 Task: Research Airbnb options in Walvis Bay, Namibia from 12th December, 2023 to 16th December, 2023 for 8 adults.8 bedrooms having 8 beds and 8 bathrooms. Property type can be hotel. Amenities needed are: wifi, TV, free parkinig on premises, gym, breakfast. Look for 3 properties as per requirement.
Action: Mouse moved to (406, 87)
Screenshot: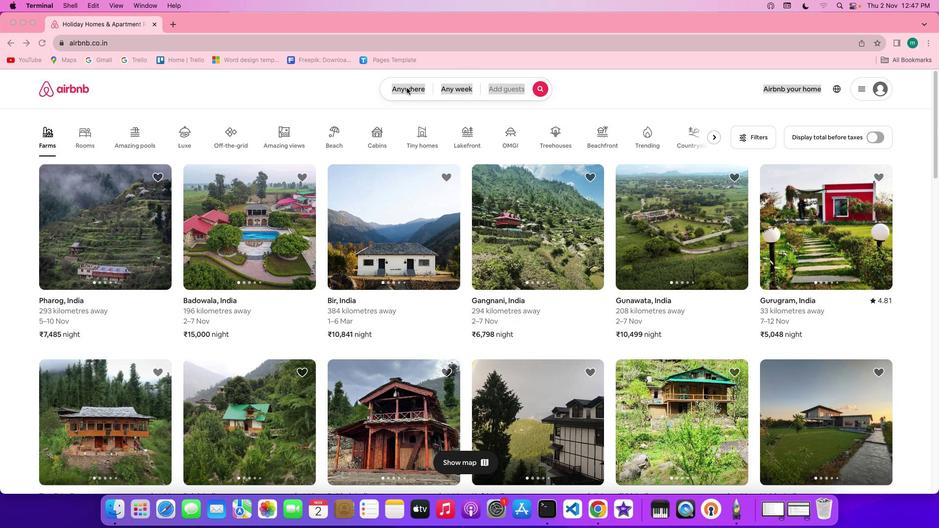 
Action: Mouse pressed left at (406, 87)
Screenshot: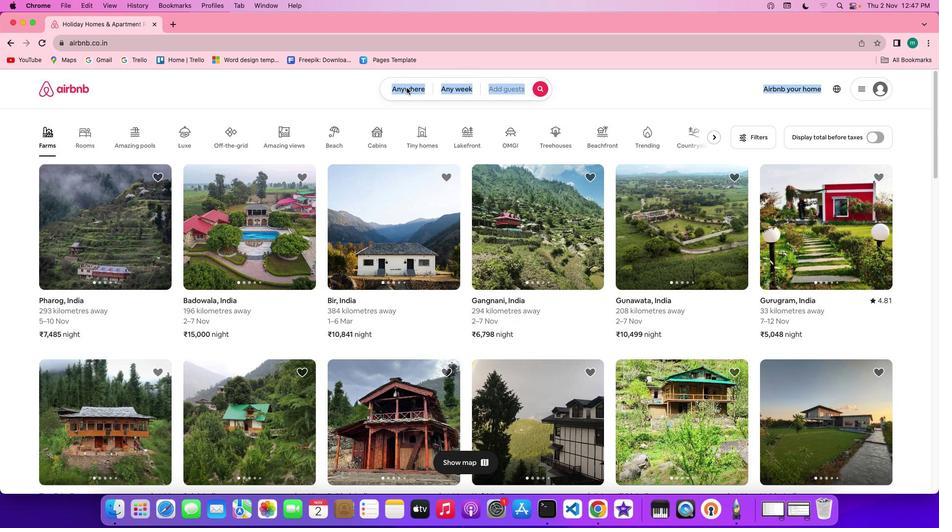 
Action: Mouse pressed left at (406, 87)
Screenshot: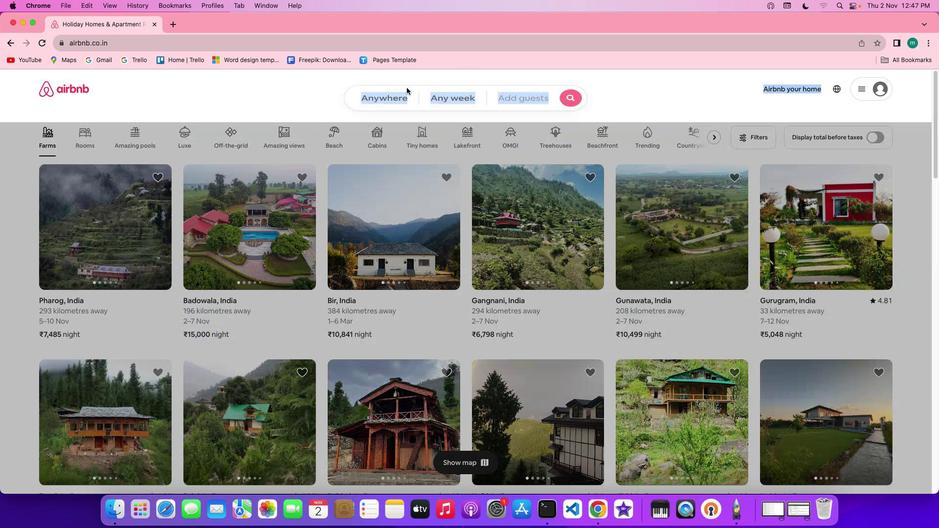 
Action: Mouse moved to (326, 118)
Screenshot: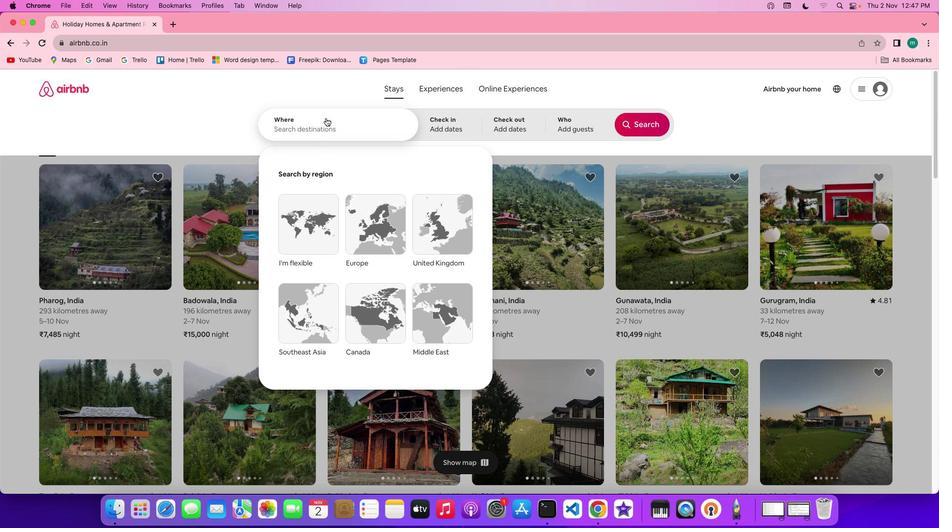 
Action: Mouse pressed left at (326, 118)
Screenshot: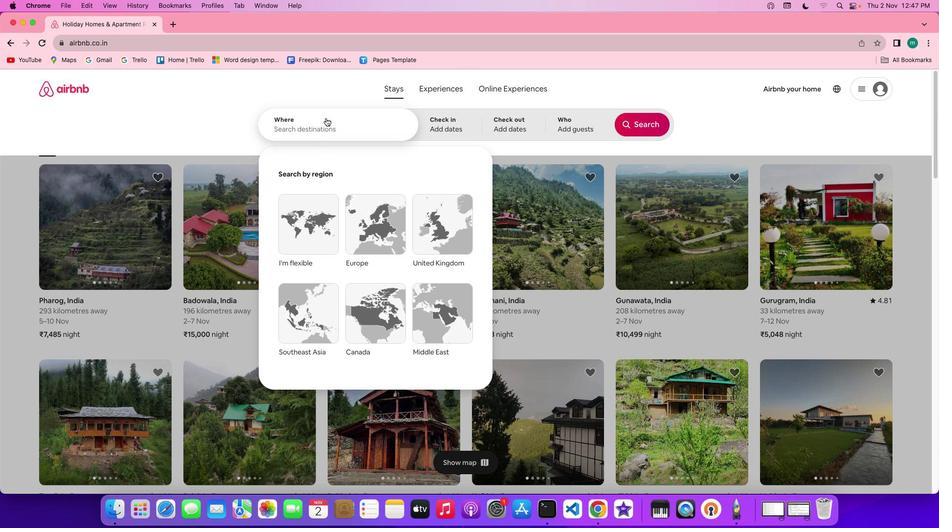 
Action: Key pressed Key.shift'W''a''l''v''i''s'Key.spaceKey.shift'B''a''y'','Key.spaceKey.shift'N''a''m''i''b''i''a'
Screenshot: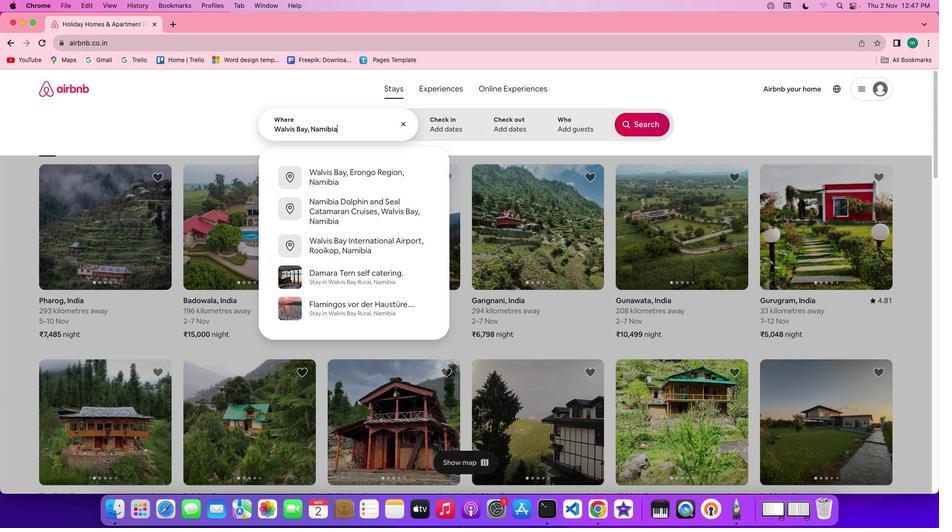 
Action: Mouse moved to (451, 122)
Screenshot: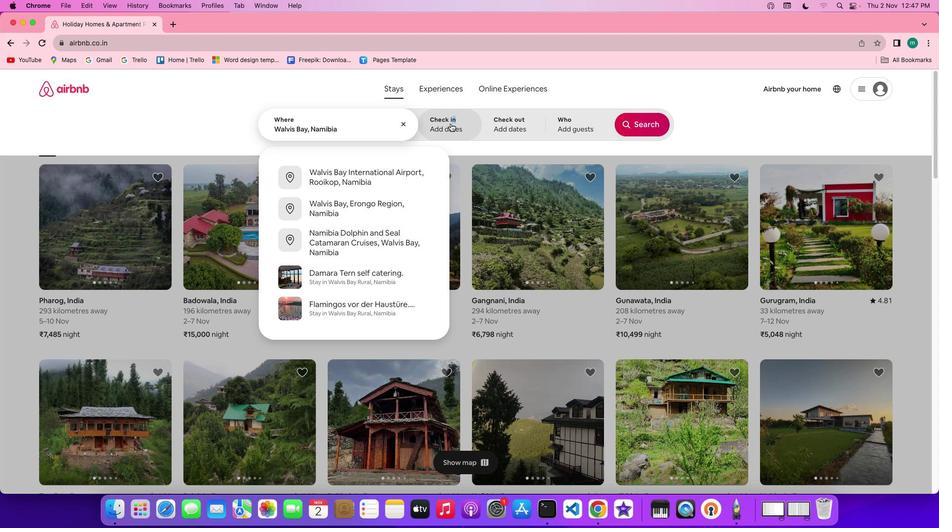 
Action: Mouse pressed left at (451, 122)
Screenshot: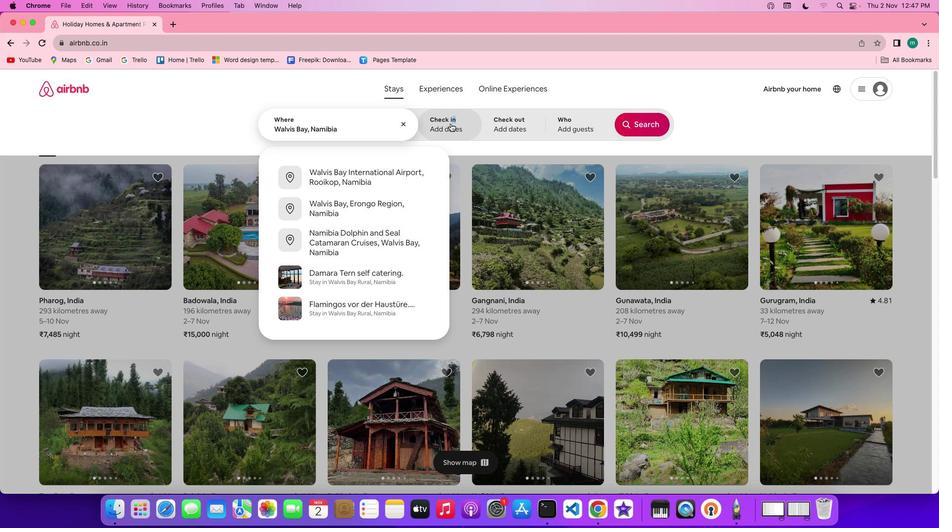 
Action: Mouse moved to (540, 293)
Screenshot: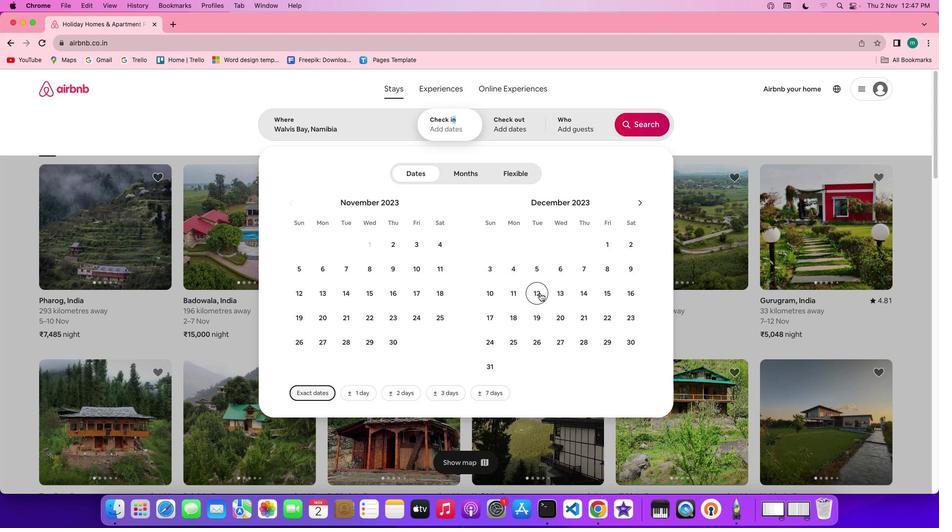 
Action: Mouse pressed left at (540, 293)
Screenshot: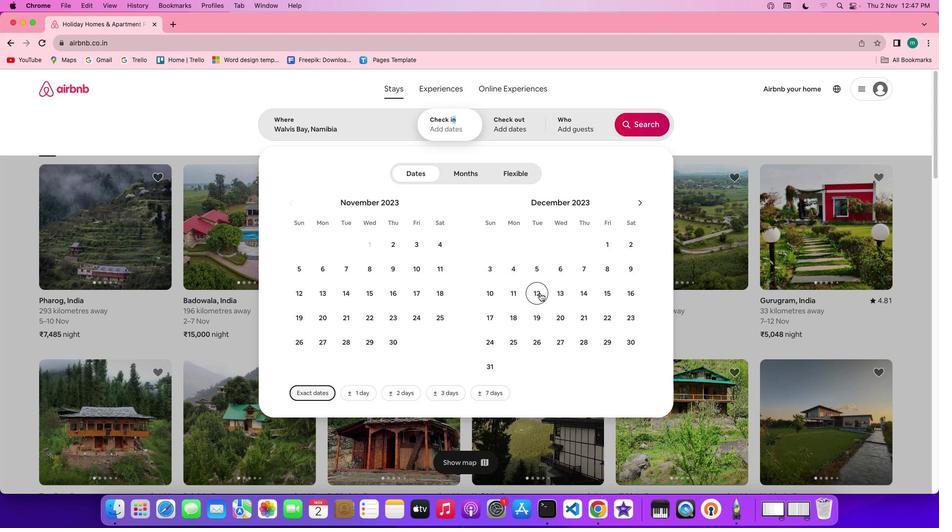 
Action: Mouse moved to (627, 296)
Screenshot: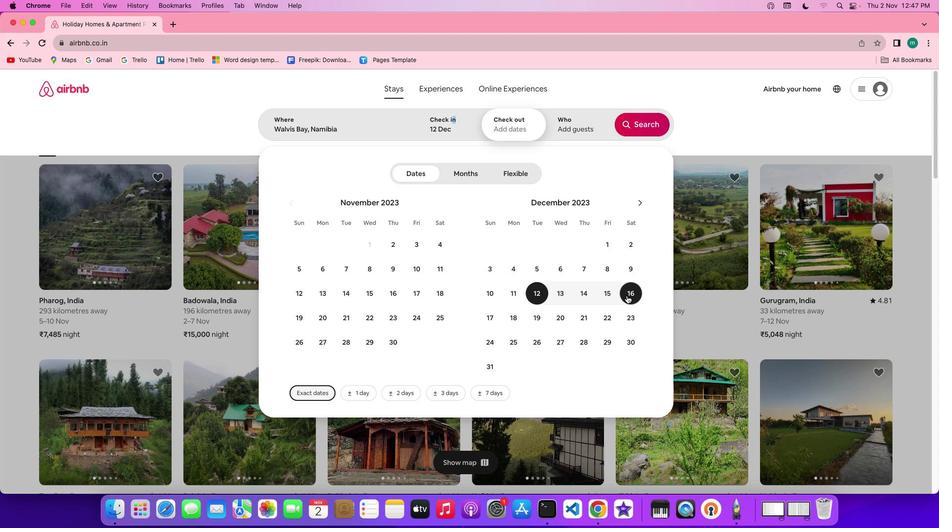 
Action: Mouse pressed left at (627, 296)
Screenshot: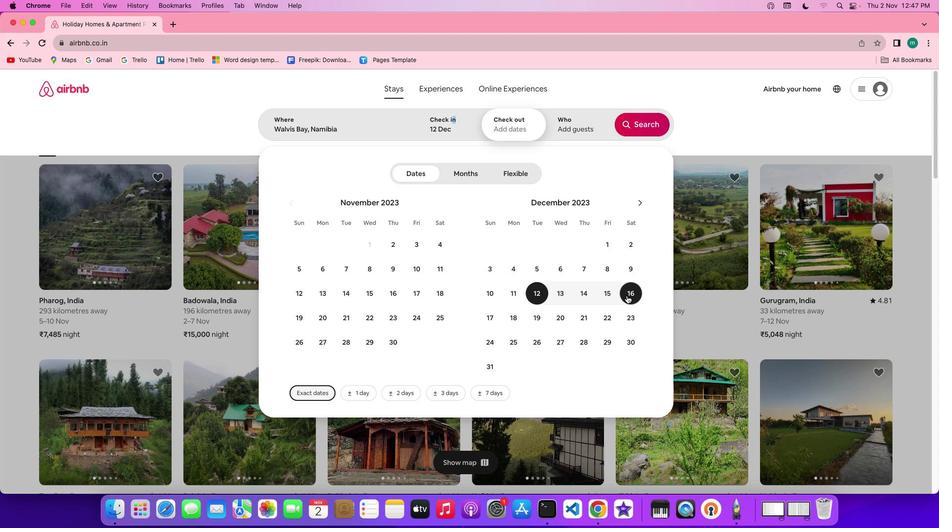 
Action: Mouse moved to (564, 125)
Screenshot: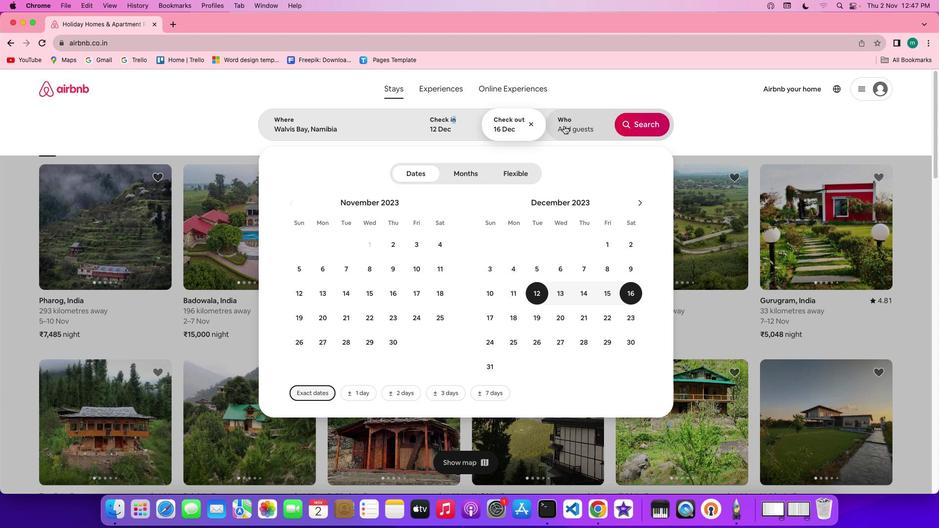 
Action: Mouse pressed left at (564, 125)
Screenshot: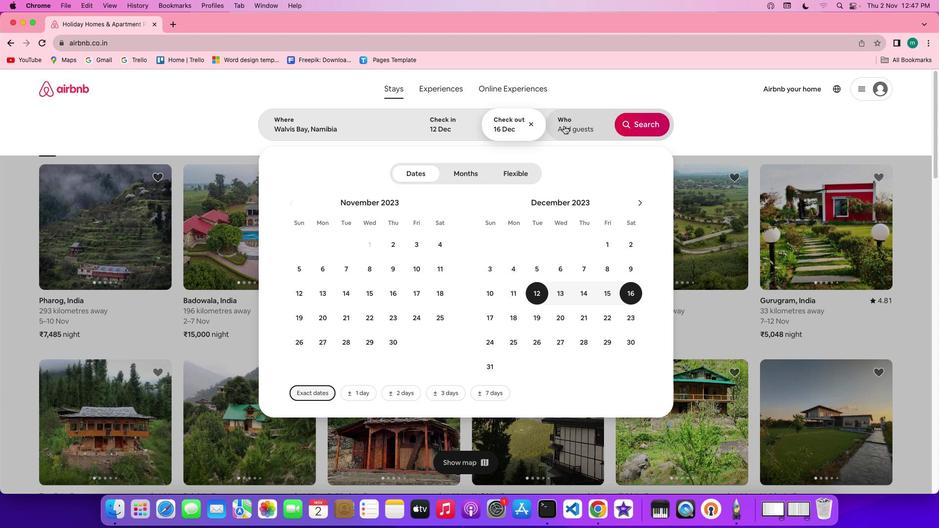 
Action: Mouse moved to (642, 178)
Screenshot: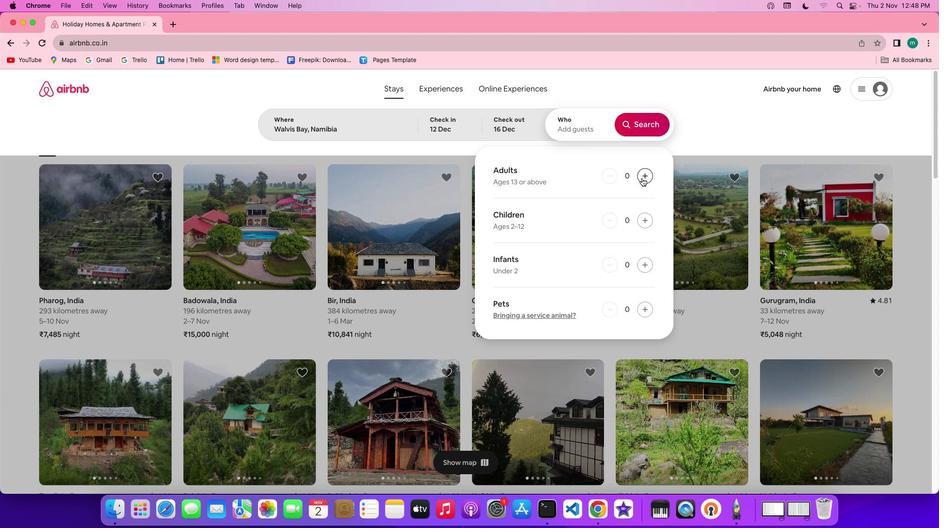 
Action: Mouse pressed left at (642, 178)
Screenshot: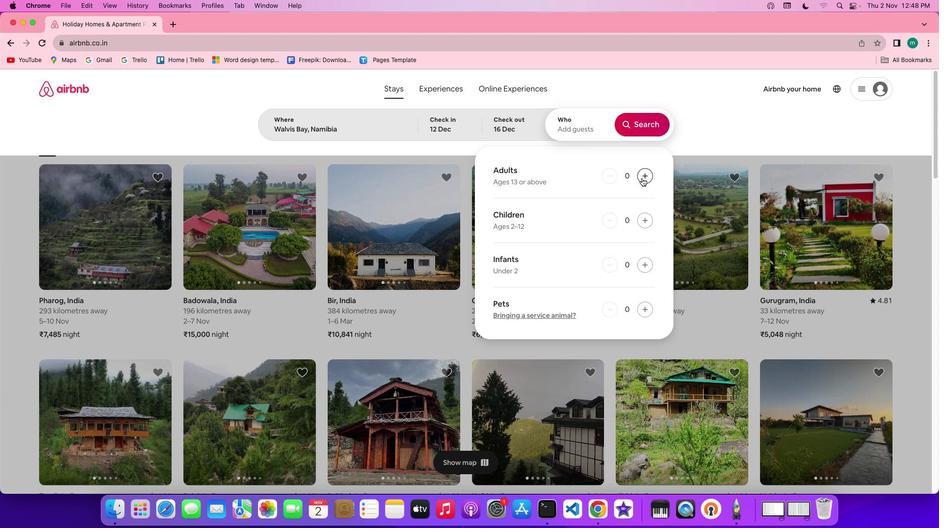 
Action: Mouse moved to (642, 178)
Screenshot: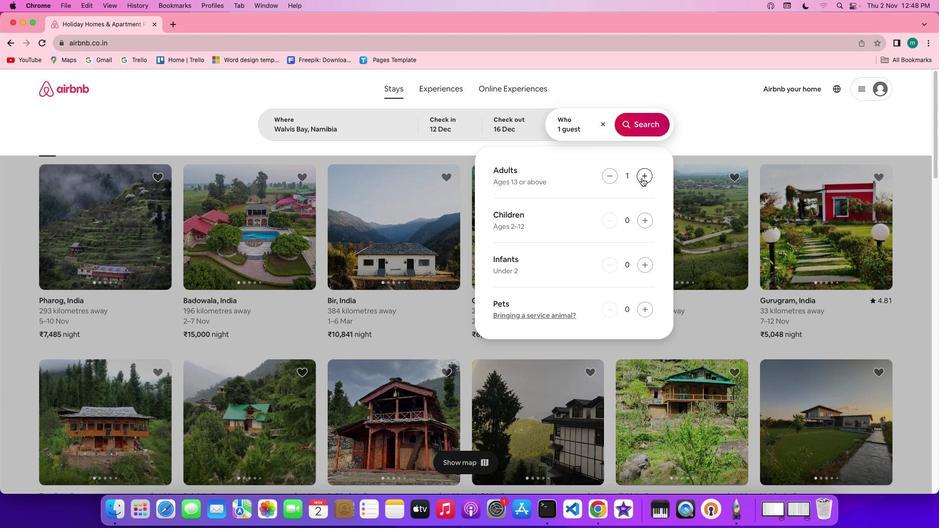 
Action: Mouse pressed left at (642, 178)
Screenshot: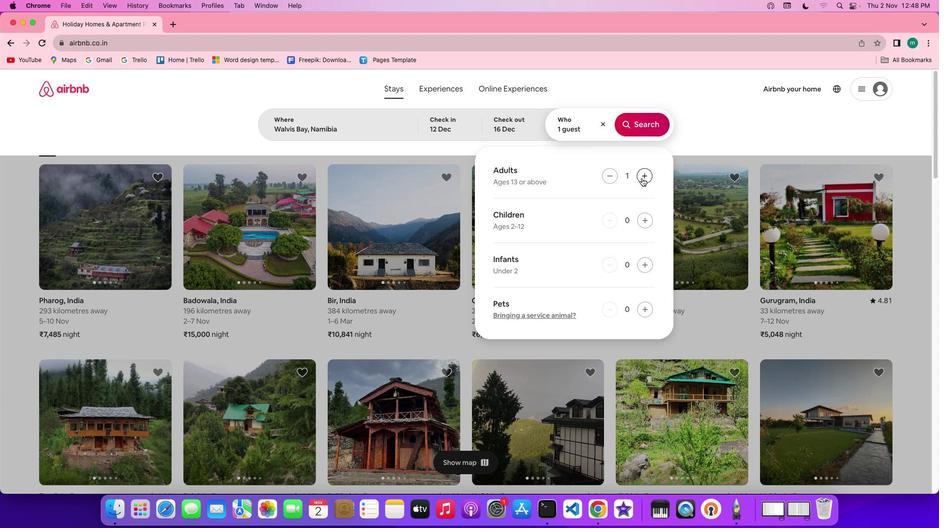 
Action: Mouse pressed left at (642, 178)
Screenshot: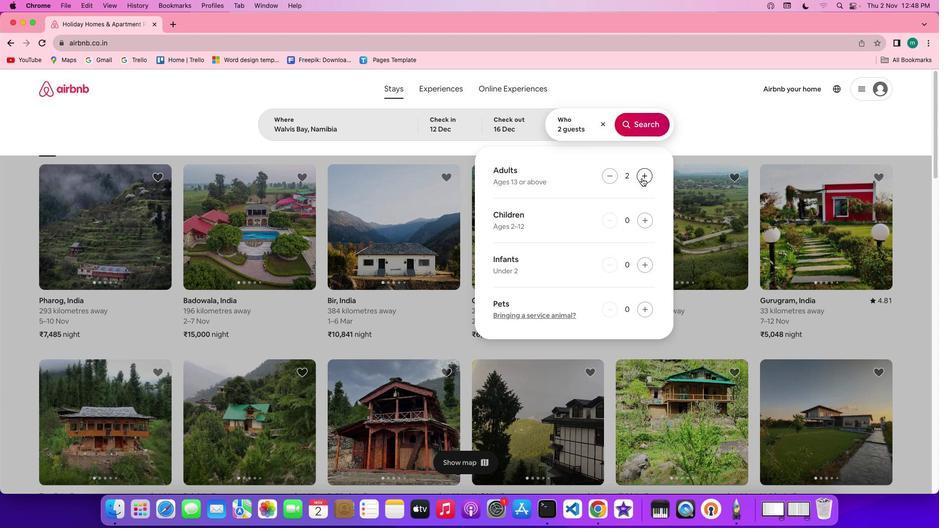 
Action: Mouse pressed left at (642, 178)
Screenshot: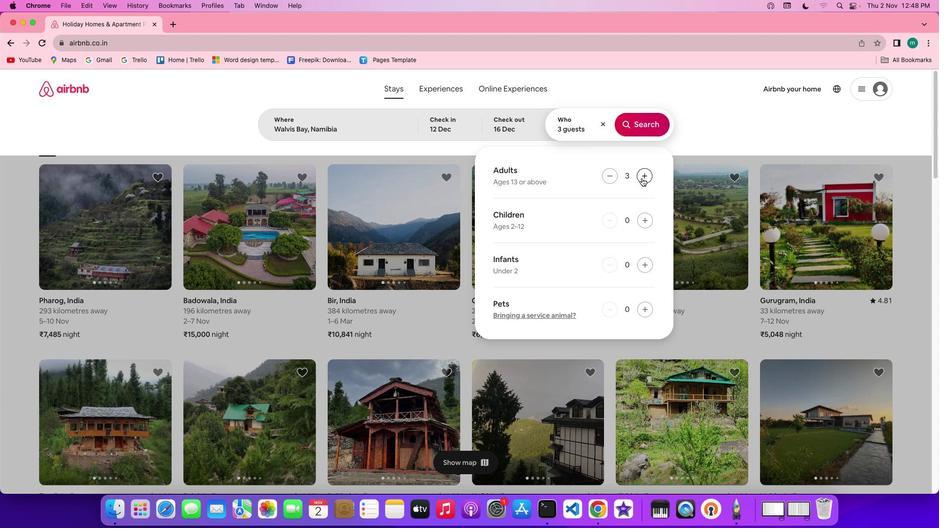 
Action: Mouse pressed left at (642, 178)
Screenshot: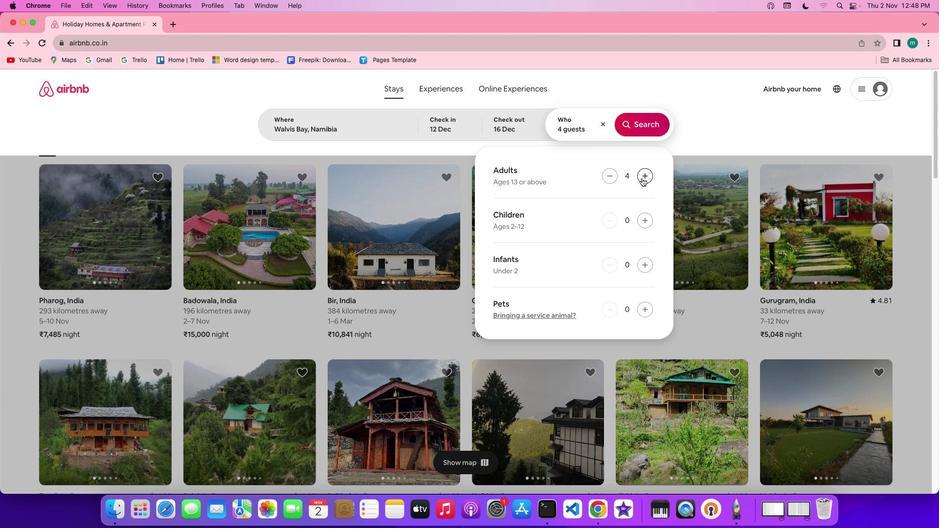 
Action: Mouse moved to (643, 178)
Screenshot: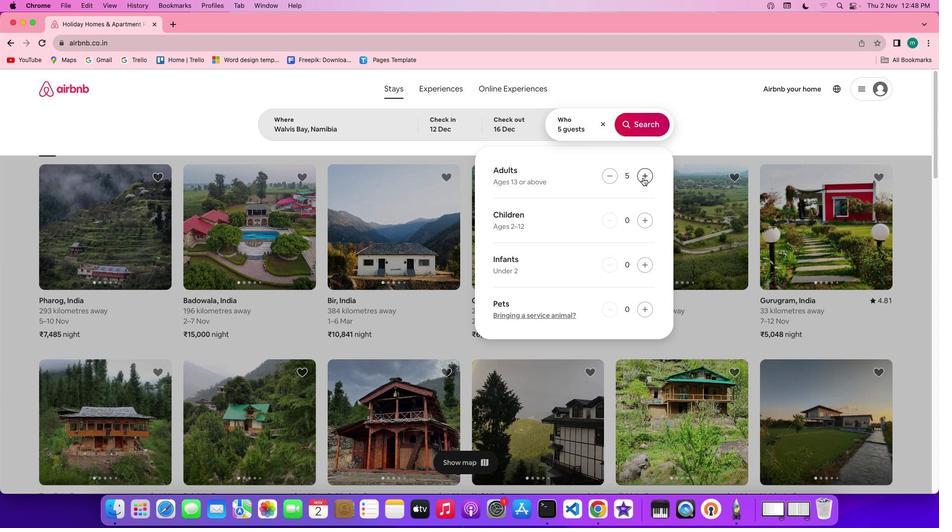 
Action: Mouse pressed left at (643, 178)
Screenshot: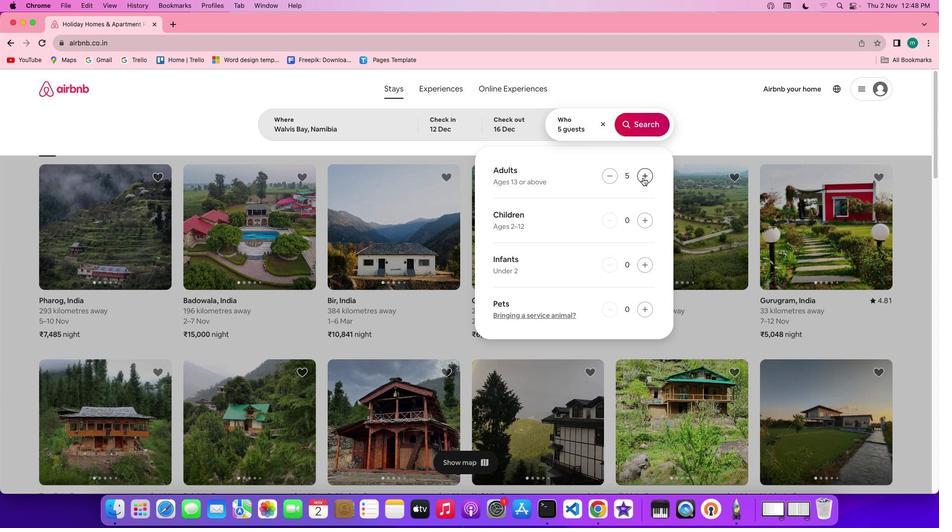 
Action: Mouse moved to (643, 178)
Screenshot: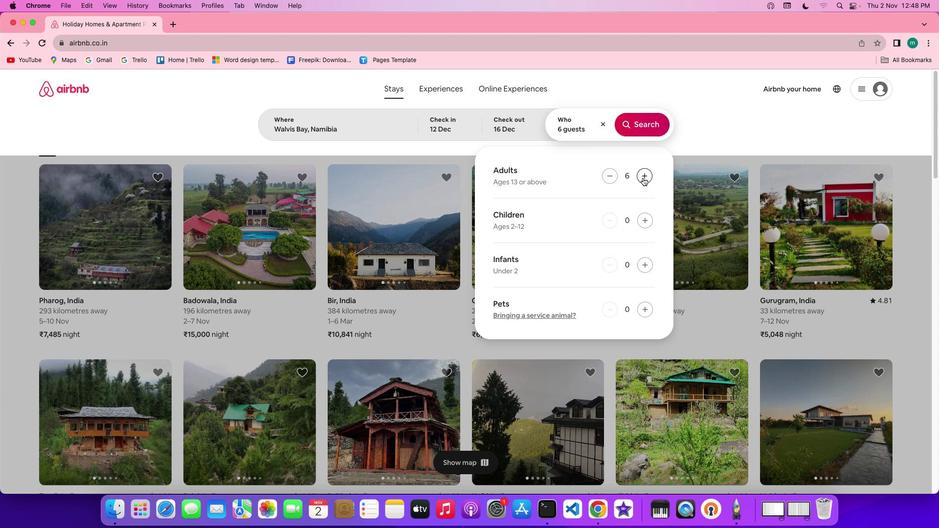 
Action: Mouse pressed left at (643, 178)
Screenshot: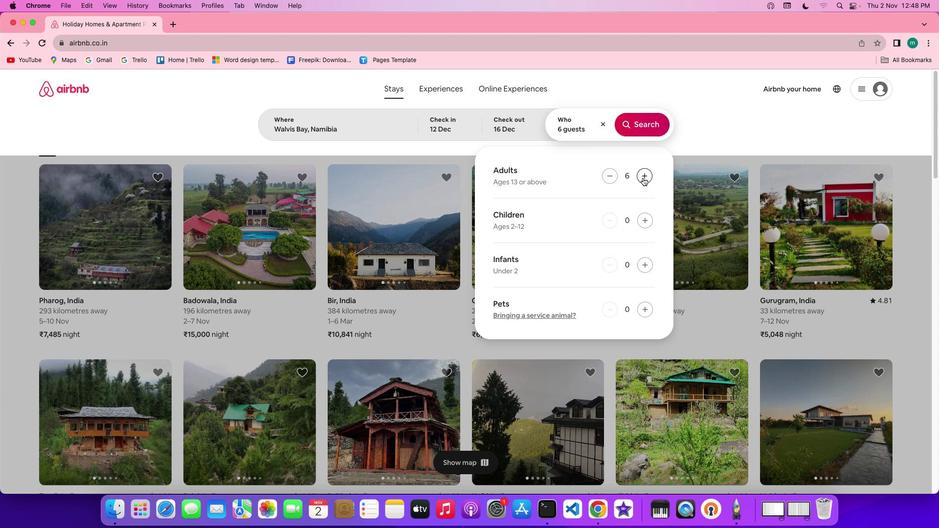 
Action: Mouse moved to (643, 177)
Screenshot: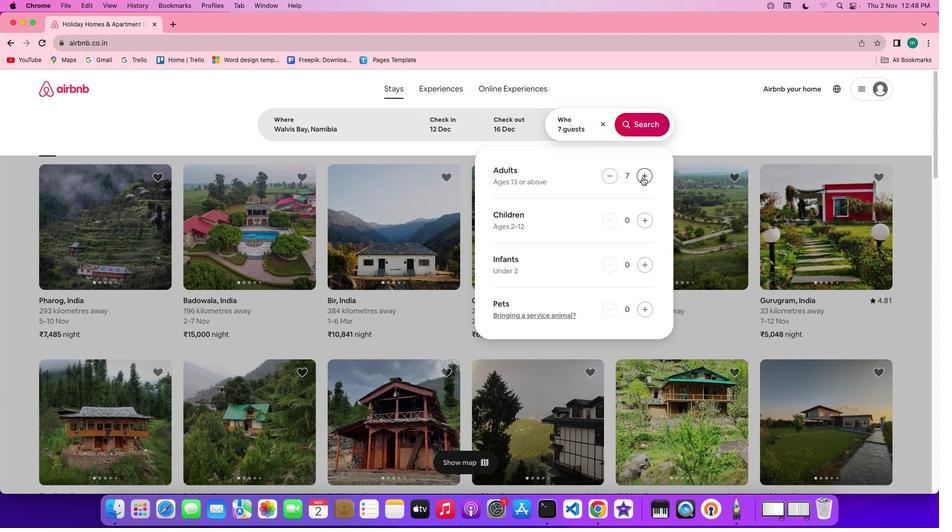
Action: Mouse pressed left at (643, 177)
Screenshot: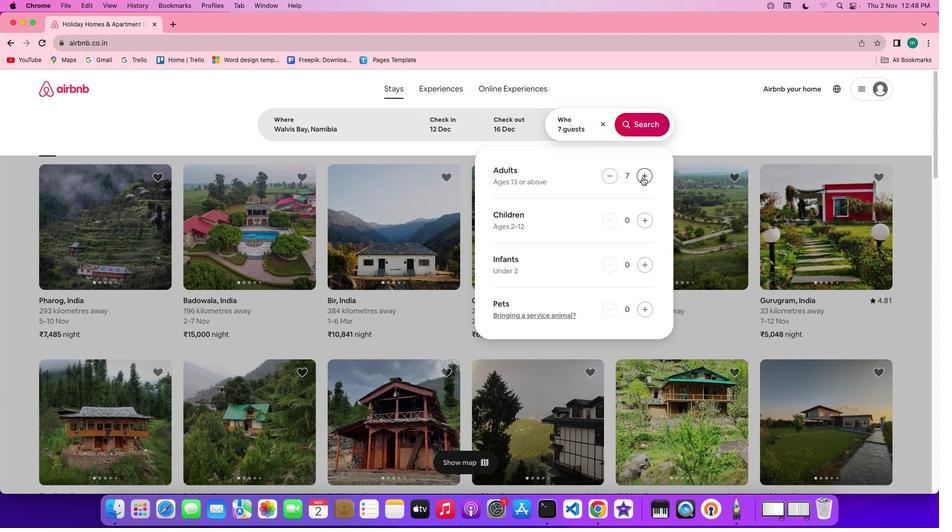 
Action: Mouse moved to (653, 128)
Screenshot: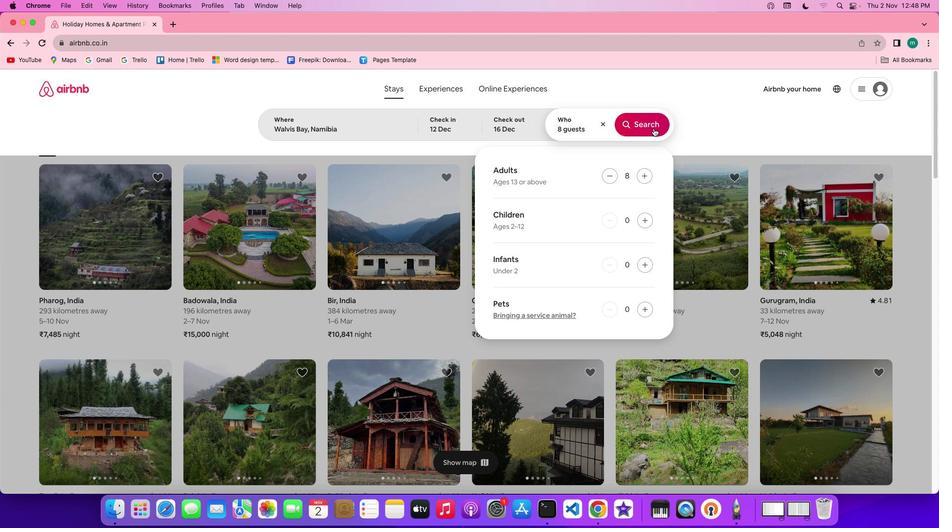 
Action: Mouse pressed left at (653, 128)
Screenshot: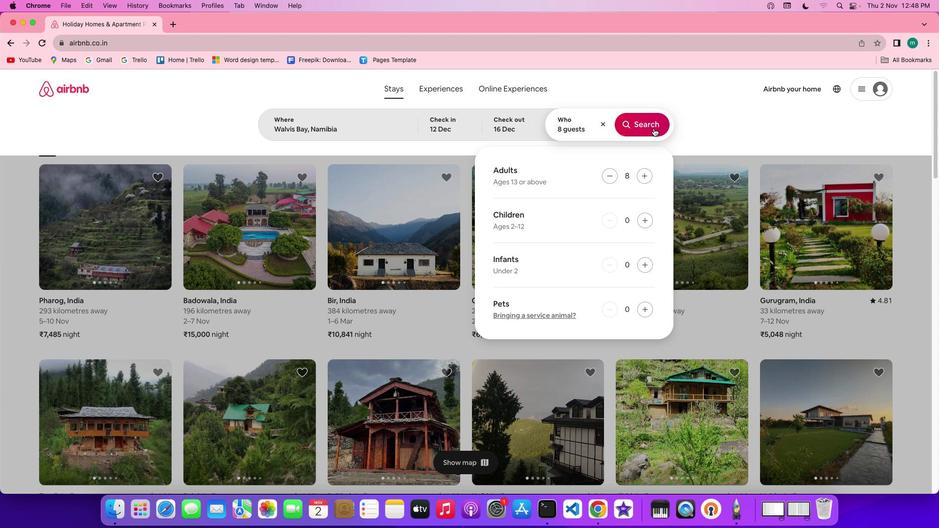 
Action: Mouse moved to (786, 128)
Screenshot: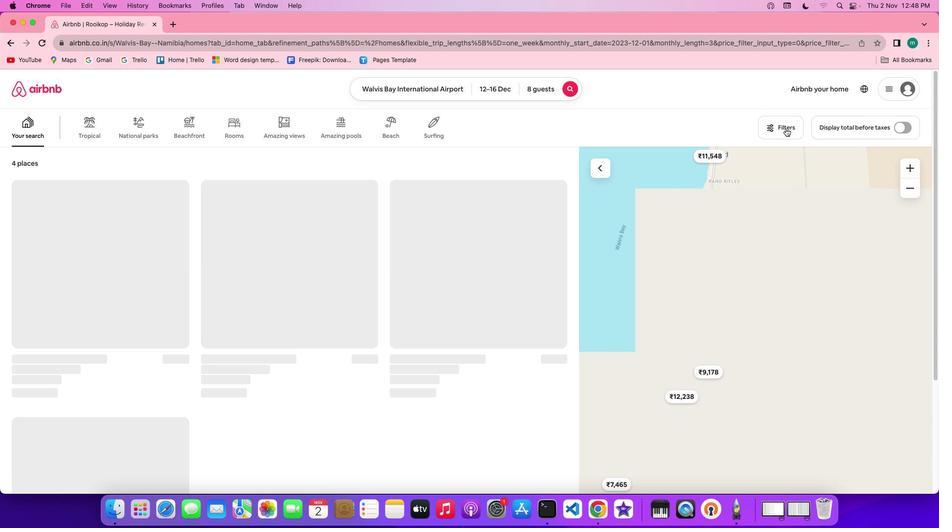 
Action: Mouse pressed left at (786, 128)
Screenshot: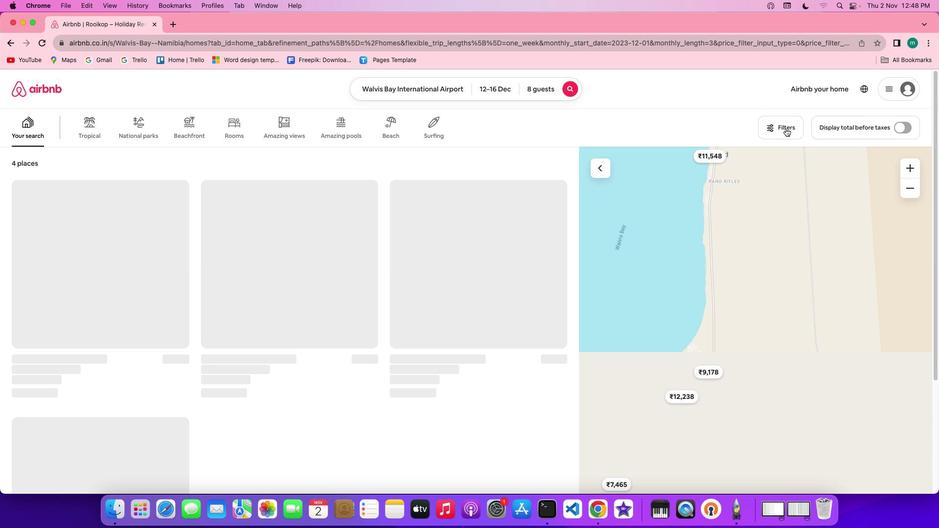 
Action: Mouse pressed left at (786, 128)
Screenshot: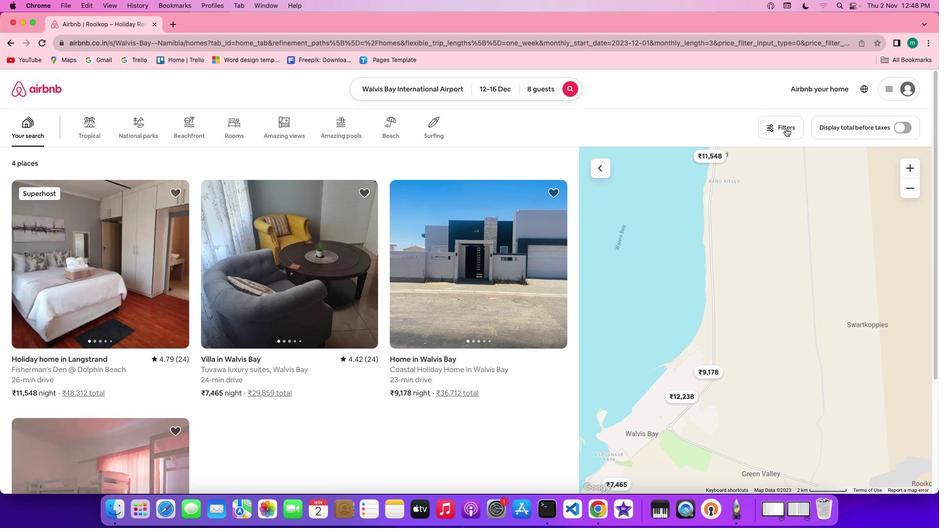 
Action: Mouse moved to (524, 320)
Screenshot: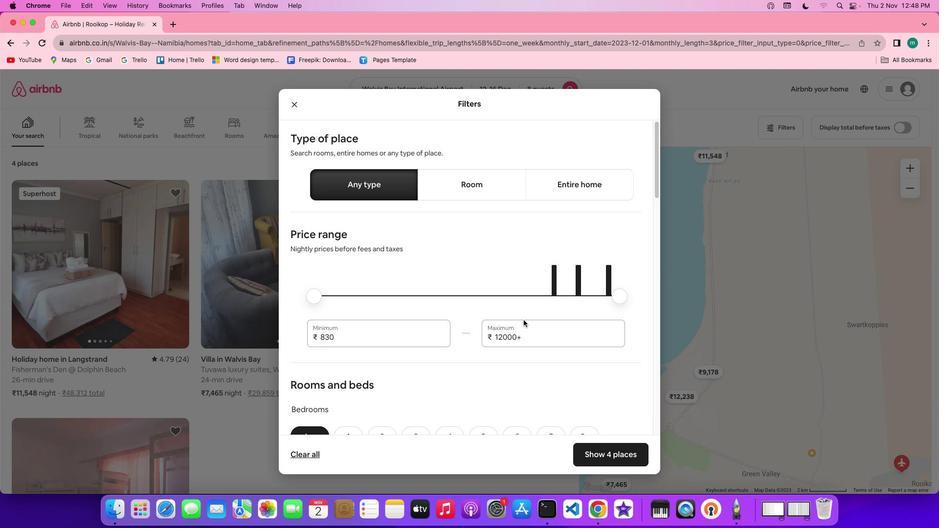 
Action: Mouse scrolled (524, 320) with delta (0, 0)
Screenshot: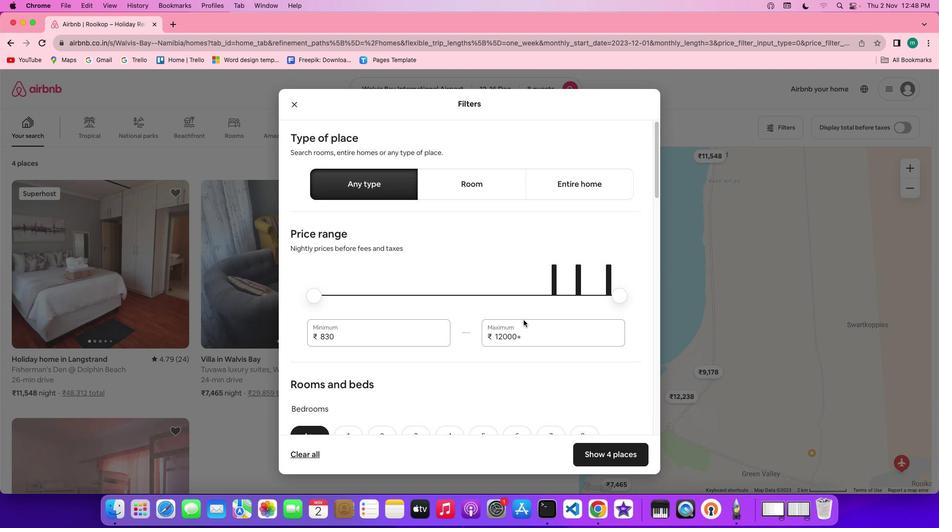 
Action: Mouse scrolled (524, 320) with delta (0, 0)
Screenshot: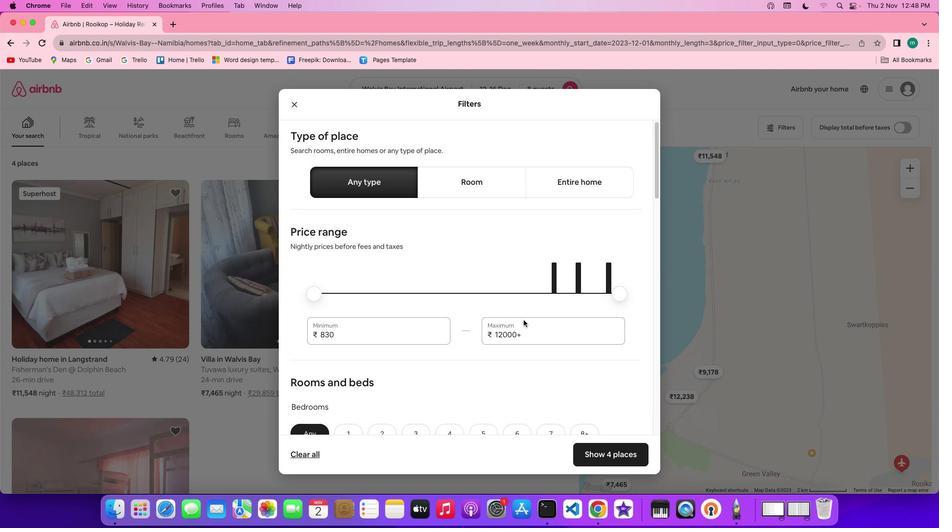 
Action: Mouse scrolled (524, 320) with delta (0, 0)
Screenshot: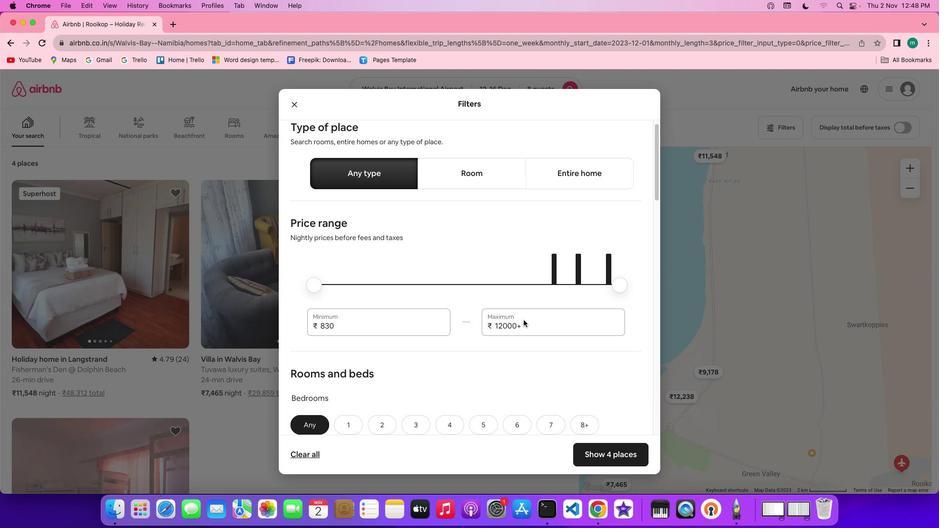
Action: Mouse scrolled (524, 320) with delta (0, 0)
Screenshot: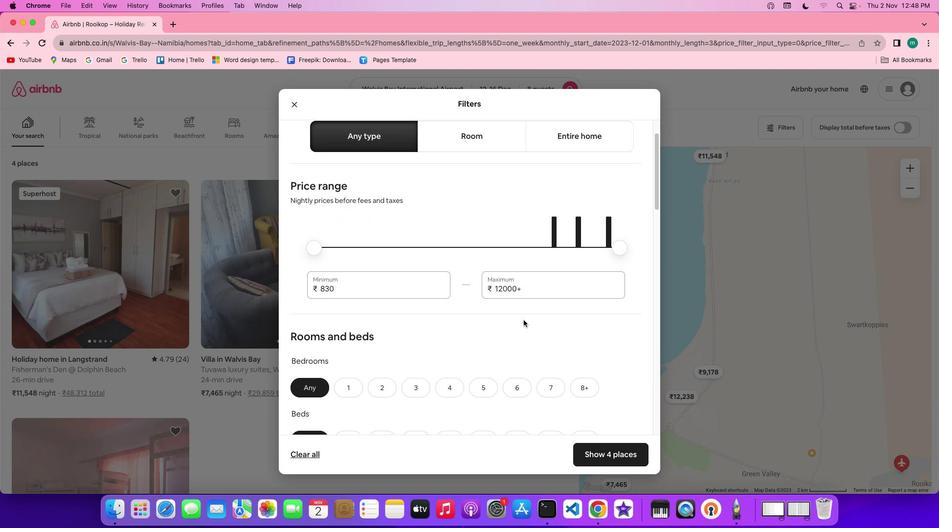 
Action: Mouse scrolled (524, 320) with delta (0, 0)
Screenshot: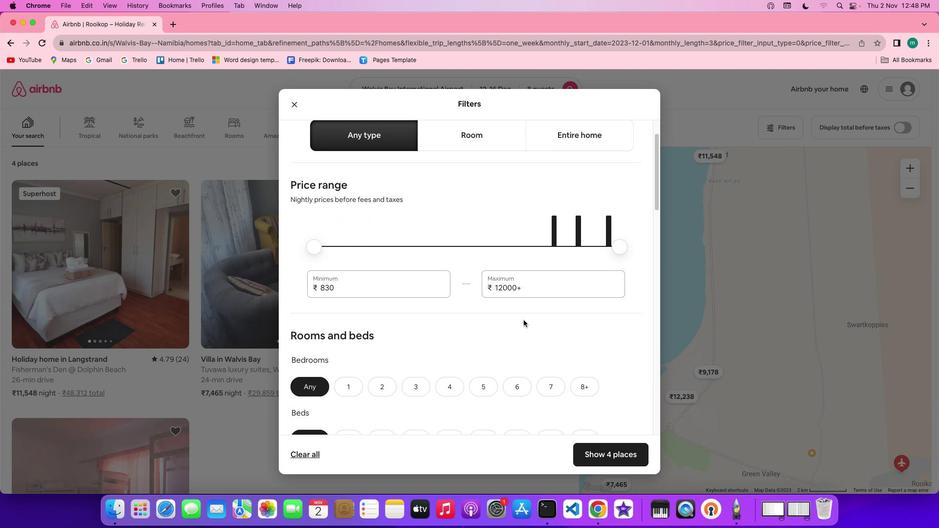 
Action: Mouse scrolled (524, 320) with delta (0, 0)
Screenshot: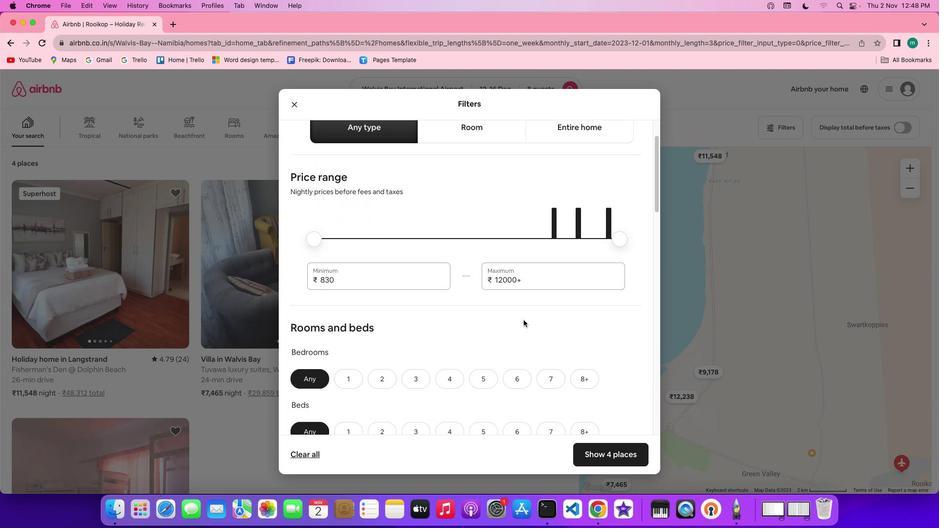 
Action: Mouse scrolled (524, 320) with delta (0, 0)
Screenshot: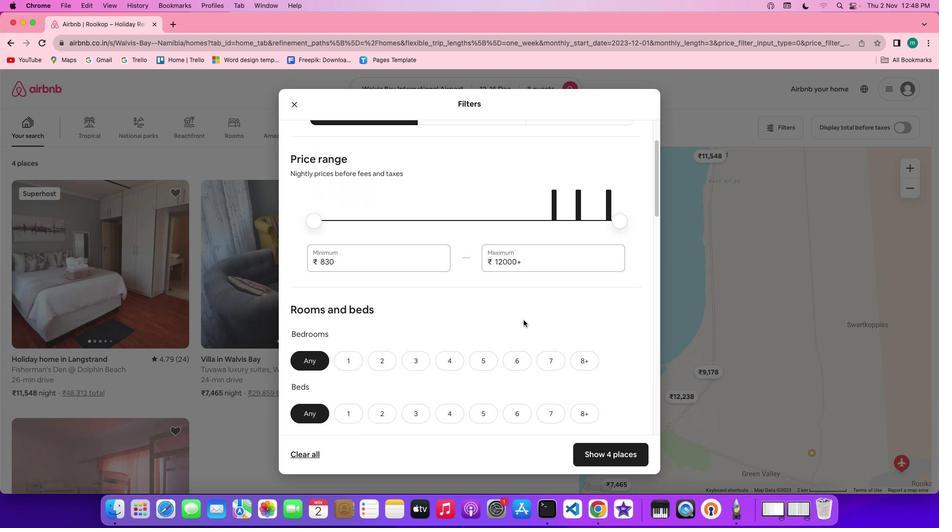
Action: Mouse scrolled (524, 320) with delta (0, 0)
Screenshot: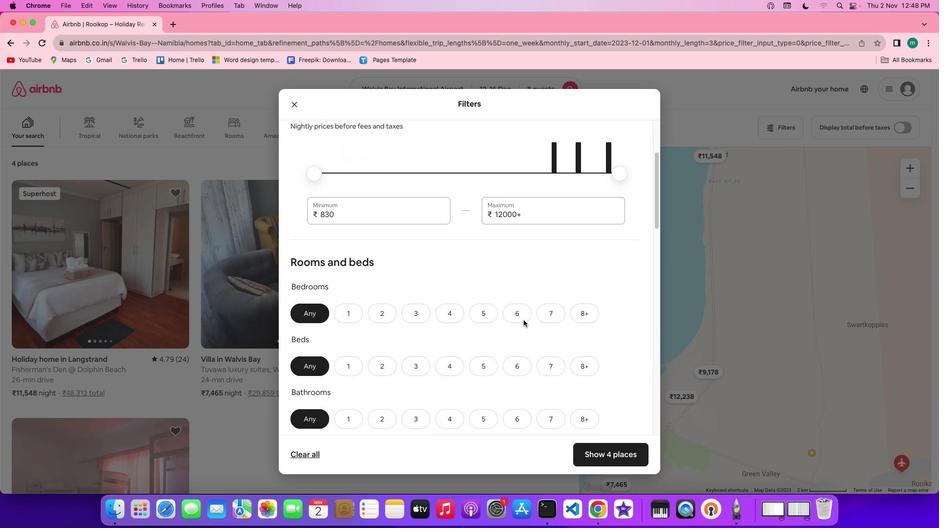 
Action: Mouse scrolled (524, 320) with delta (0, 0)
Screenshot: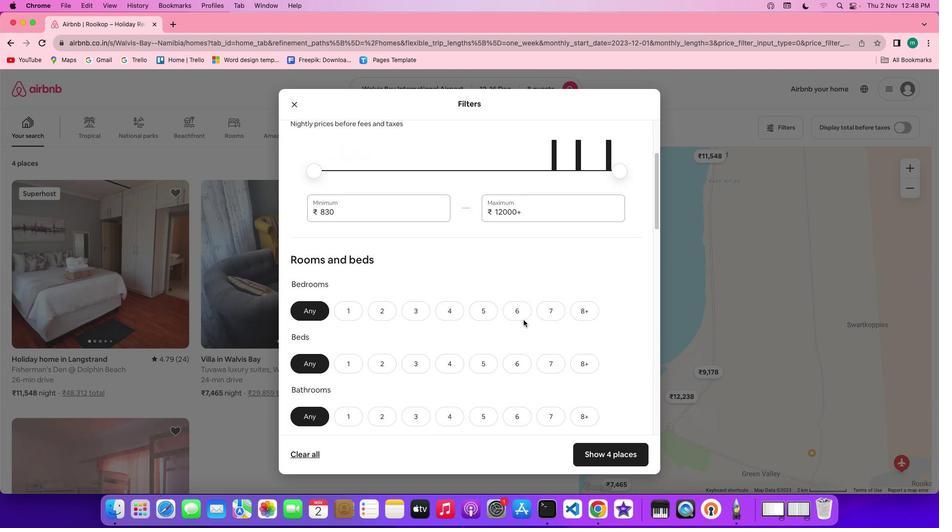 
Action: Mouse scrolled (524, 320) with delta (0, 0)
Screenshot: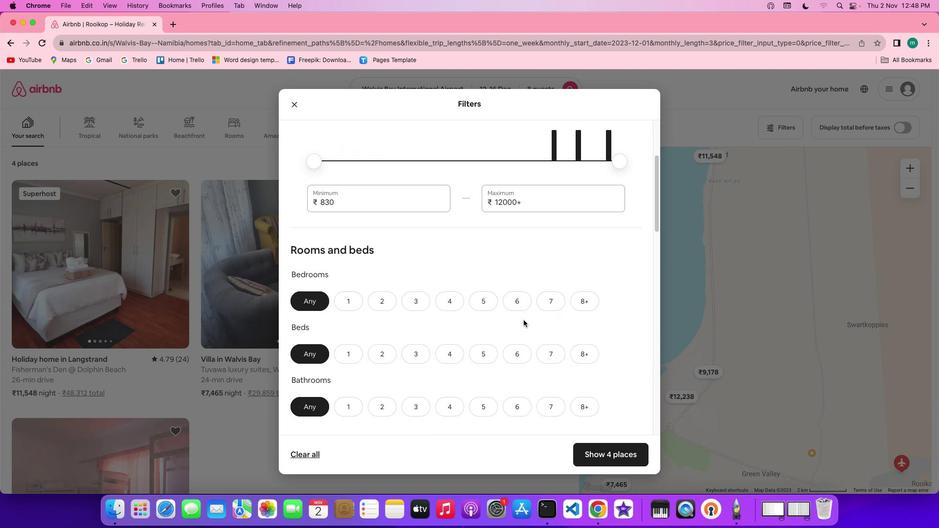 
Action: Mouse scrolled (524, 320) with delta (0, 0)
Screenshot: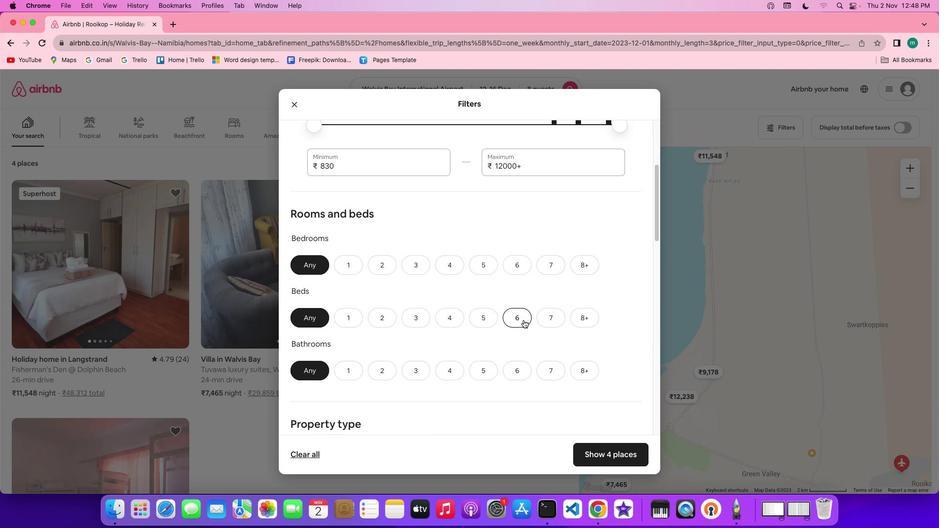 
Action: Mouse scrolled (524, 320) with delta (0, 0)
Screenshot: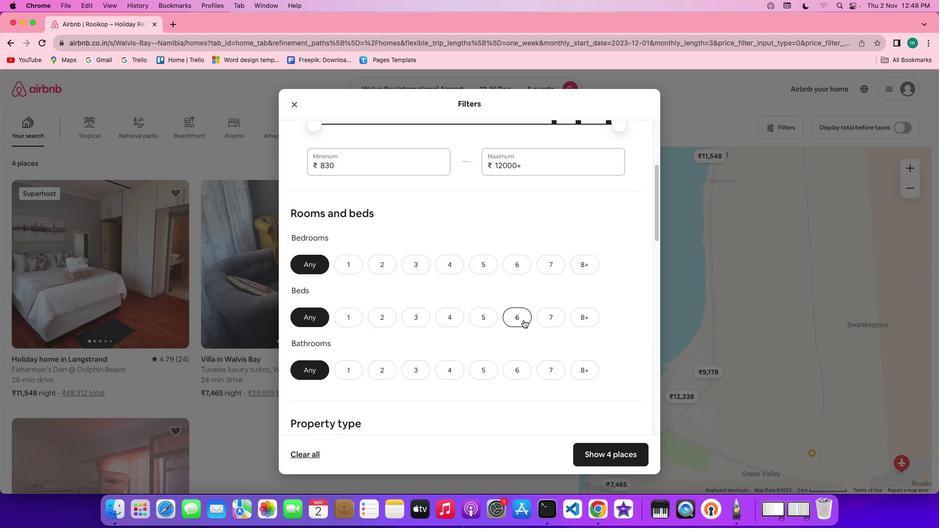 
Action: Mouse scrolled (524, 320) with delta (0, 0)
Screenshot: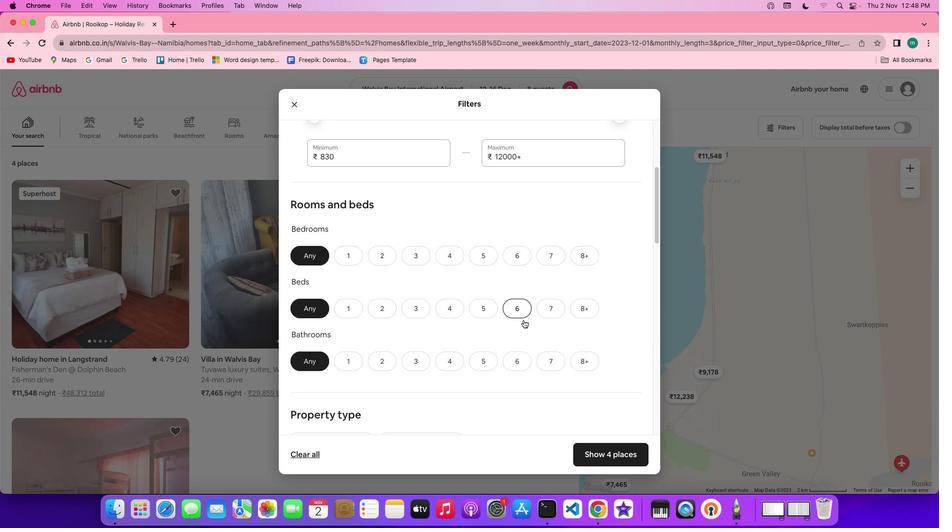
Action: Mouse moved to (585, 204)
Screenshot: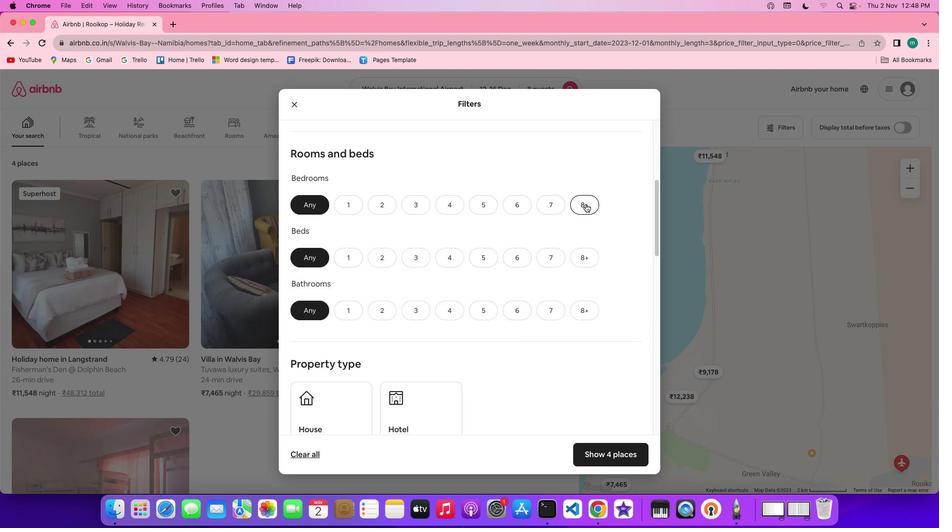 
Action: Mouse pressed left at (585, 204)
Screenshot: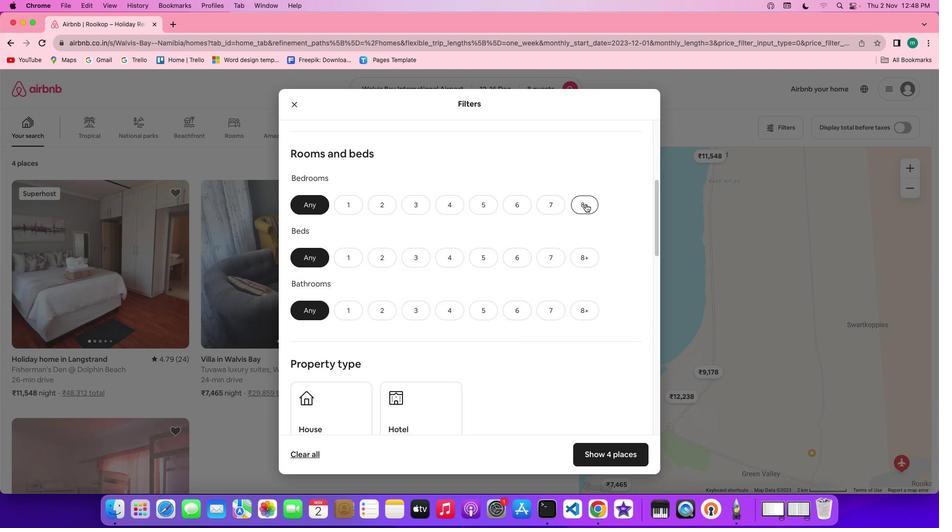
Action: Mouse moved to (586, 254)
Screenshot: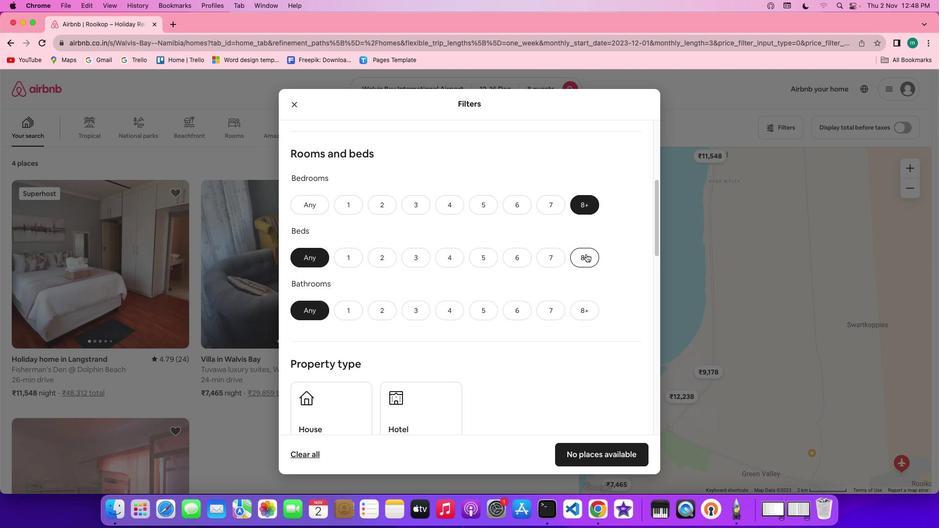 
Action: Mouse pressed left at (586, 254)
Screenshot: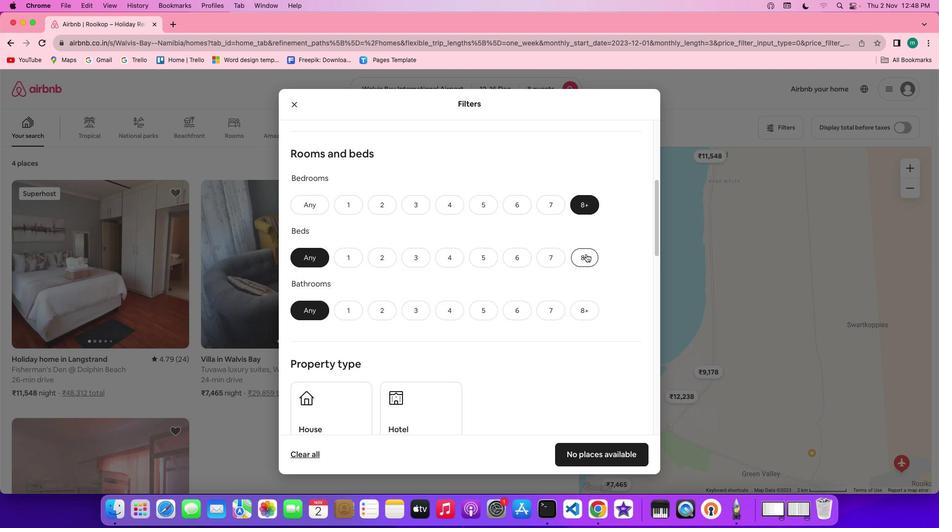 
Action: Mouse moved to (583, 316)
Screenshot: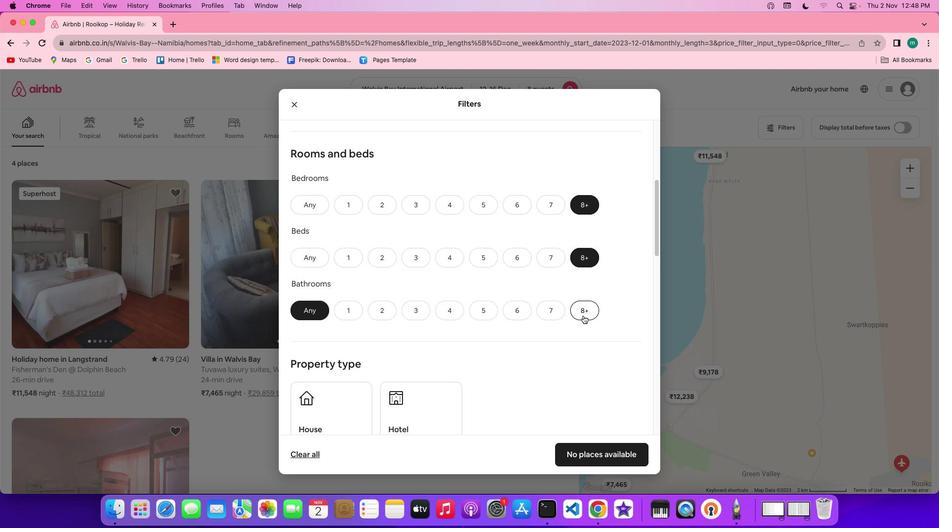 
Action: Mouse pressed left at (583, 316)
Screenshot: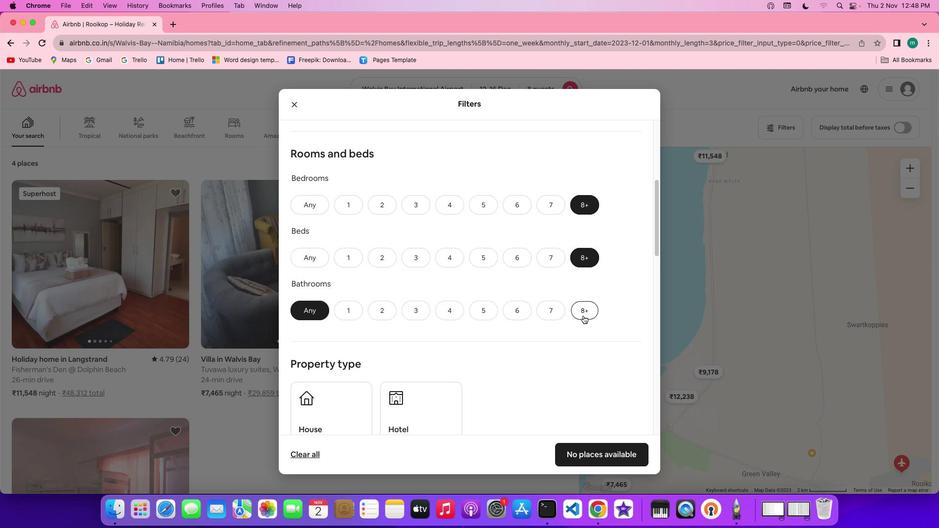 
Action: Mouse moved to (564, 323)
Screenshot: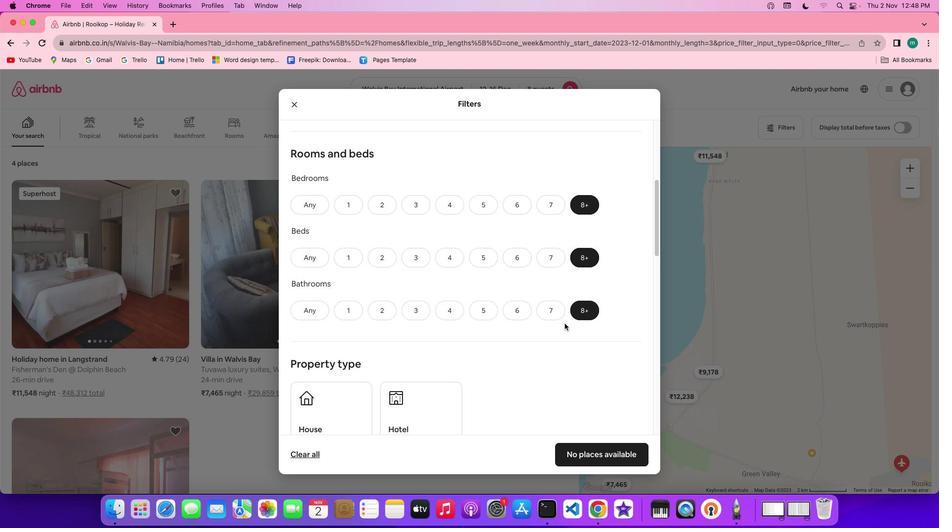 
Action: Mouse scrolled (564, 323) with delta (0, 0)
Screenshot: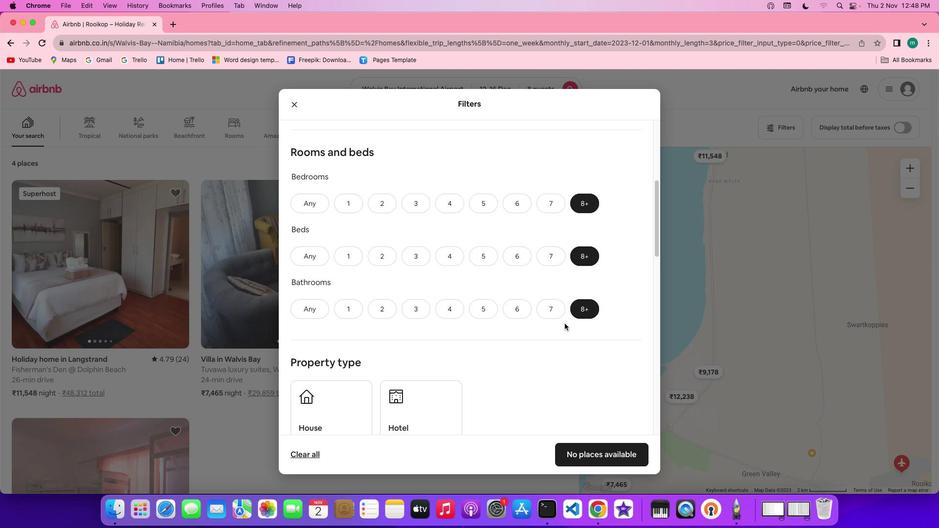 
Action: Mouse scrolled (564, 323) with delta (0, 0)
Screenshot: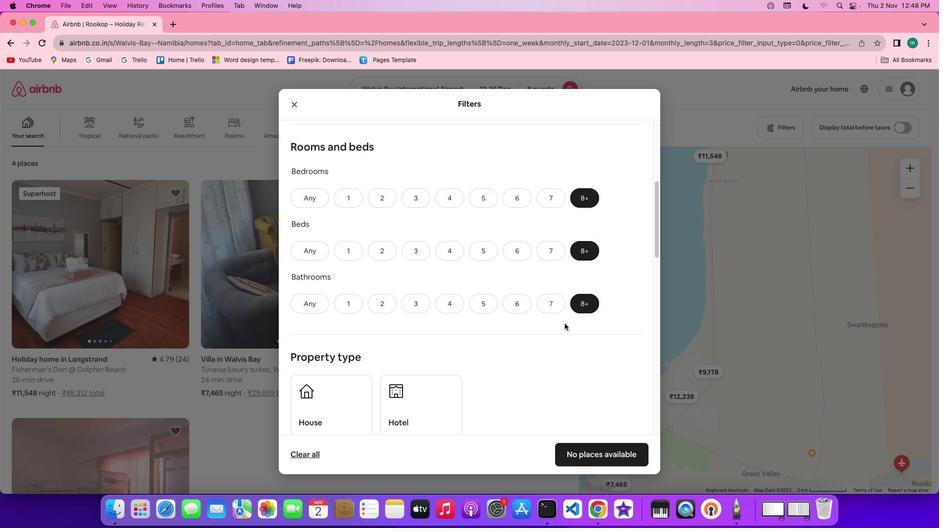 
Action: Mouse scrolled (564, 323) with delta (0, 0)
Screenshot: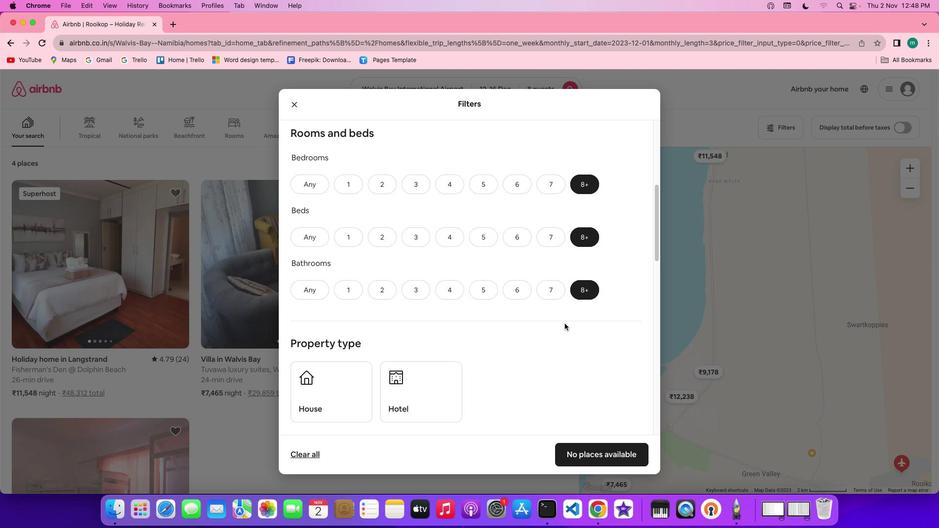 
Action: Mouse scrolled (564, 323) with delta (0, 0)
Screenshot: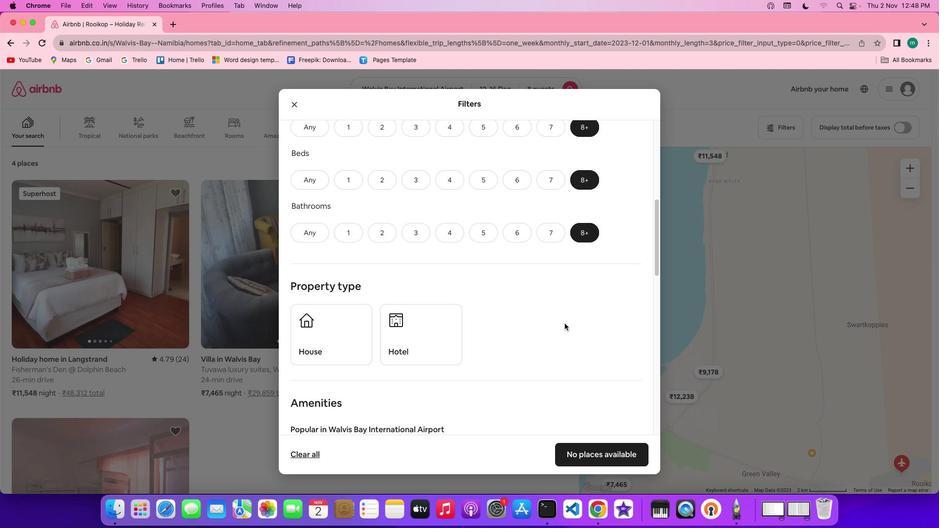 
Action: Mouse scrolled (564, 323) with delta (0, 0)
Screenshot: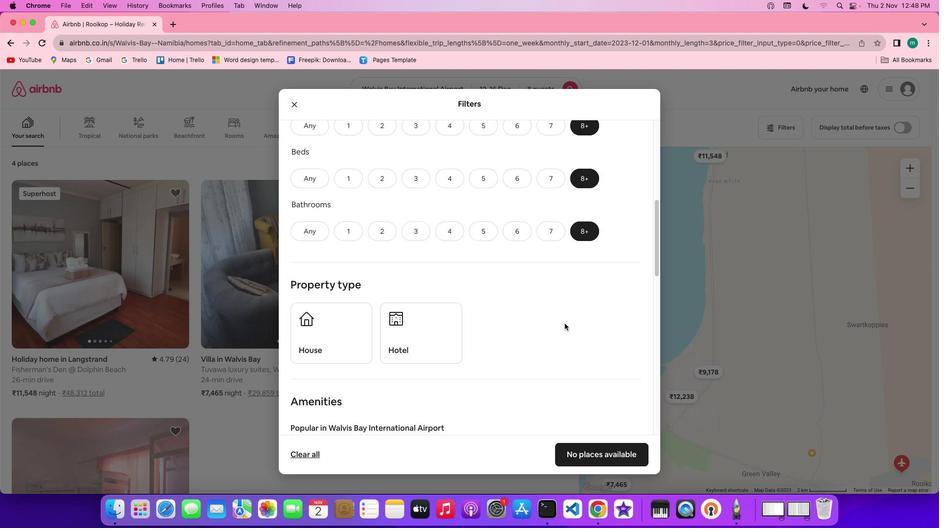 
Action: Mouse scrolled (564, 323) with delta (0, 0)
Screenshot: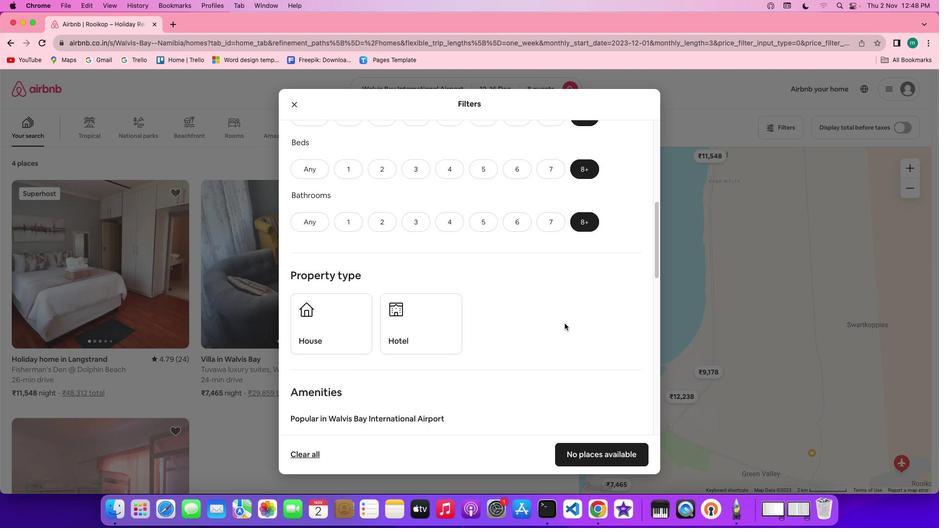 
Action: Mouse scrolled (564, 323) with delta (0, 0)
Screenshot: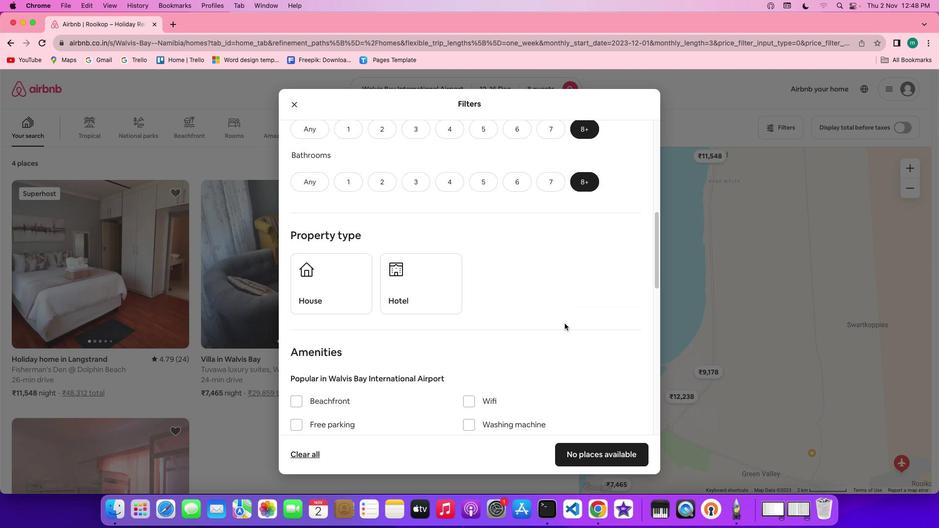 
Action: Mouse scrolled (564, 323) with delta (0, 0)
Screenshot: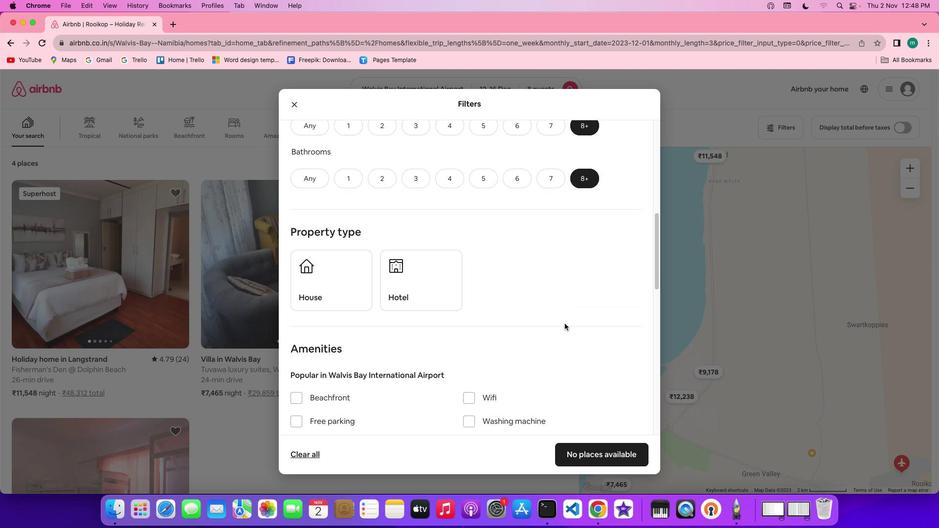 
Action: Mouse scrolled (564, 323) with delta (0, 0)
Screenshot: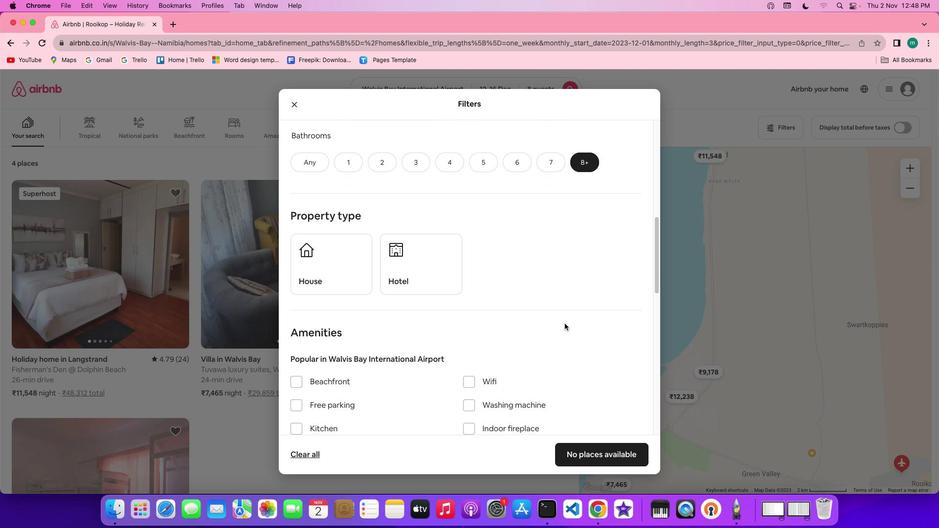 
Action: Mouse scrolled (564, 323) with delta (0, 0)
Screenshot: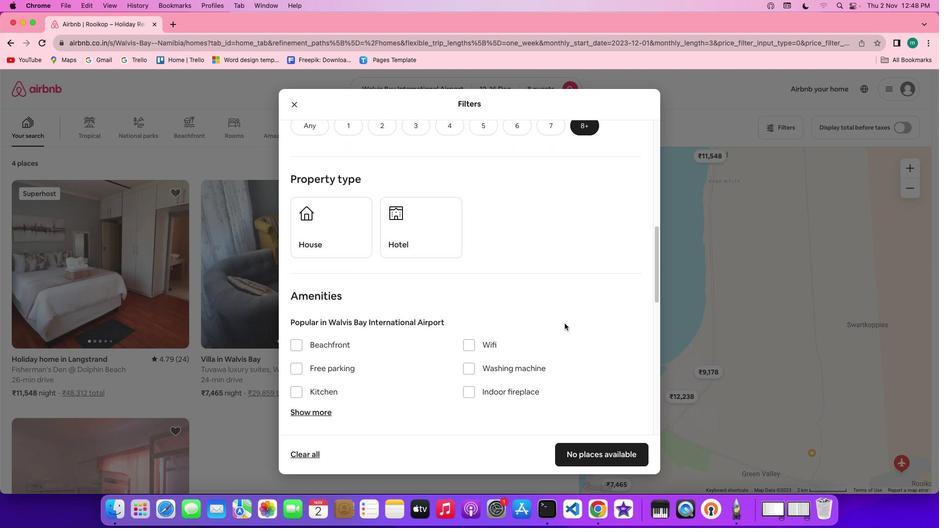 
Action: Mouse scrolled (564, 323) with delta (0, 0)
Screenshot: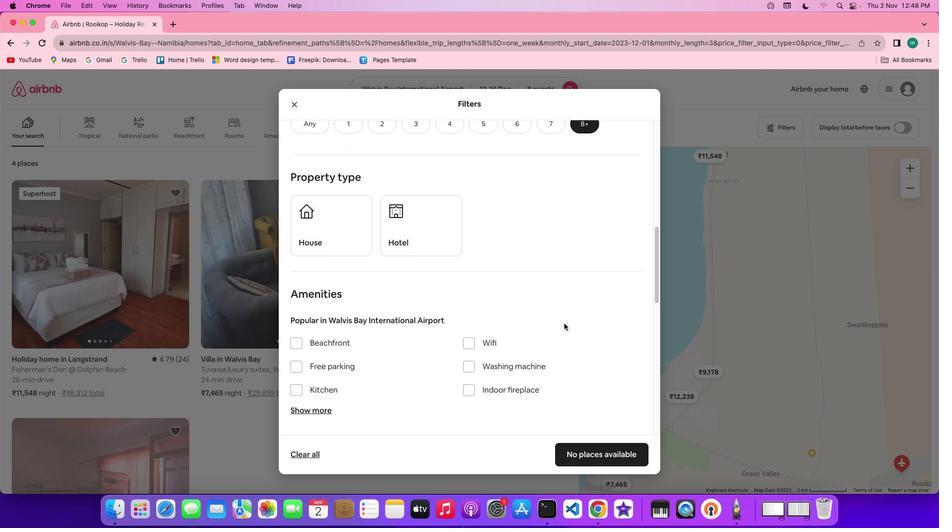 
Action: Mouse moved to (564, 323)
Screenshot: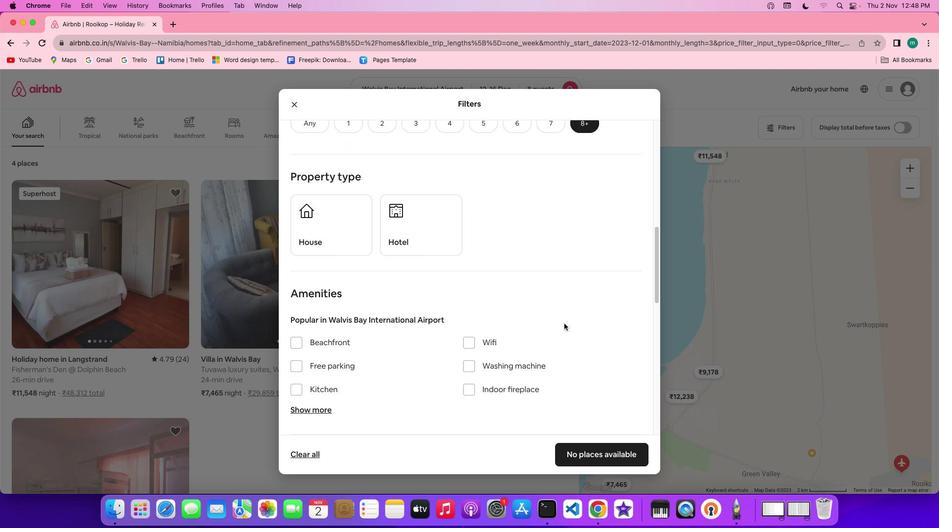 
Action: Mouse scrolled (564, 323) with delta (0, 0)
Screenshot: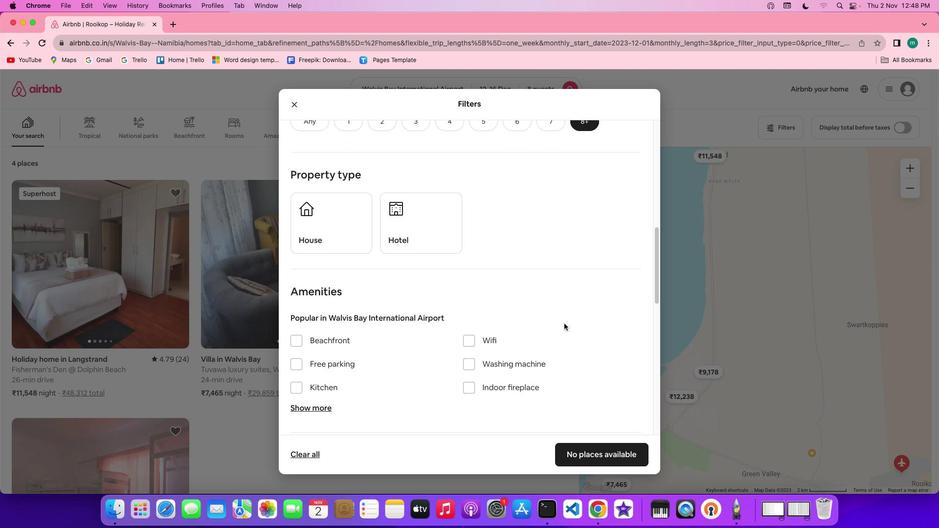 
Action: Mouse scrolled (564, 323) with delta (0, 0)
Screenshot: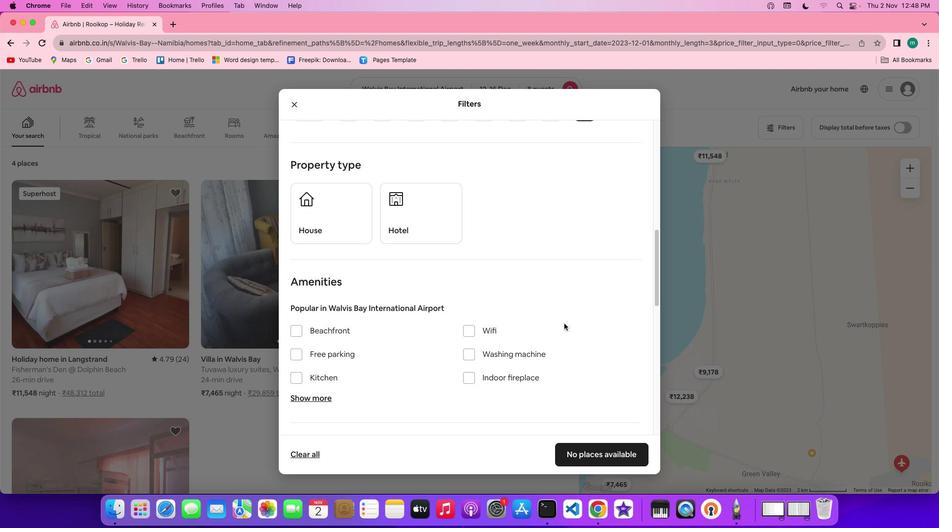 
Action: Mouse scrolled (564, 323) with delta (0, 0)
Screenshot: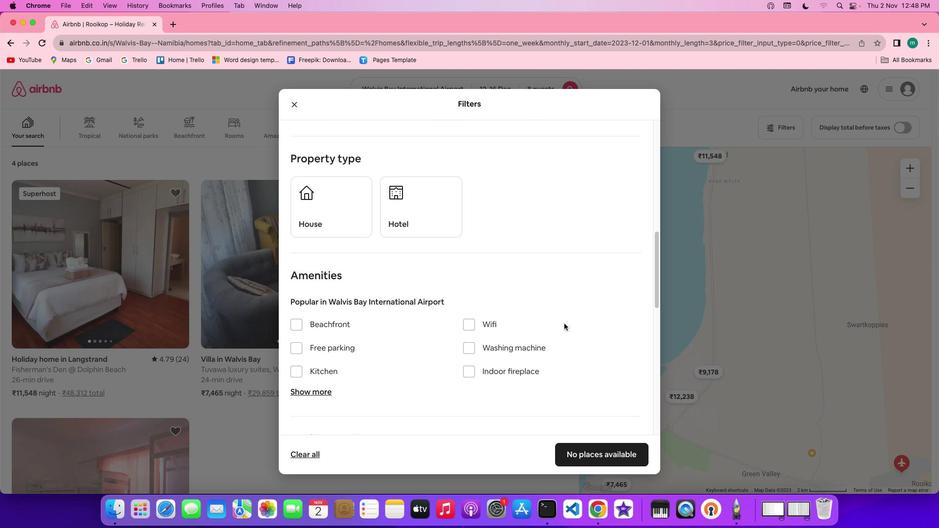 
Action: Mouse scrolled (564, 323) with delta (0, -1)
Screenshot: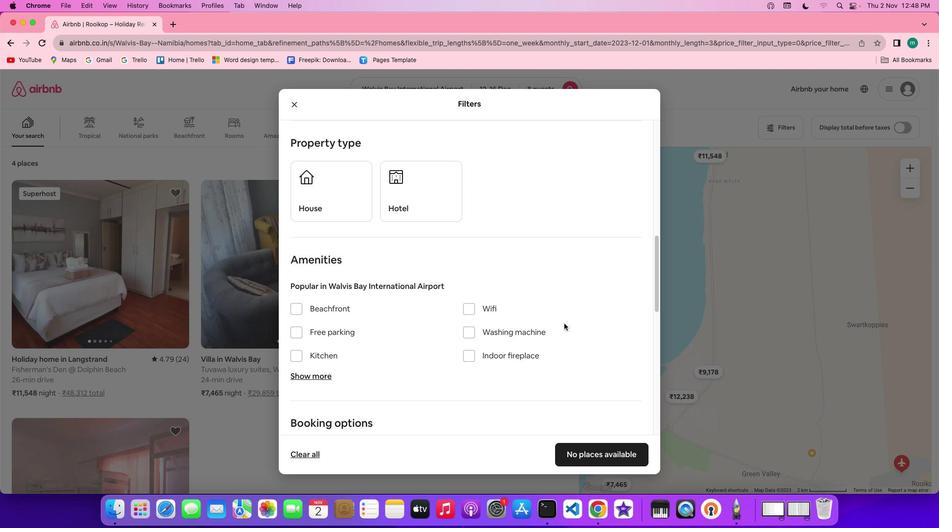 
Action: Mouse scrolled (564, 323) with delta (0, 0)
Screenshot: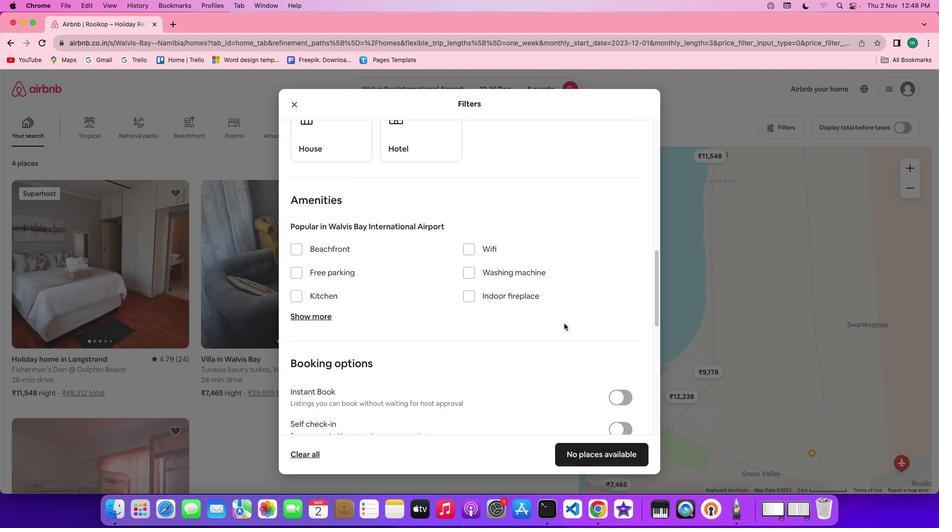 
Action: Mouse scrolled (564, 323) with delta (0, 0)
Screenshot: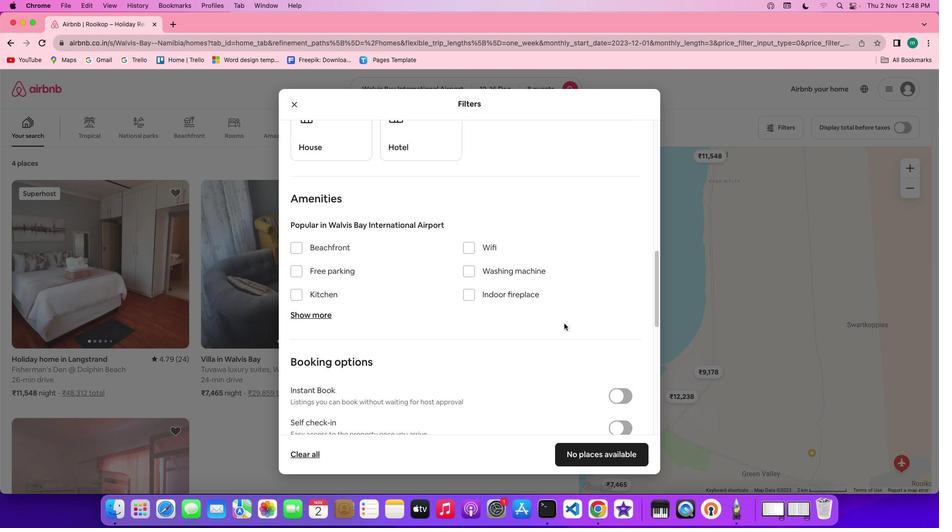 
Action: Mouse scrolled (564, 323) with delta (0, 0)
Screenshot: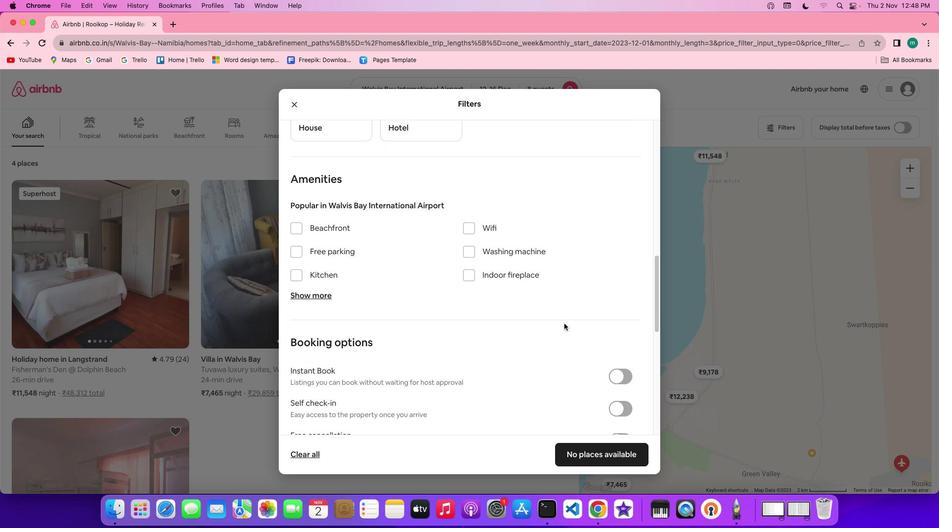 
Action: Mouse moved to (494, 298)
Screenshot: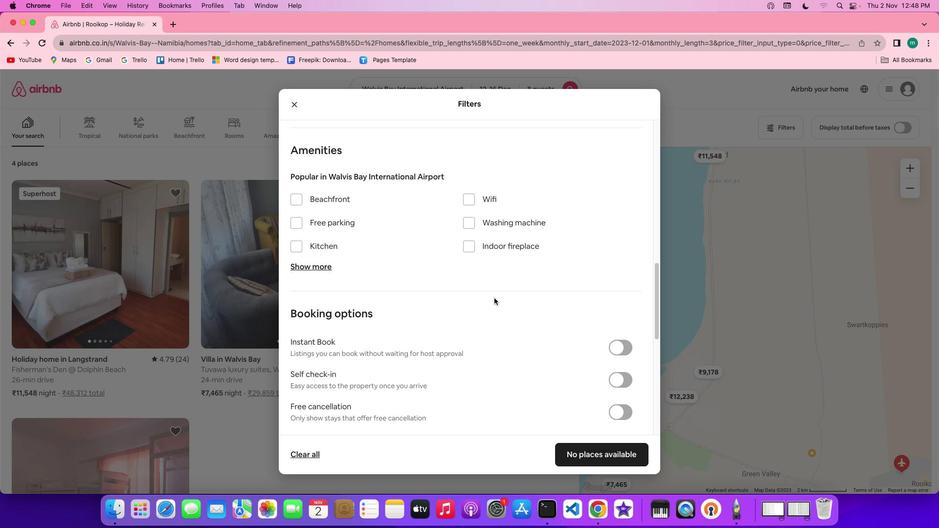 
Action: Mouse scrolled (494, 298) with delta (0, 0)
Screenshot: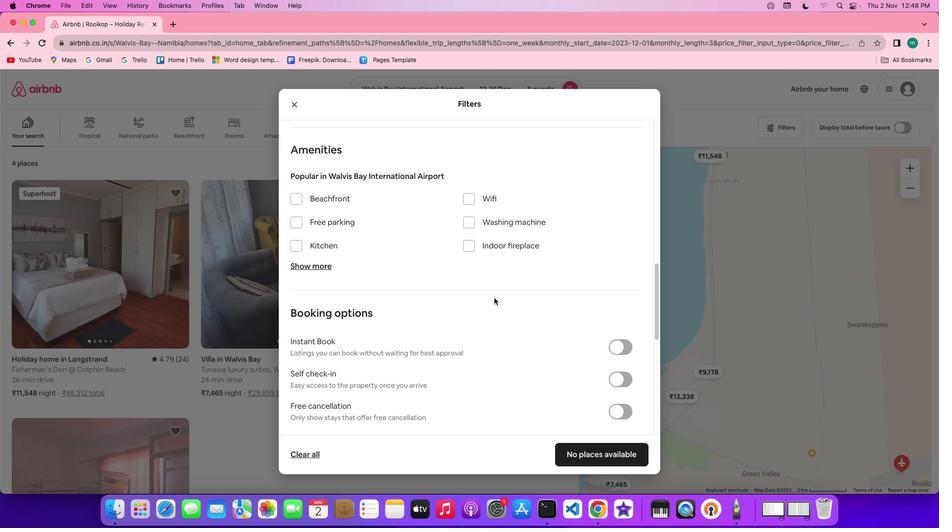 
Action: Mouse scrolled (494, 298) with delta (0, 0)
Screenshot: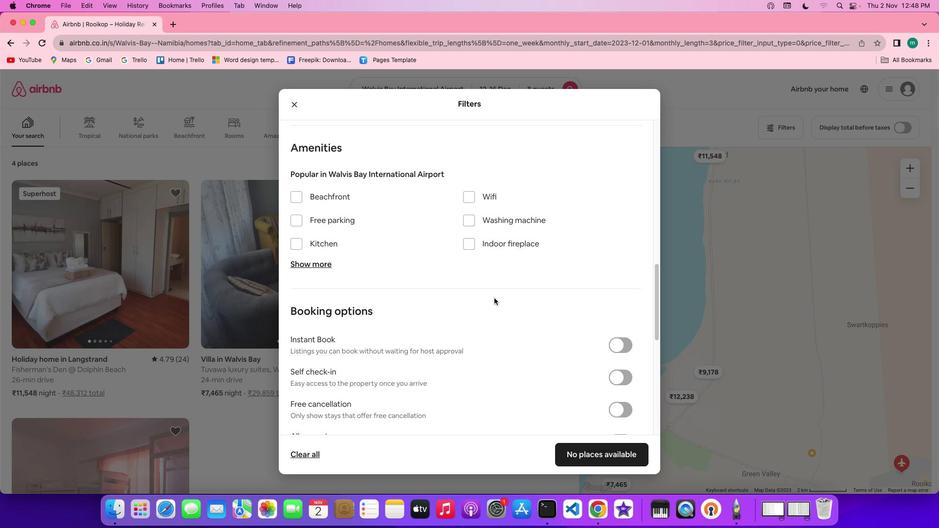 
Action: Mouse scrolled (494, 298) with delta (0, 0)
Screenshot: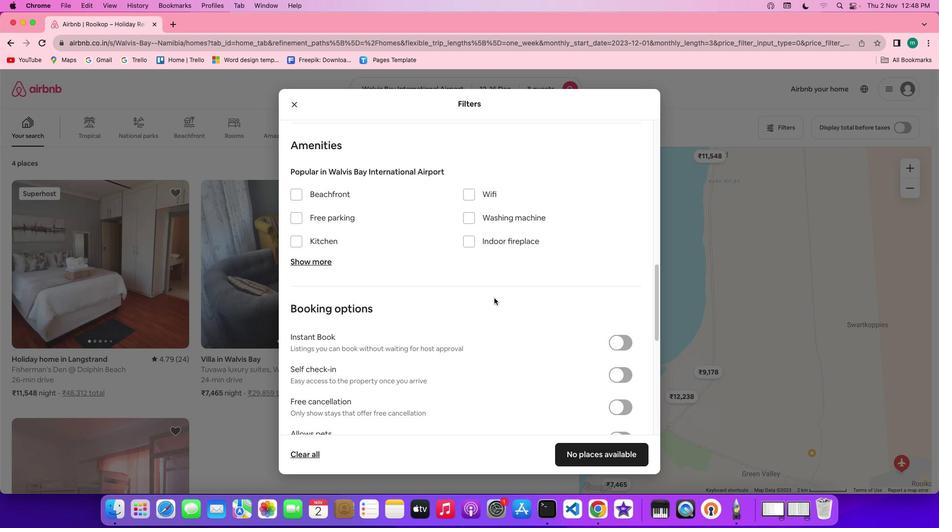 
Action: Mouse scrolled (494, 298) with delta (0, 0)
Screenshot: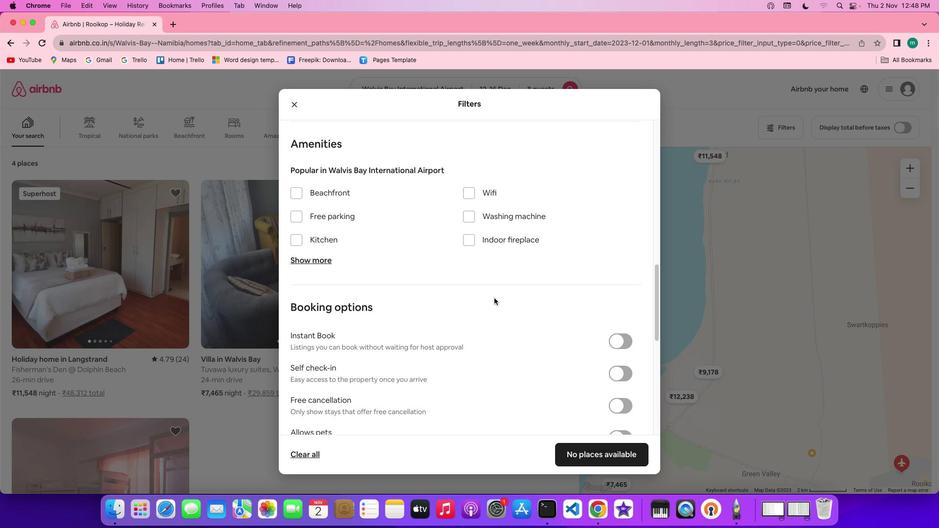 
Action: Mouse scrolled (494, 298) with delta (0, 0)
Screenshot: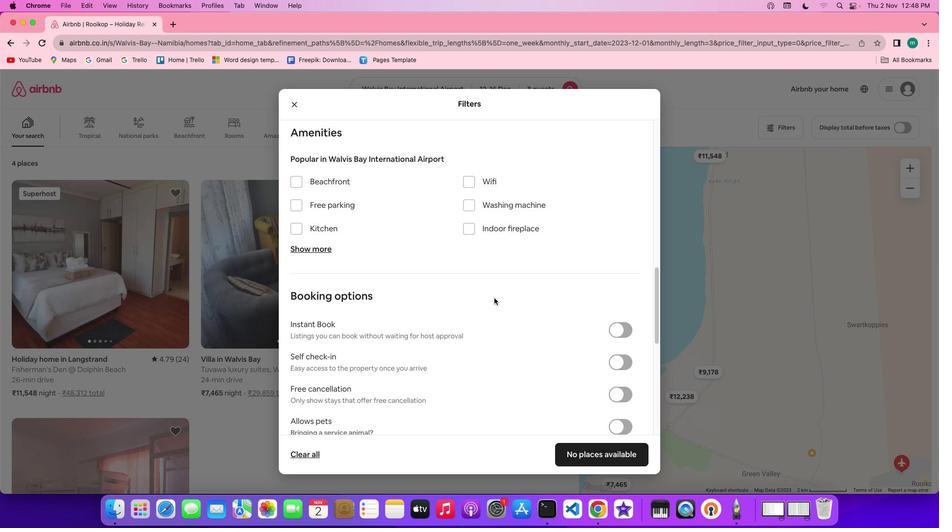 
Action: Mouse moved to (466, 155)
Screenshot: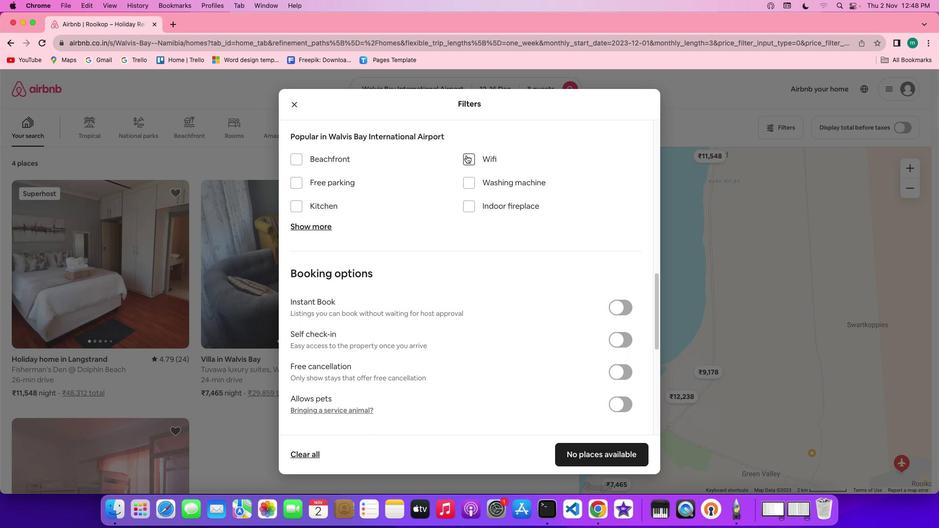 
Action: Mouse pressed left at (466, 155)
Screenshot: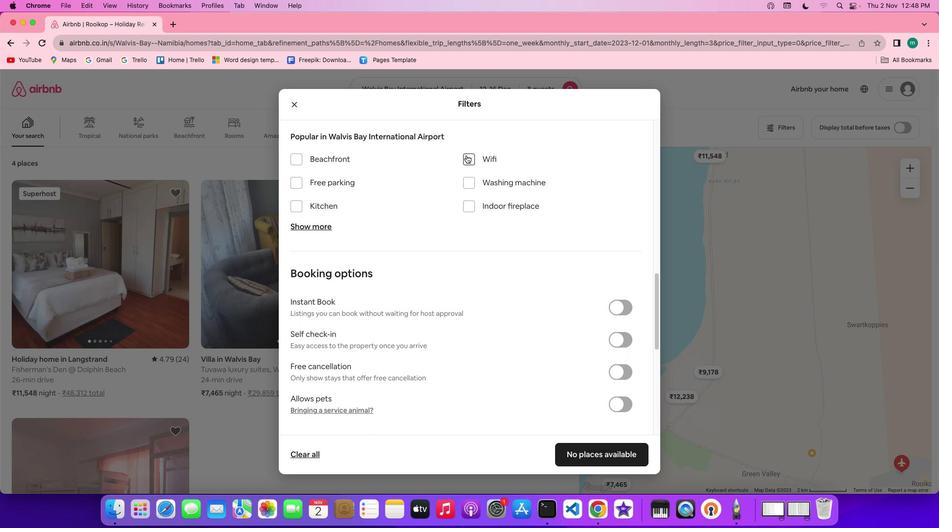 
Action: Mouse moved to (311, 227)
Screenshot: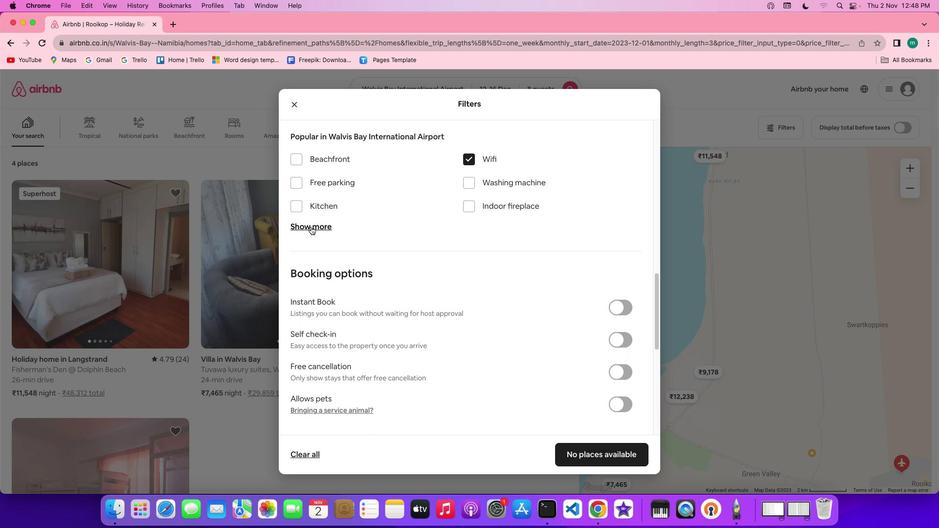
Action: Mouse pressed left at (311, 227)
Screenshot: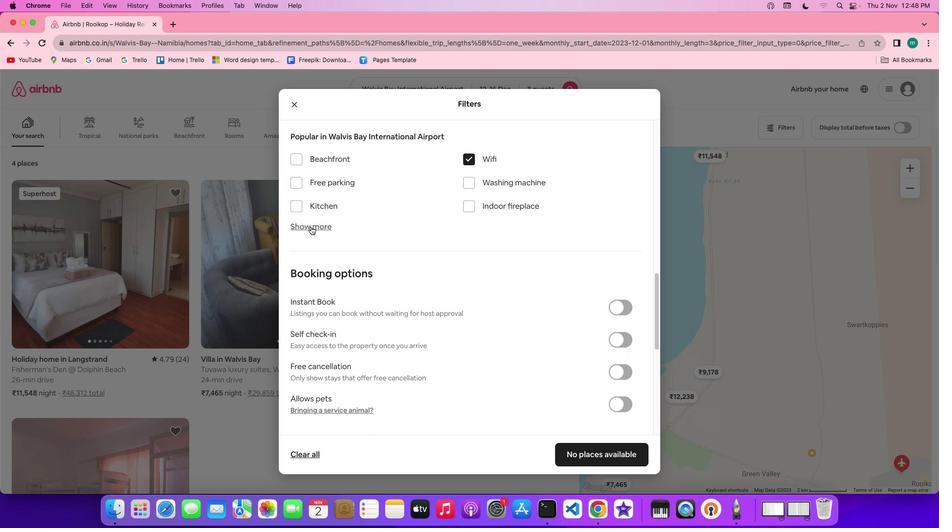 
Action: Mouse moved to (453, 313)
Screenshot: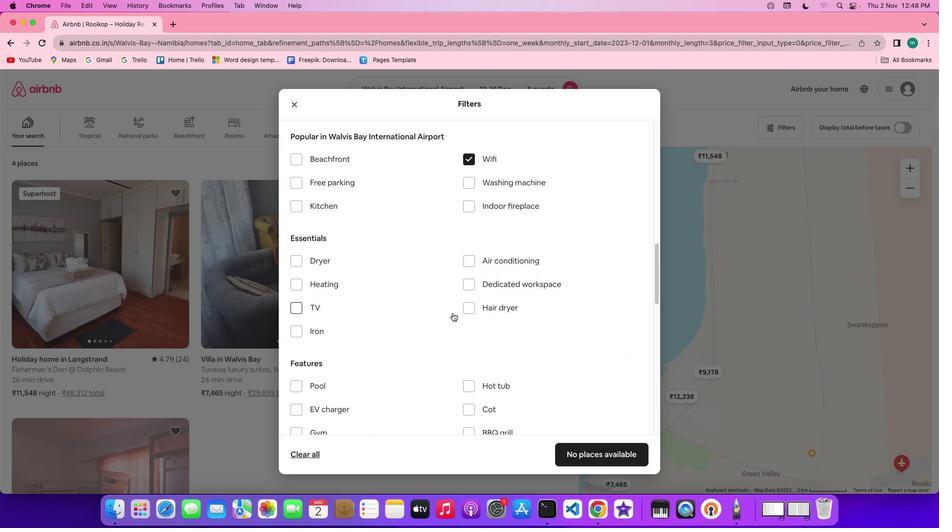 
Action: Mouse scrolled (453, 313) with delta (0, 0)
Screenshot: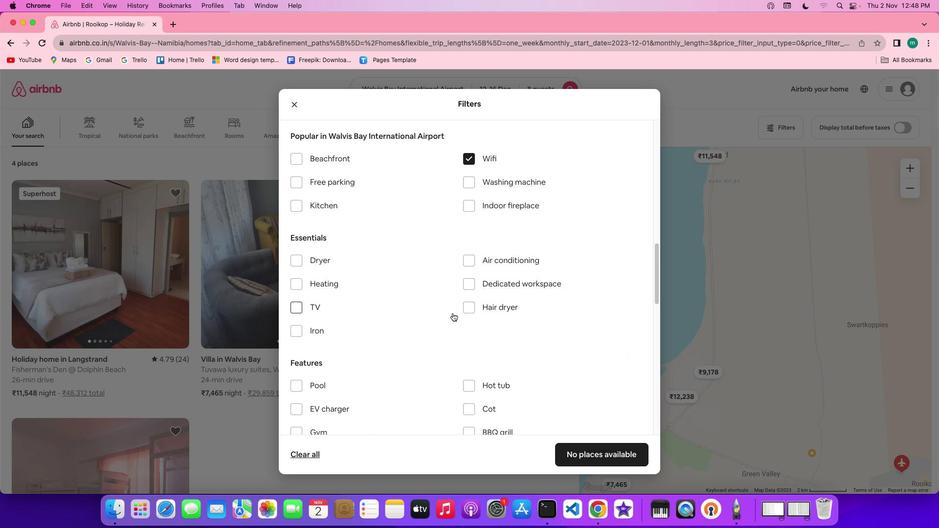 
Action: Mouse scrolled (453, 313) with delta (0, 0)
Screenshot: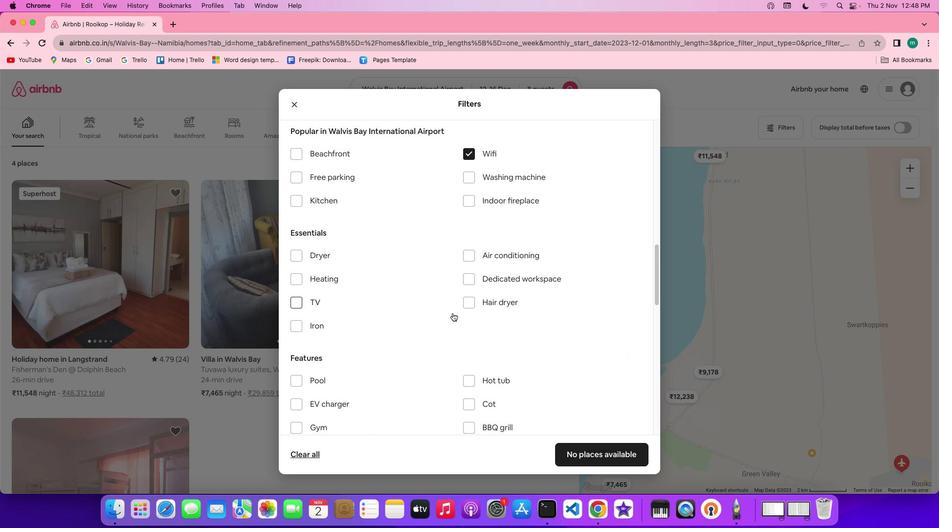 
Action: Mouse scrolled (453, 313) with delta (0, 0)
Screenshot: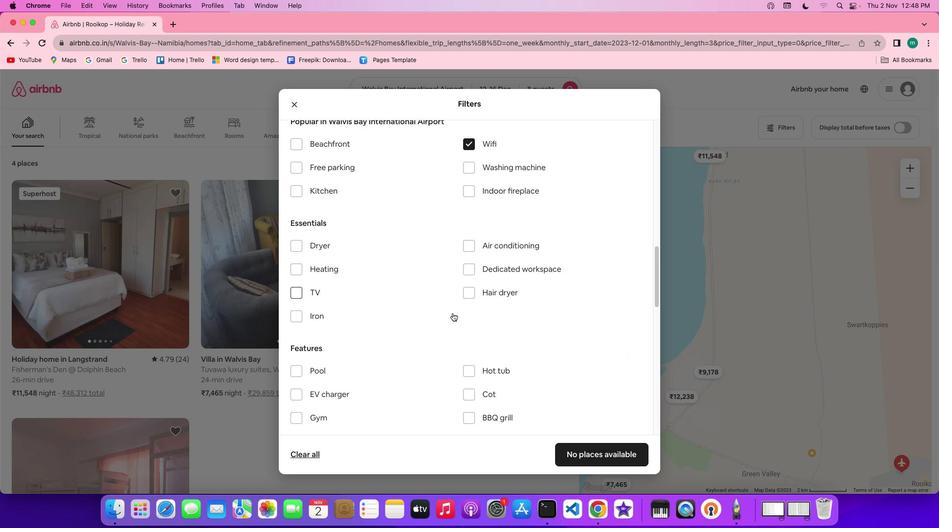 
Action: Mouse moved to (318, 286)
Screenshot: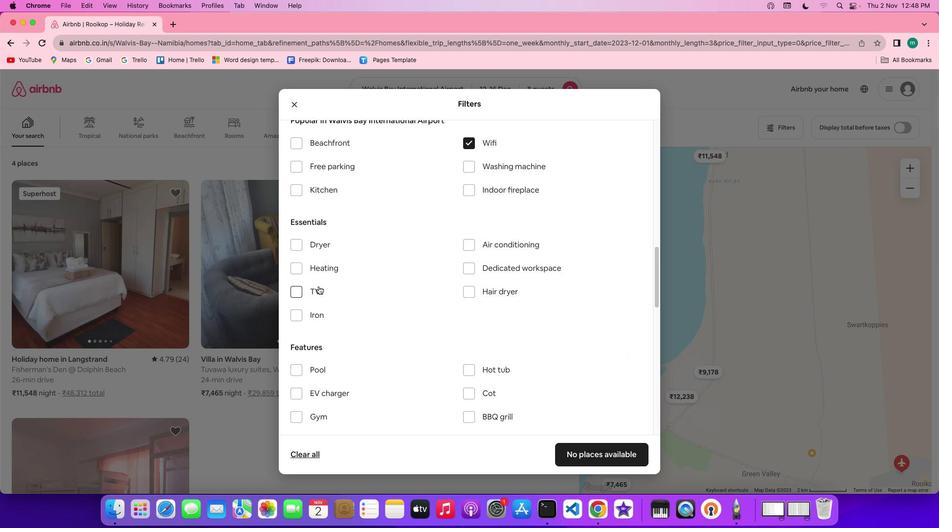 
Action: Mouse pressed left at (318, 286)
Screenshot: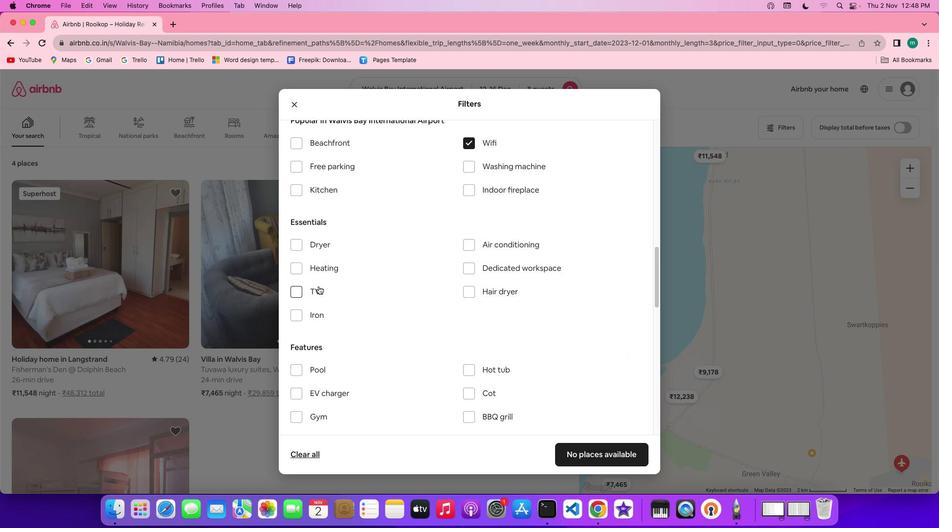 
Action: Mouse moved to (344, 165)
Screenshot: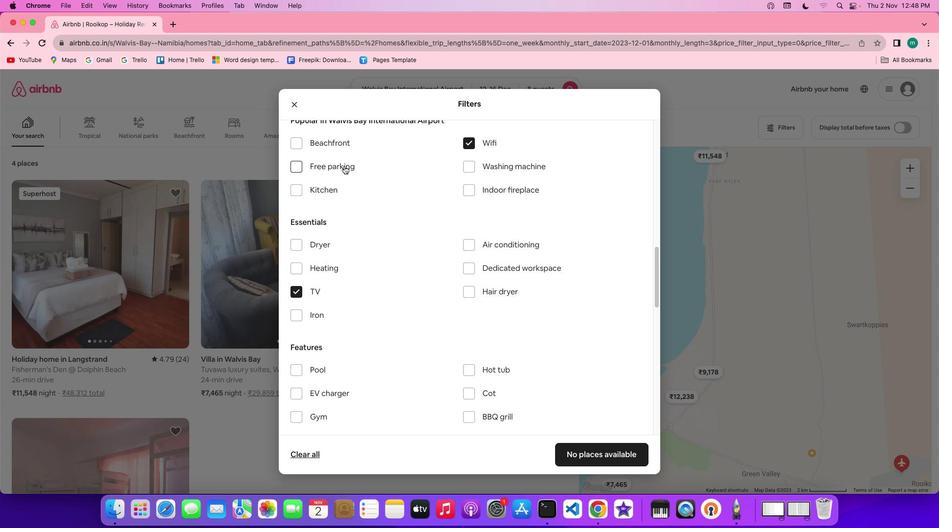 
Action: Mouse pressed left at (344, 165)
Screenshot: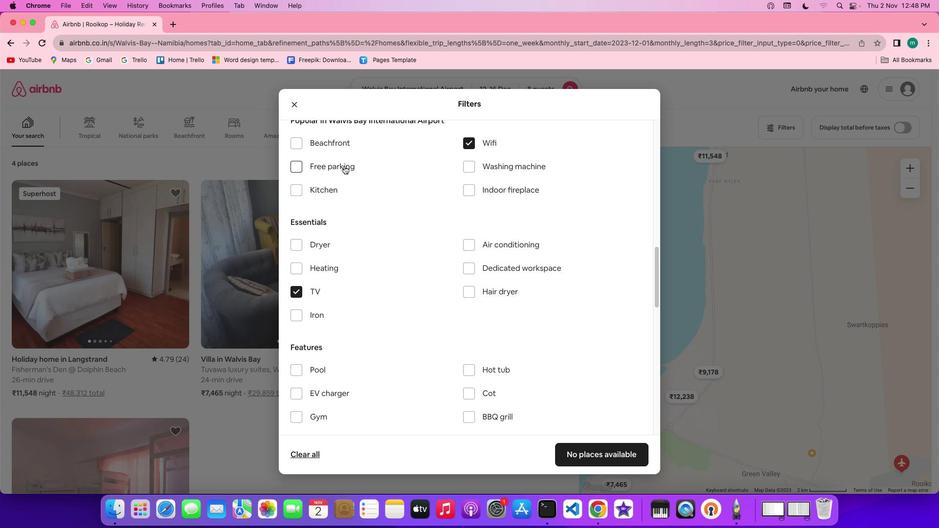 
Action: Mouse moved to (451, 287)
Screenshot: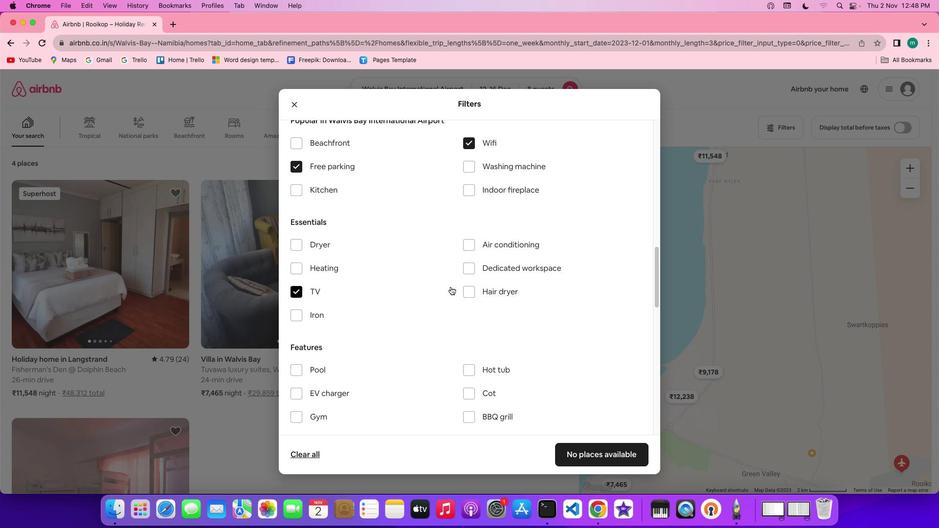 
Action: Mouse scrolled (451, 287) with delta (0, 0)
Screenshot: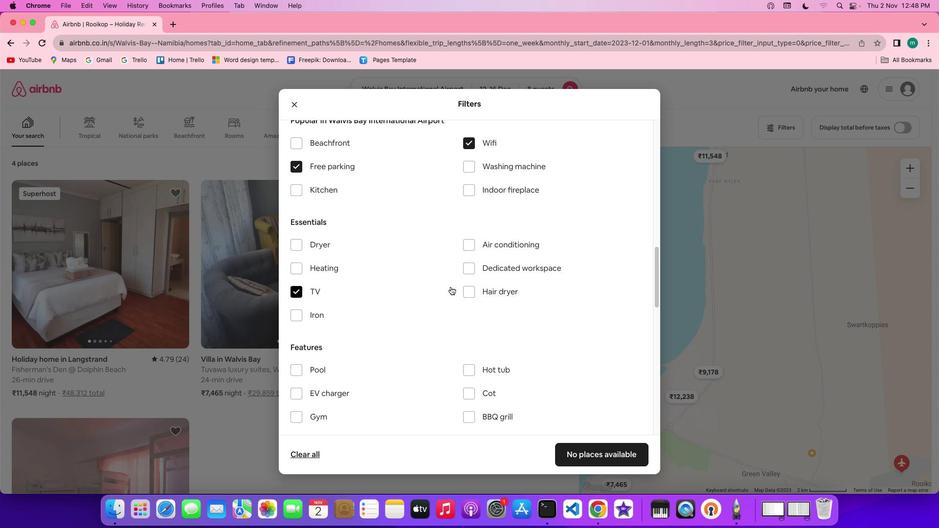 
Action: Mouse scrolled (451, 287) with delta (0, 0)
Screenshot: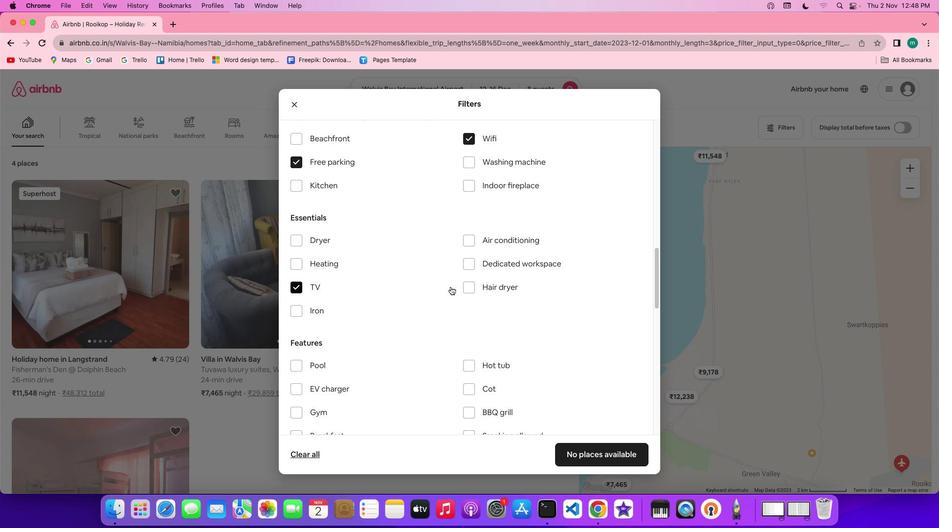 
Action: Mouse scrolled (451, 287) with delta (0, 0)
Screenshot: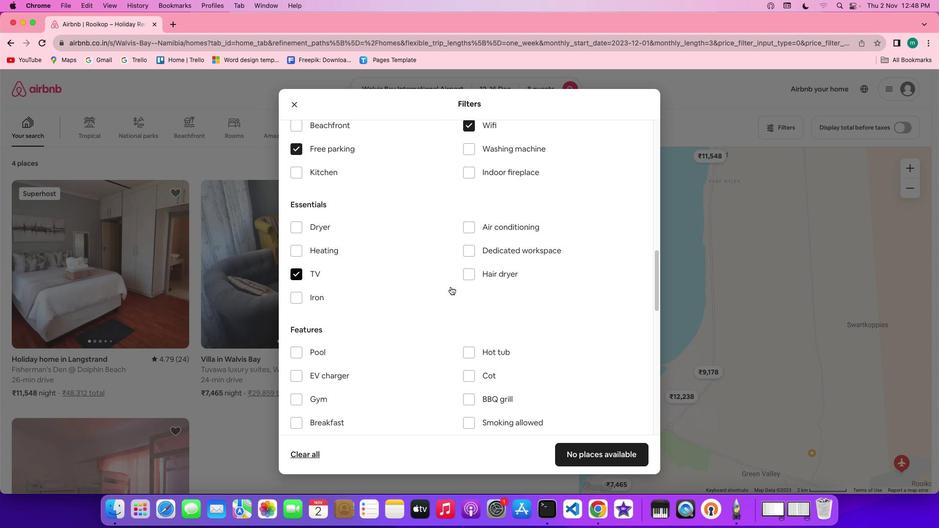 
Action: Mouse scrolled (451, 287) with delta (0, 0)
Screenshot: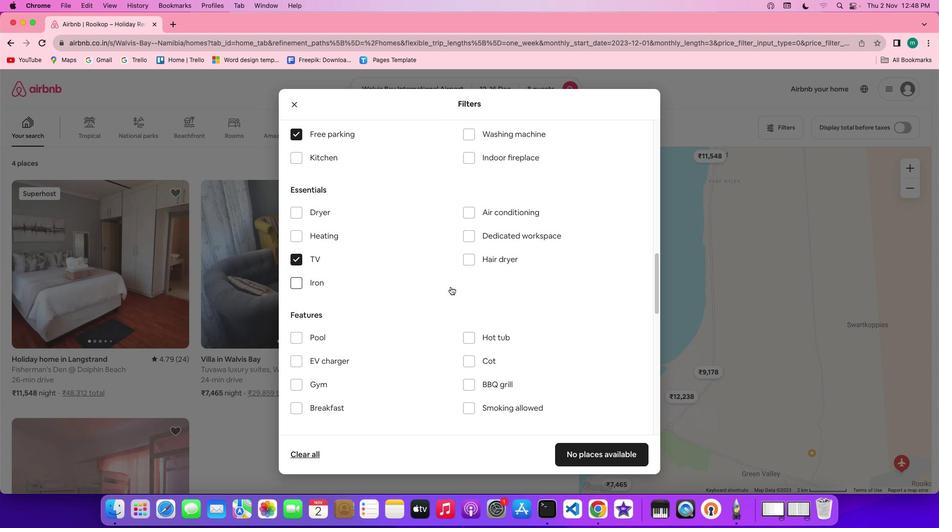 
Action: Mouse scrolled (451, 287) with delta (0, 0)
Screenshot: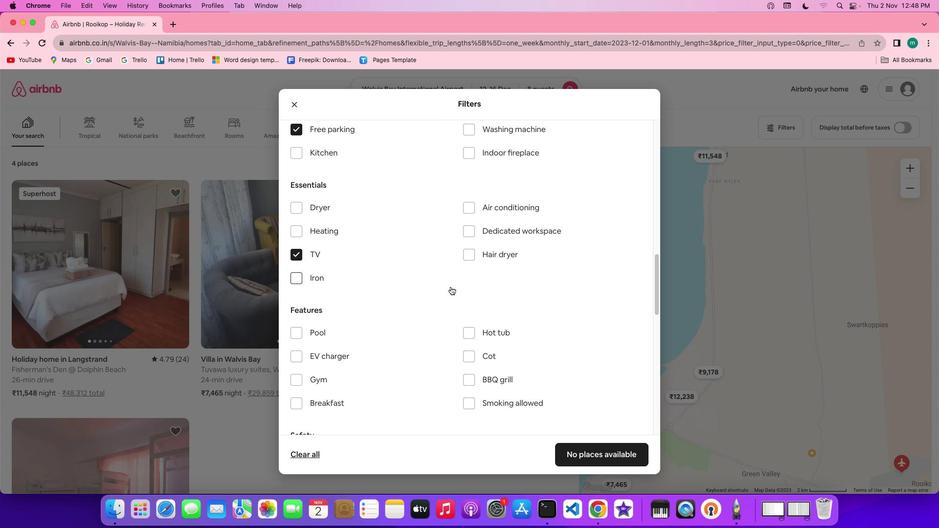 
Action: Mouse scrolled (451, 287) with delta (0, 0)
Screenshot: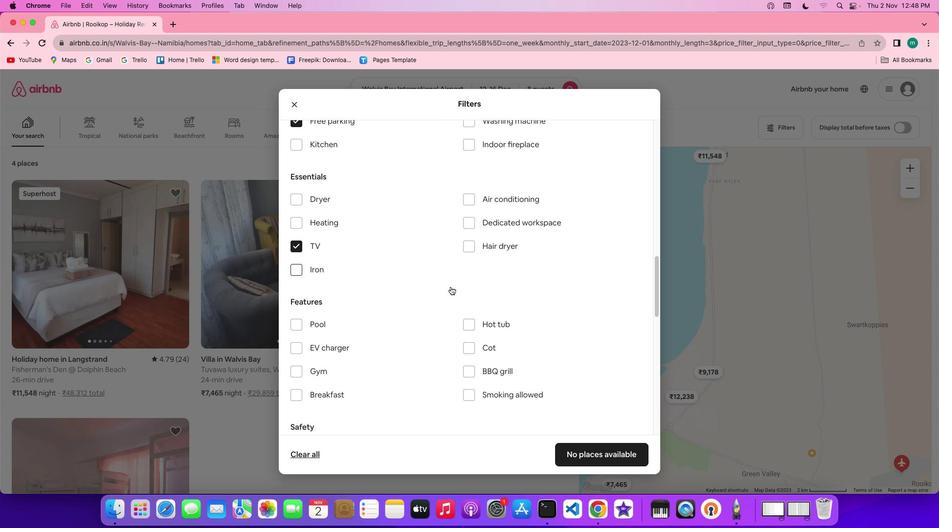 
Action: Mouse scrolled (451, 287) with delta (0, 0)
Screenshot: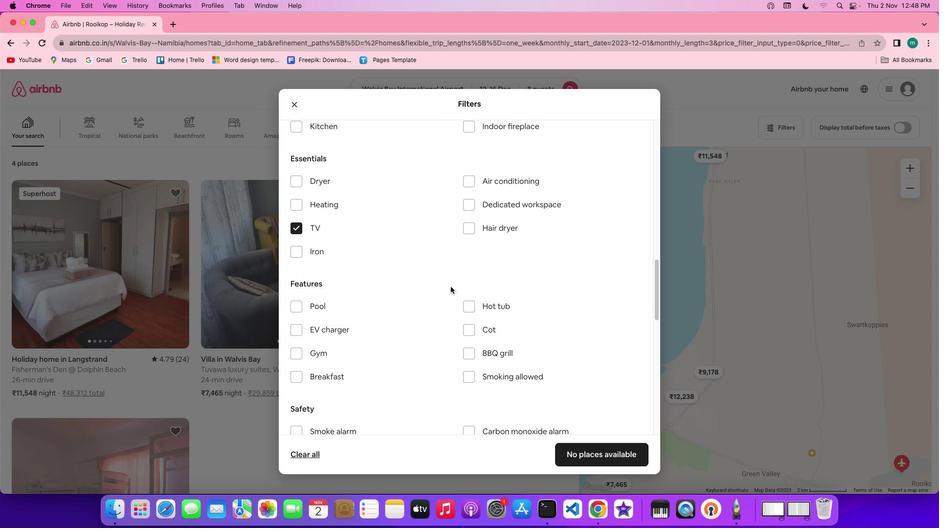 
Action: Mouse scrolled (451, 287) with delta (0, 0)
Screenshot: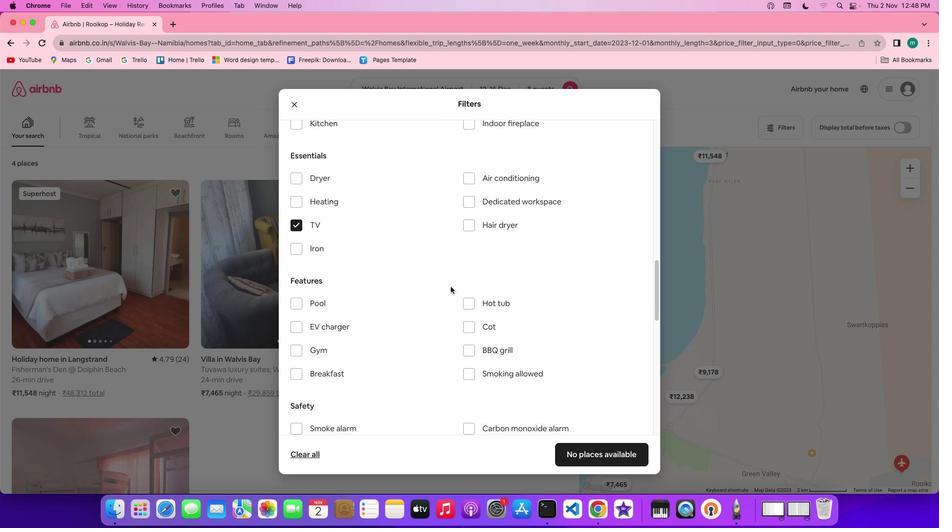 
Action: Mouse scrolled (451, 287) with delta (0, 0)
Screenshot: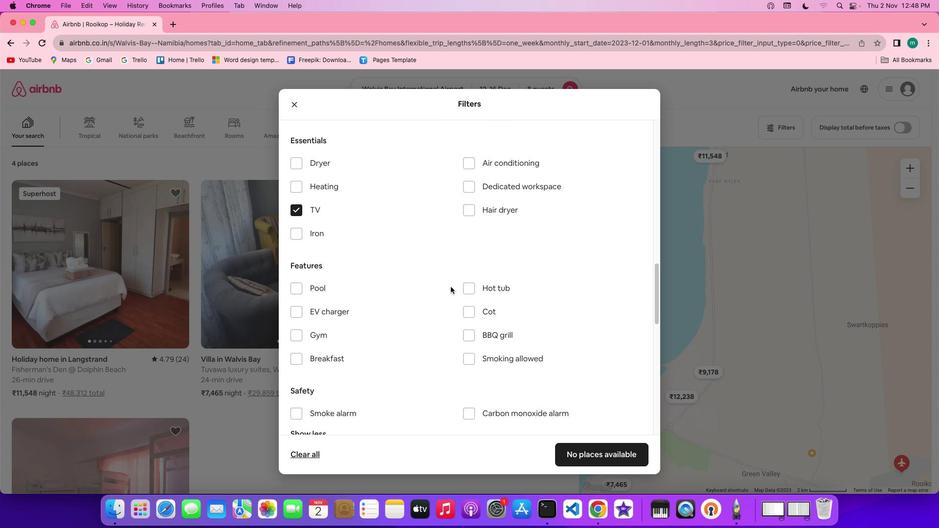
Action: Mouse scrolled (451, 287) with delta (0, 0)
Screenshot: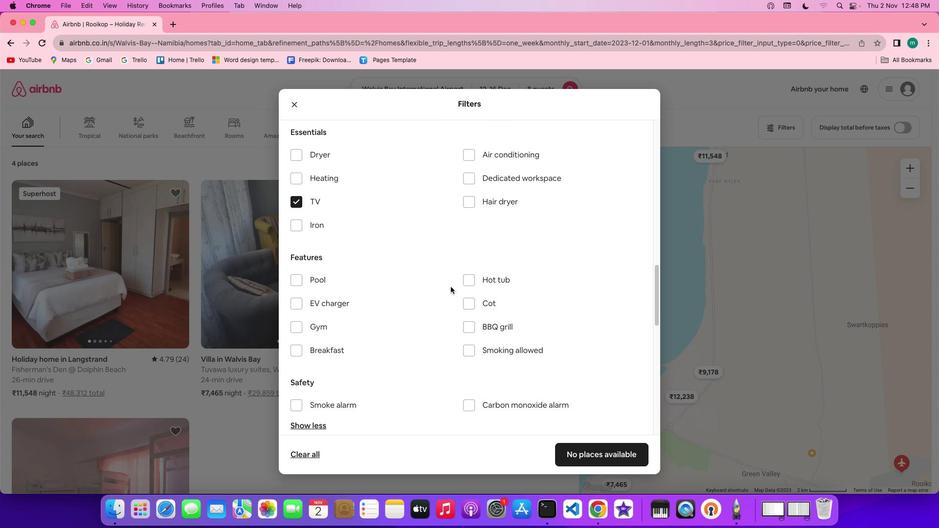 
Action: Mouse scrolled (451, 287) with delta (0, 0)
Screenshot: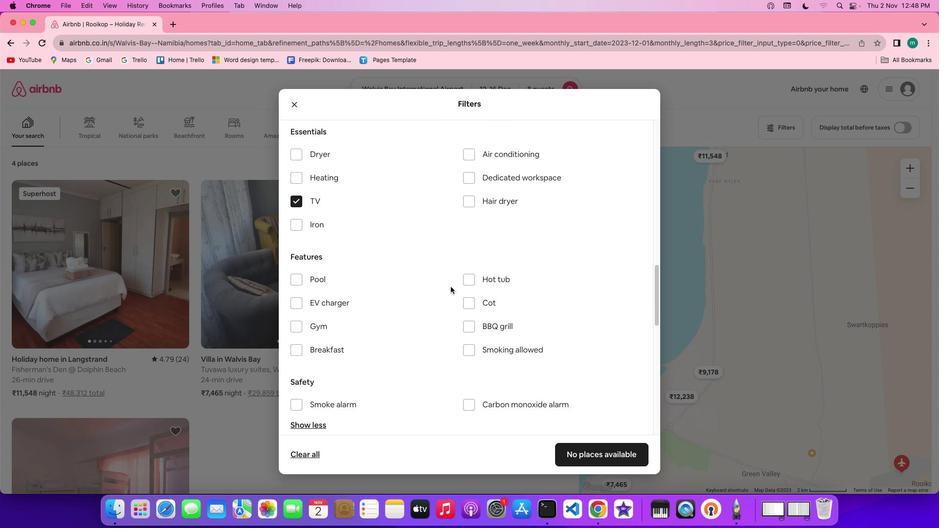 
Action: Mouse scrolled (451, 287) with delta (0, 0)
Screenshot: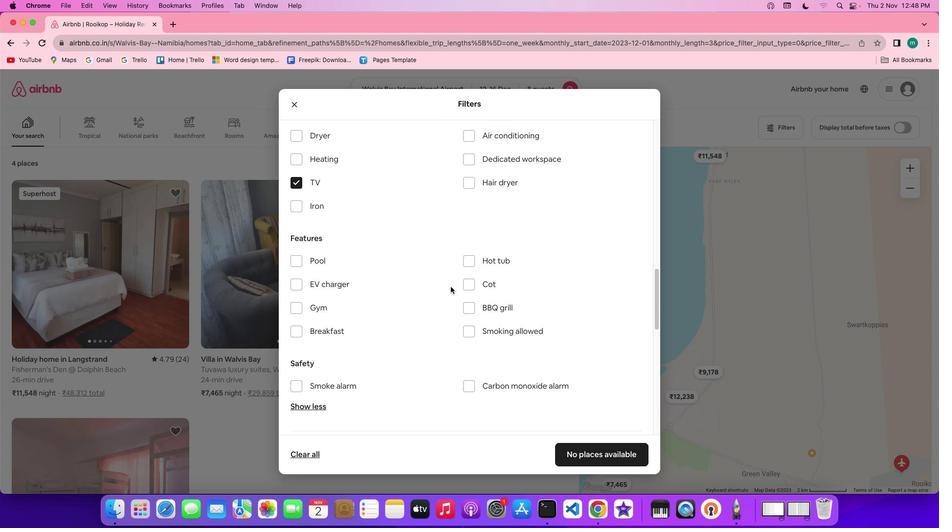 
Action: Mouse scrolled (451, 287) with delta (0, 0)
Screenshot: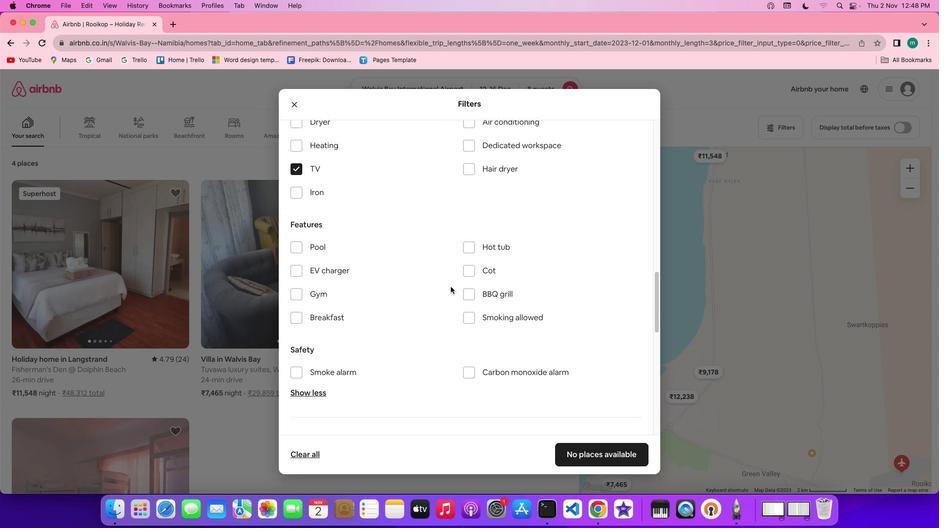 
Action: Mouse scrolled (451, 287) with delta (0, 0)
Screenshot: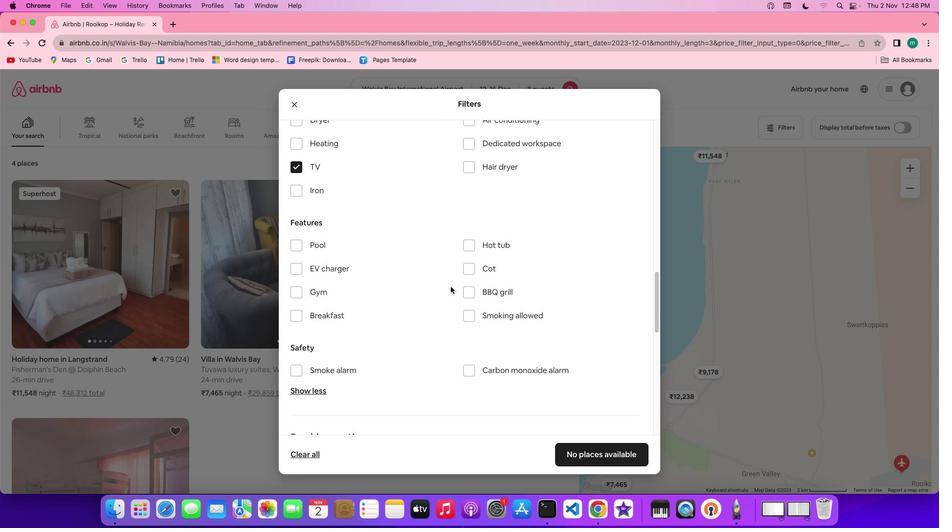 
Action: Mouse scrolled (451, 287) with delta (0, 0)
Screenshot: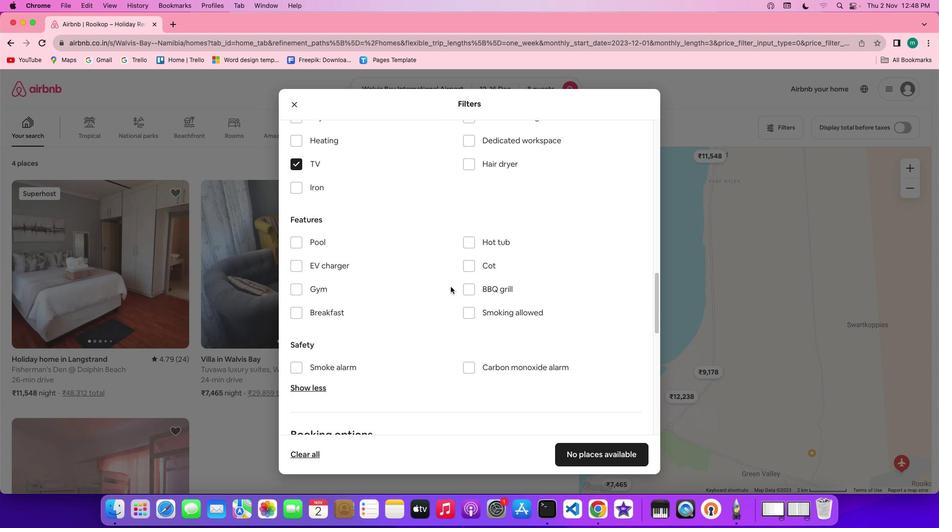 
Action: Mouse moved to (317, 277)
Screenshot: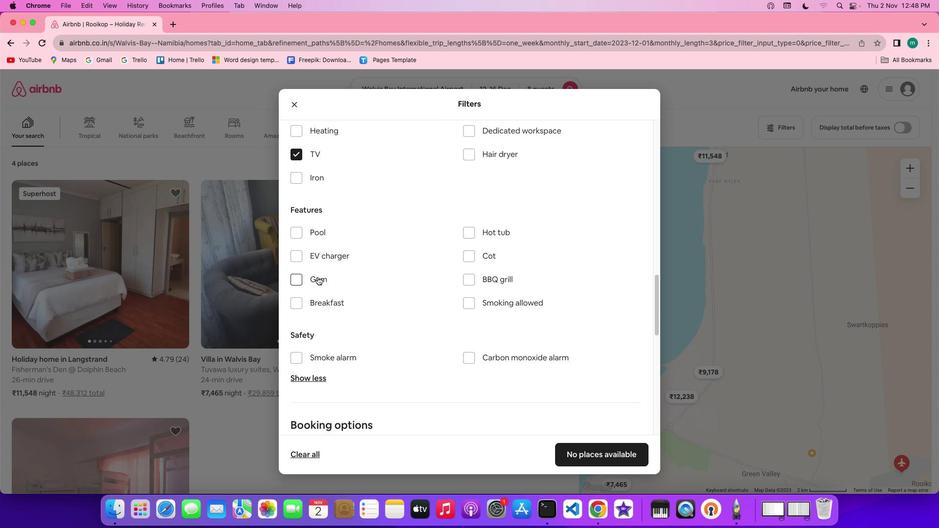 
Action: Mouse pressed left at (317, 277)
Screenshot: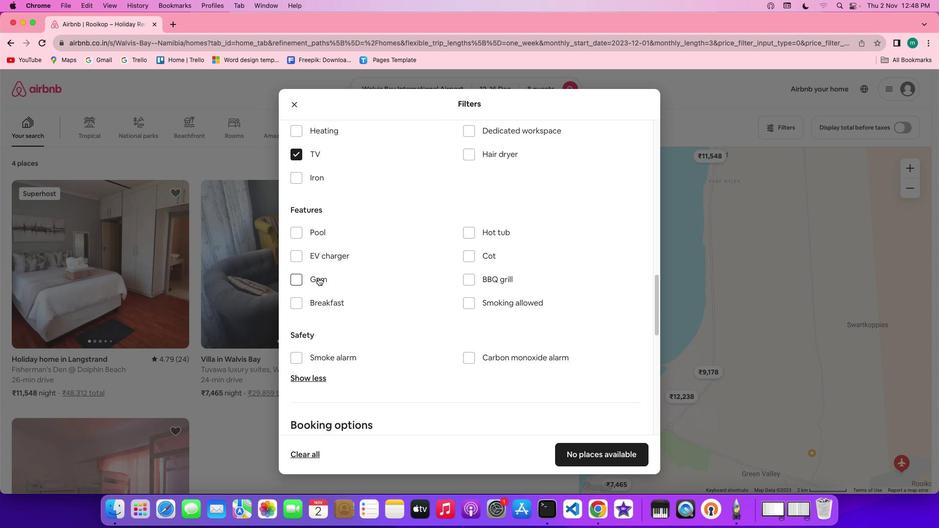 
Action: Mouse moved to (327, 299)
Screenshot: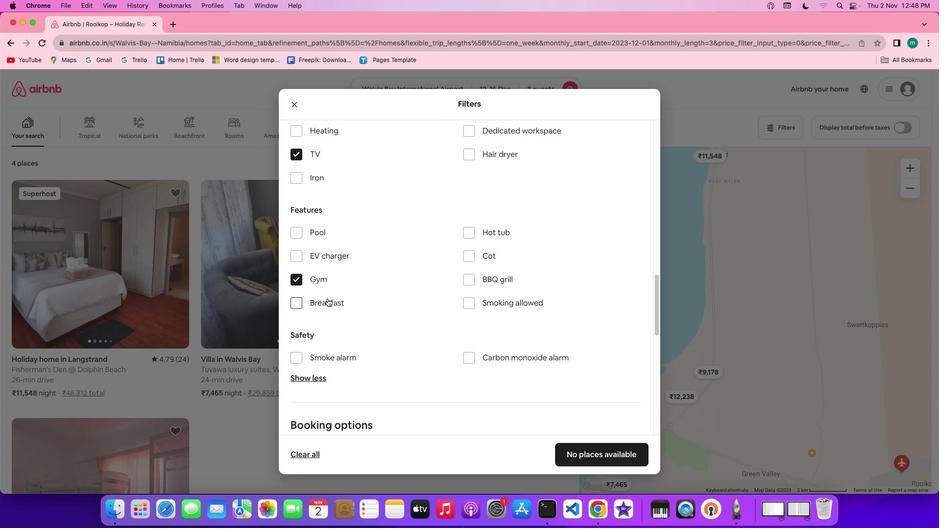 
Action: Mouse pressed left at (327, 299)
Screenshot: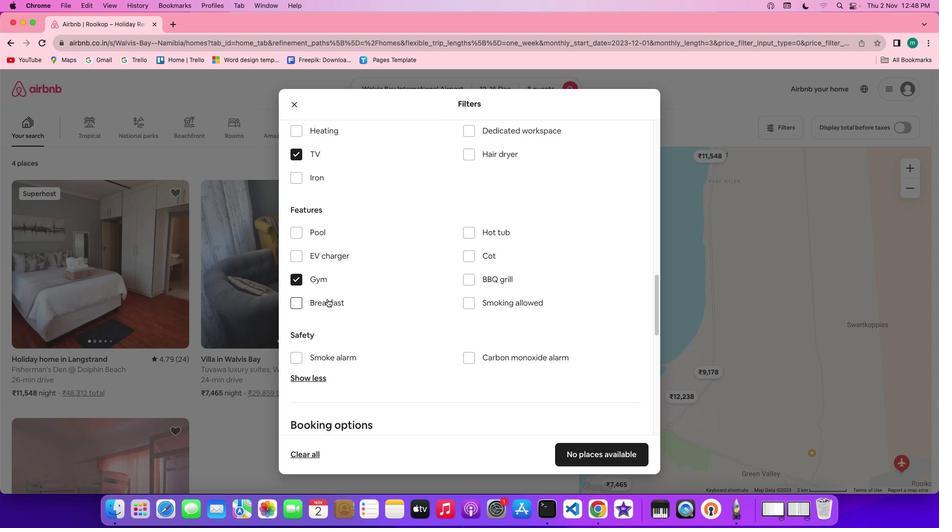 
Action: Mouse moved to (427, 312)
Screenshot: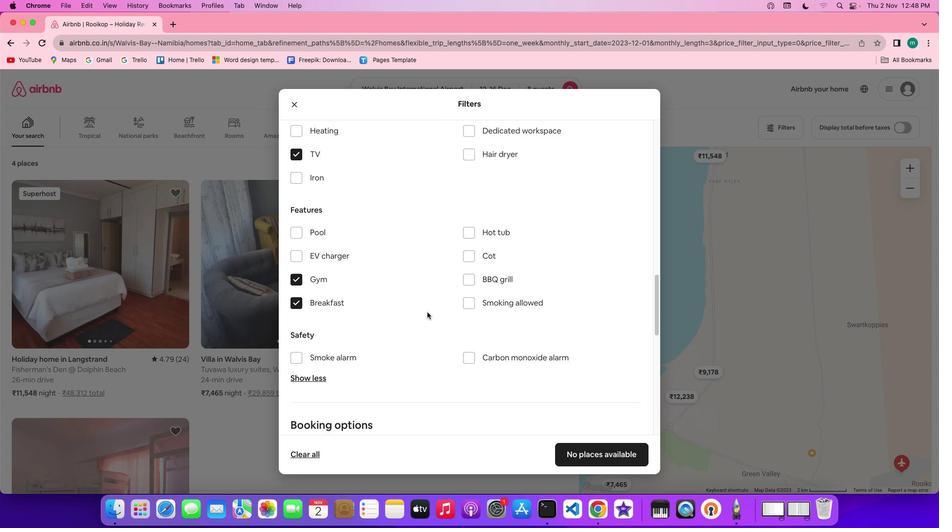
Action: Mouse scrolled (427, 312) with delta (0, 0)
Screenshot: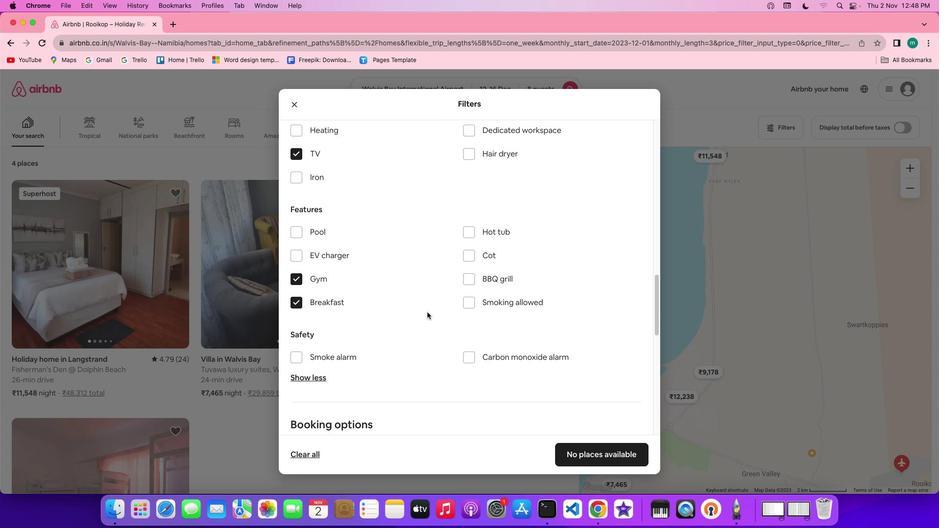 
Action: Mouse scrolled (427, 312) with delta (0, 0)
Screenshot: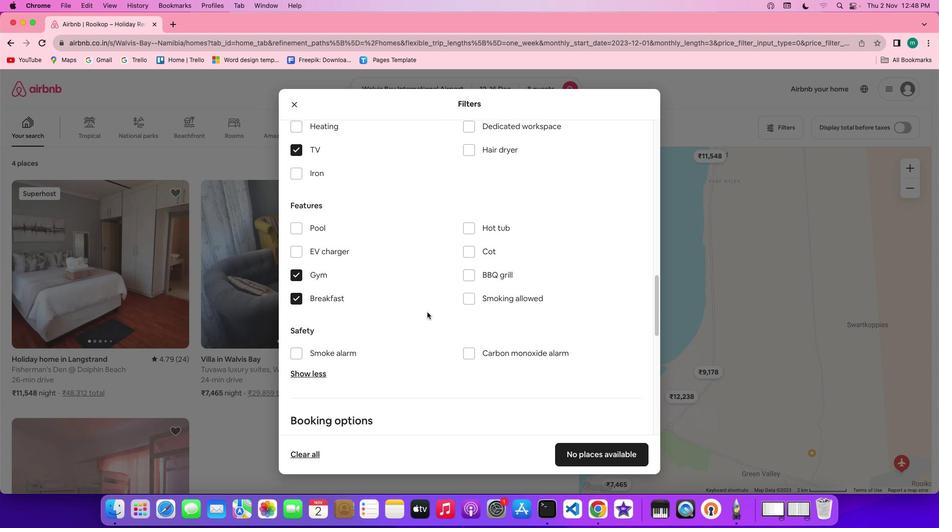 
Action: Mouse moved to (443, 326)
Screenshot: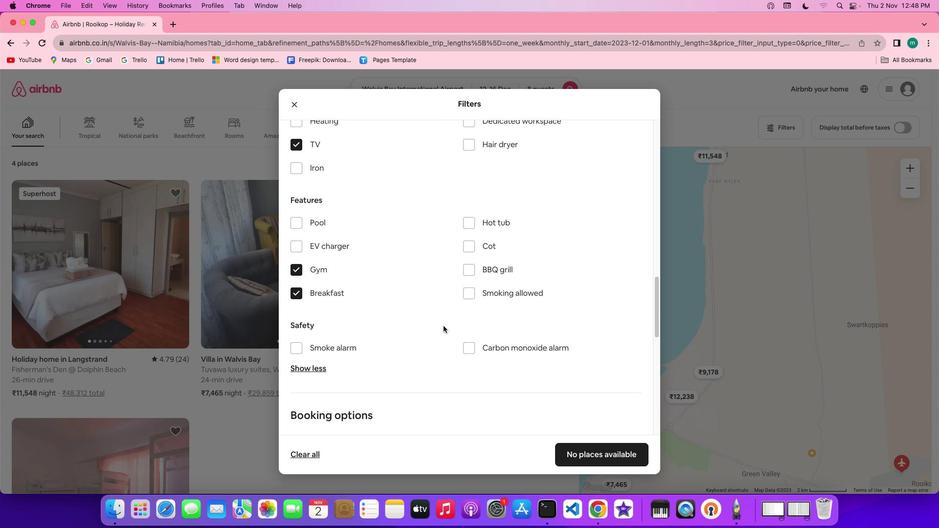 
Action: Mouse scrolled (443, 326) with delta (0, 0)
Screenshot: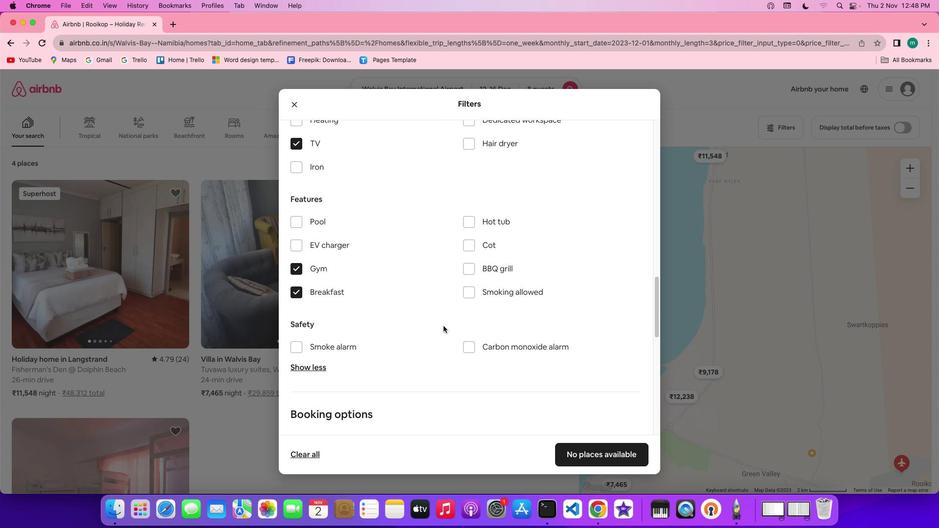 
Action: Mouse scrolled (443, 326) with delta (0, 0)
Screenshot: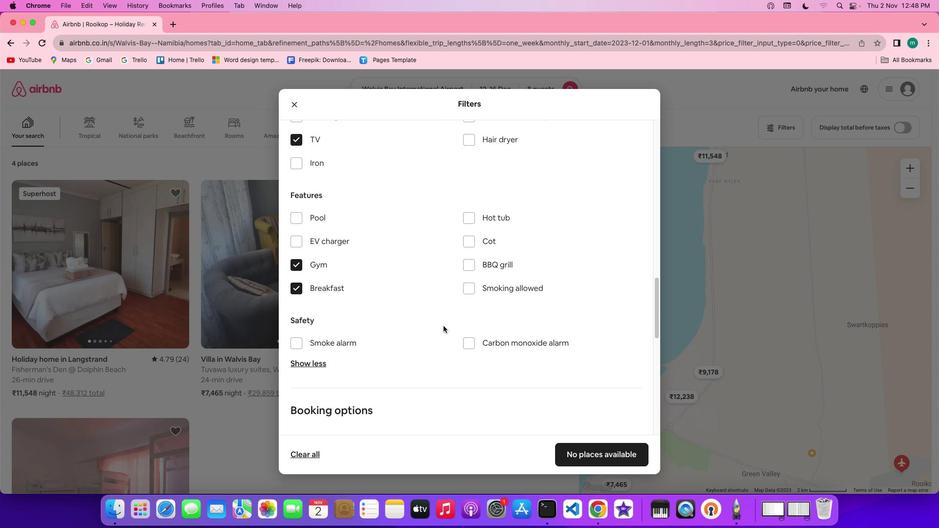 
Action: Mouse scrolled (443, 326) with delta (0, 0)
Screenshot: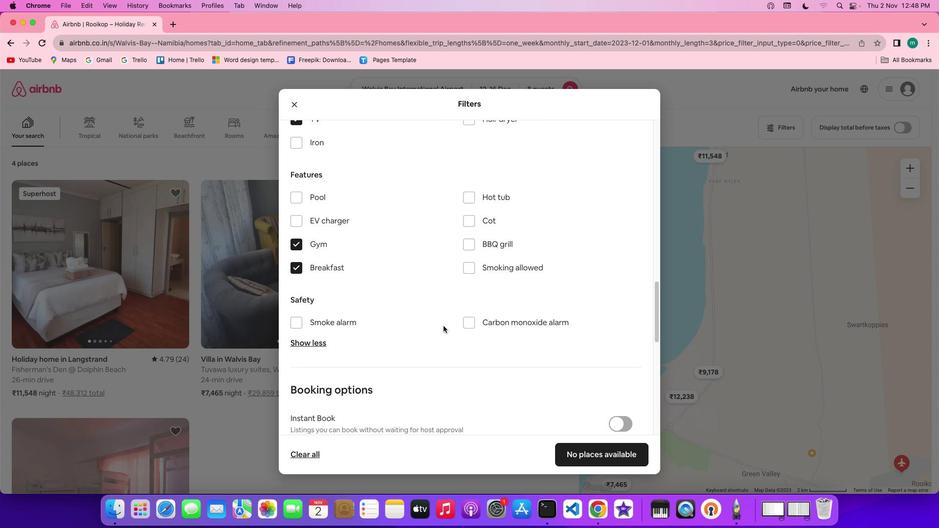 
Action: Mouse moved to (442, 326)
Screenshot: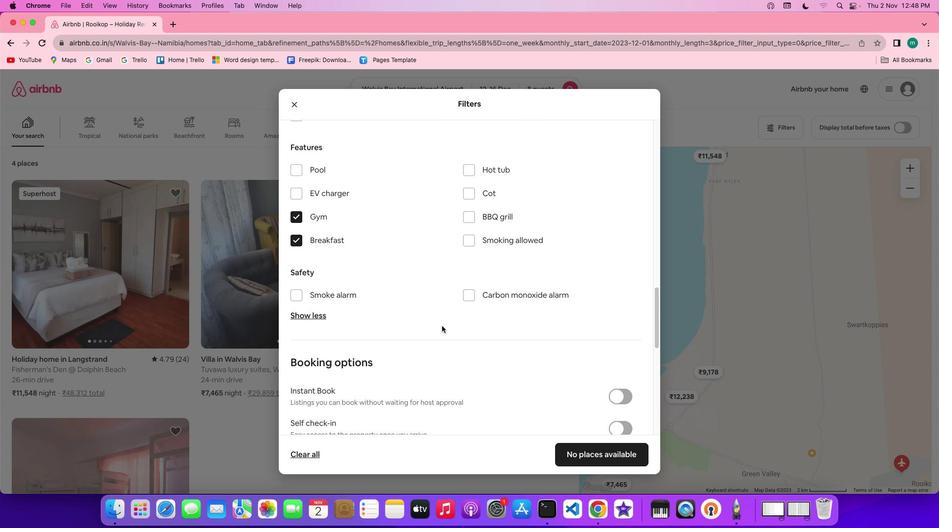 
Action: Mouse scrolled (442, 326) with delta (0, 0)
Screenshot: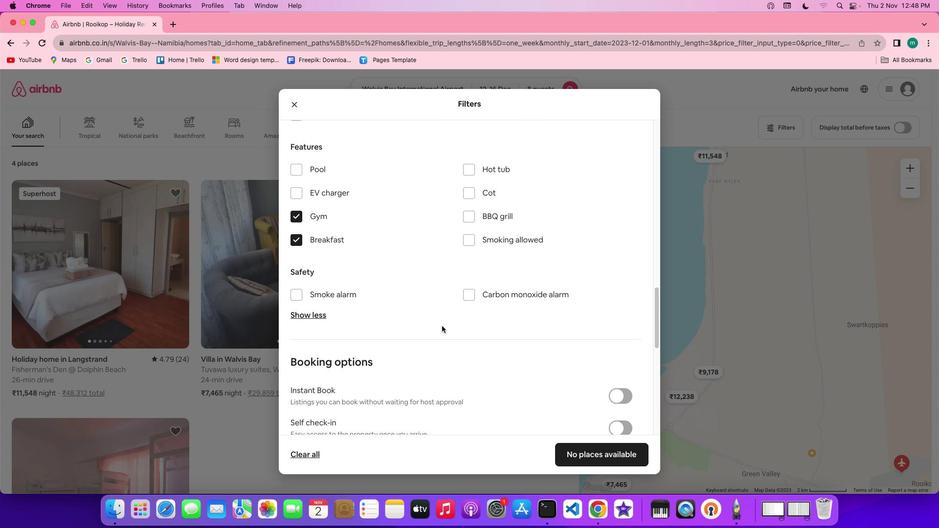 
Action: Mouse scrolled (442, 326) with delta (0, 0)
Screenshot: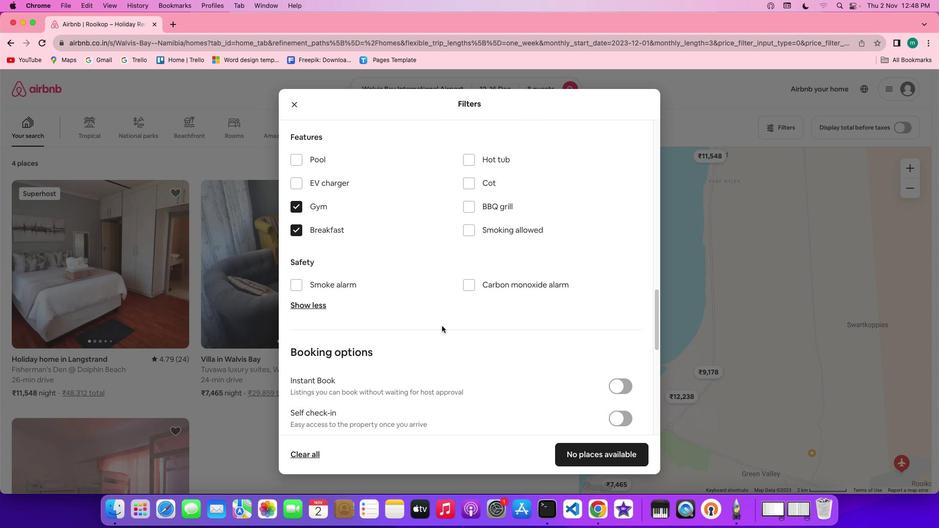 
Action: Mouse scrolled (442, 326) with delta (0, 0)
Screenshot: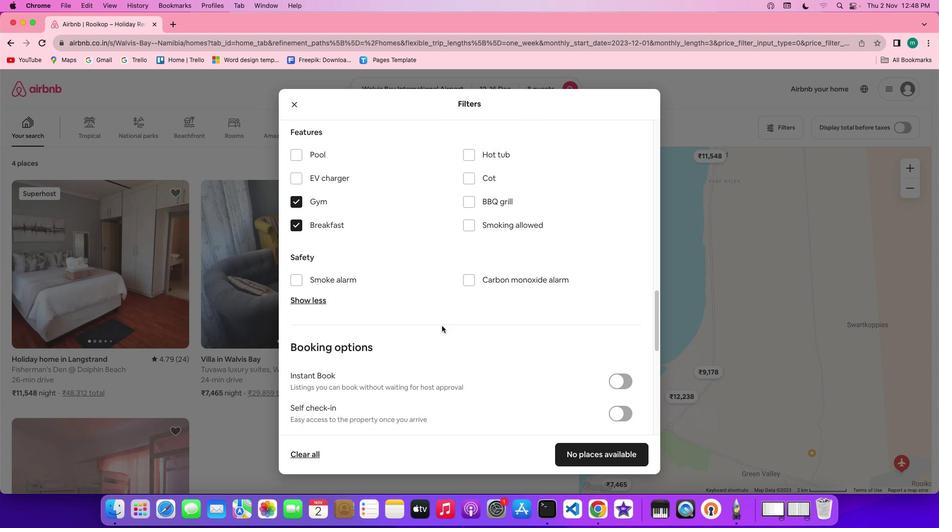 
Action: Mouse scrolled (442, 326) with delta (0, 0)
Screenshot: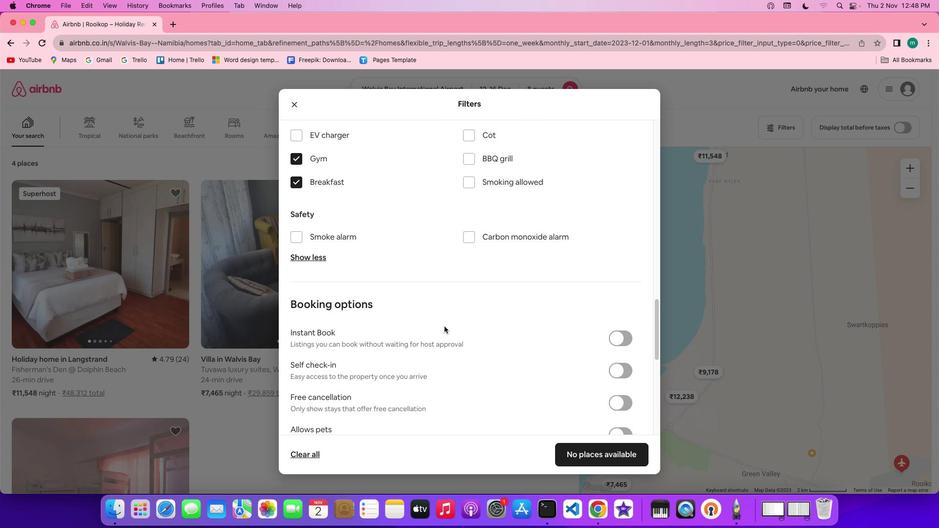
Action: Mouse moved to (494, 351)
Screenshot: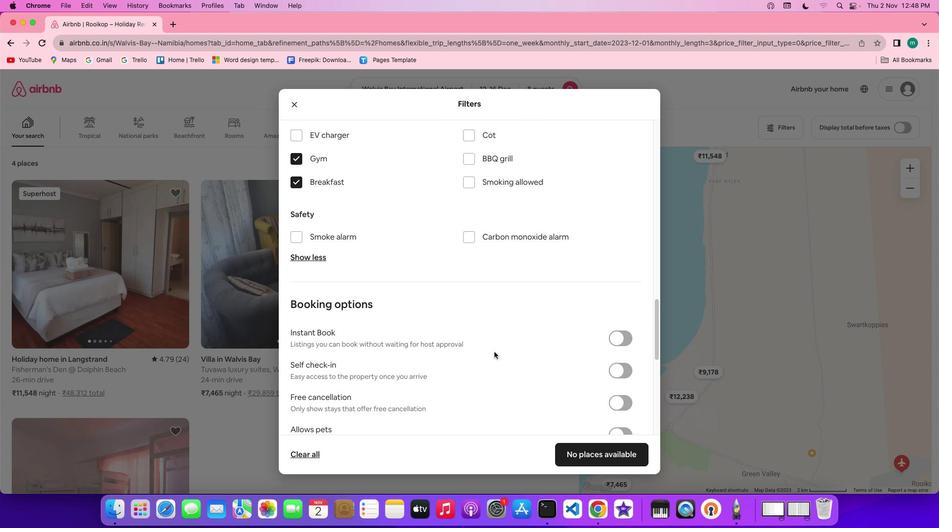 
Action: Mouse scrolled (494, 351) with delta (0, 0)
Screenshot: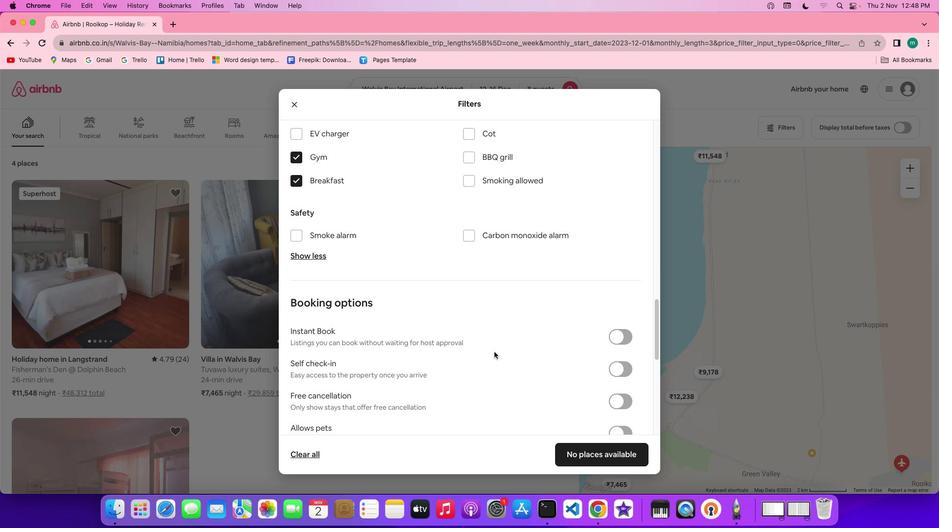 
Action: Mouse scrolled (494, 351) with delta (0, 0)
Screenshot: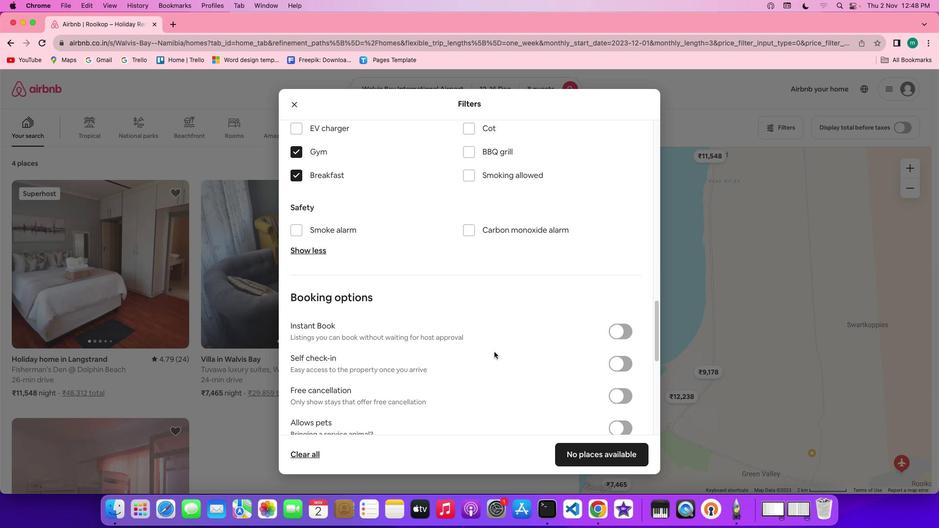 
Action: Mouse scrolled (494, 351) with delta (0, 0)
Screenshot: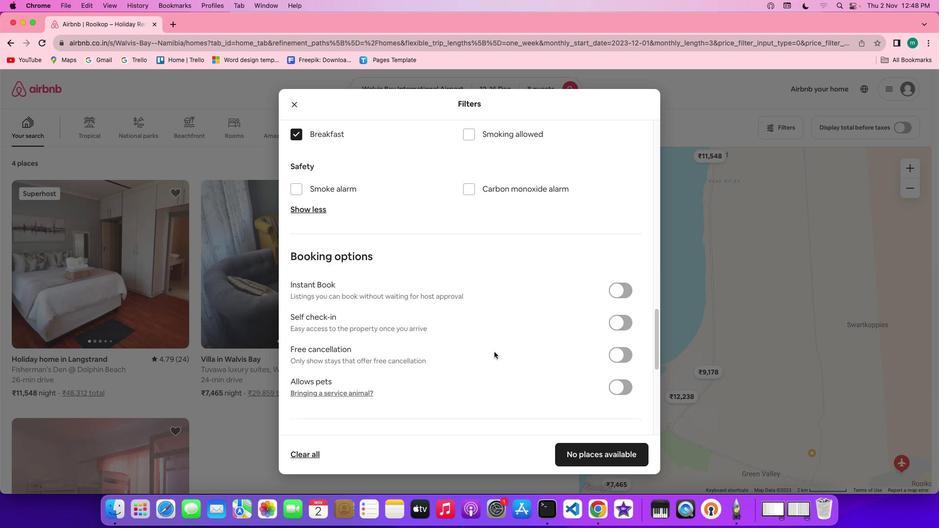 
Action: Mouse scrolled (494, 351) with delta (0, -1)
Screenshot: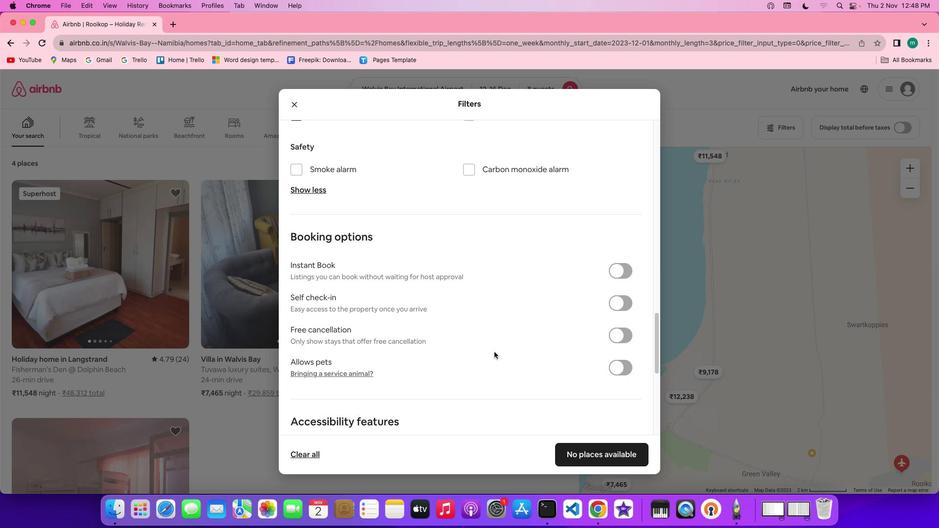 
Action: Mouse moved to (535, 376)
Screenshot: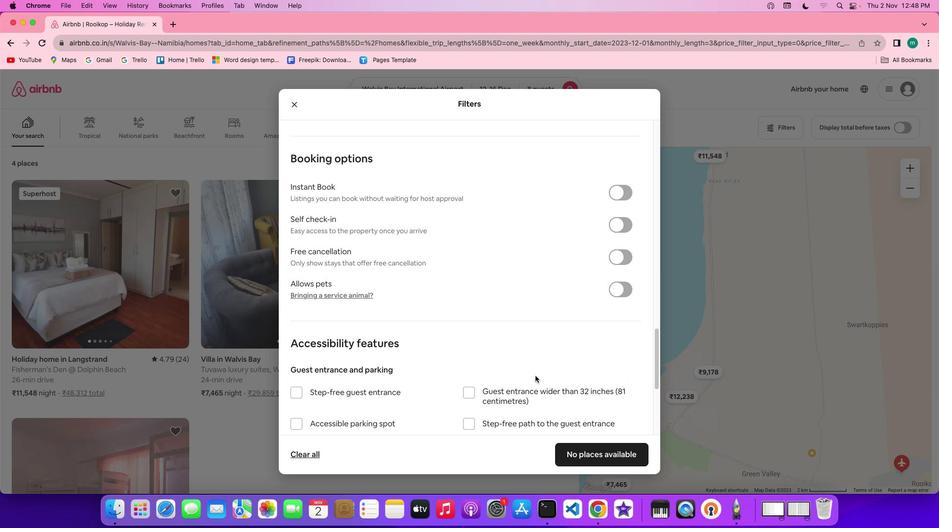 
Action: Mouse scrolled (535, 376) with delta (0, 0)
Screenshot: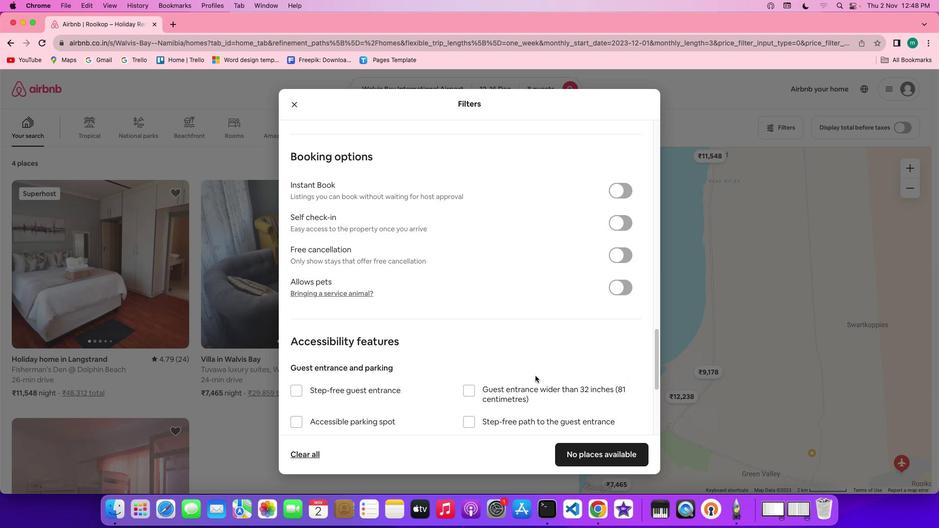 
Action: Mouse scrolled (535, 376) with delta (0, 0)
Screenshot: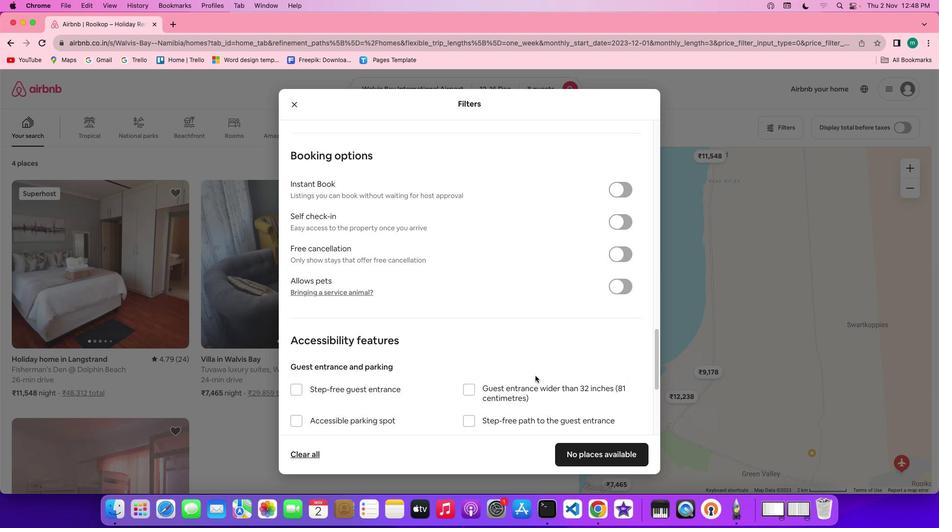 
Action: Mouse scrolled (535, 376) with delta (0, 0)
Screenshot: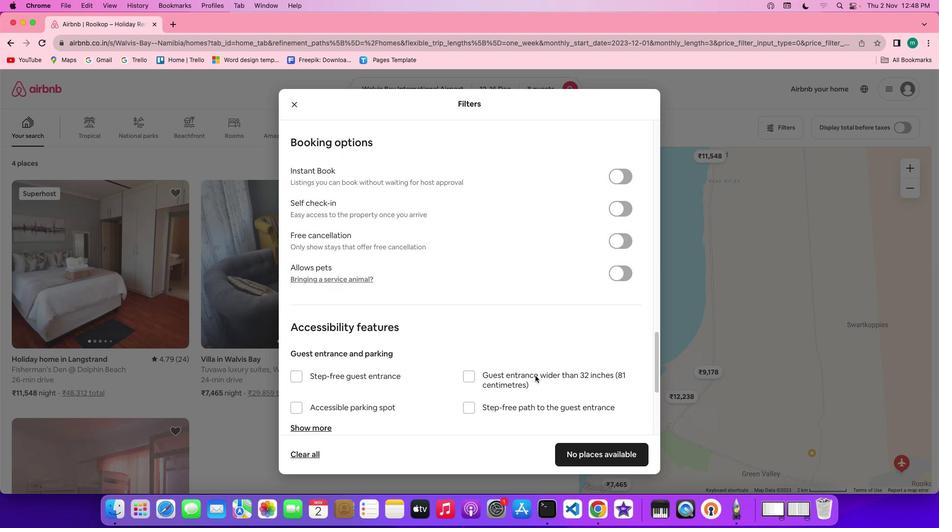
Action: Mouse scrolled (535, 376) with delta (0, 0)
Screenshot: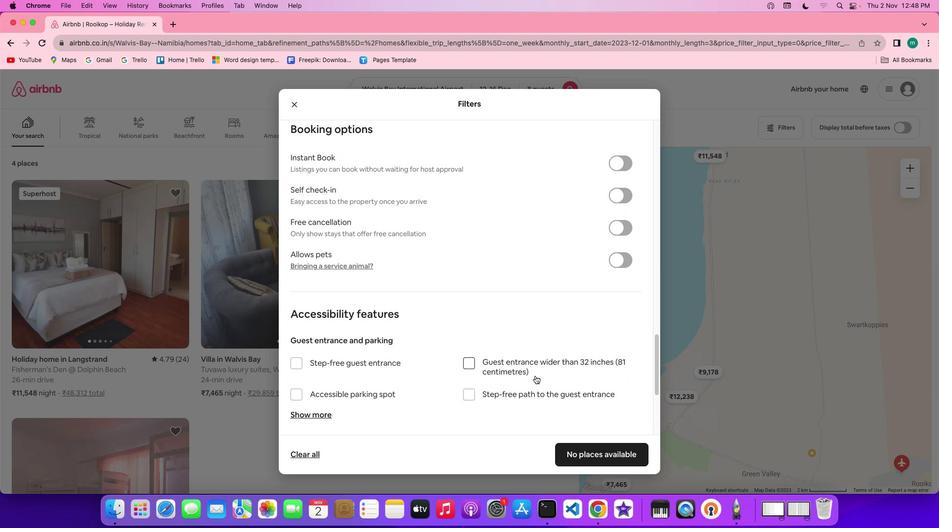 
Action: Mouse scrolled (535, 376) with delta (0, 0)
Screenshot: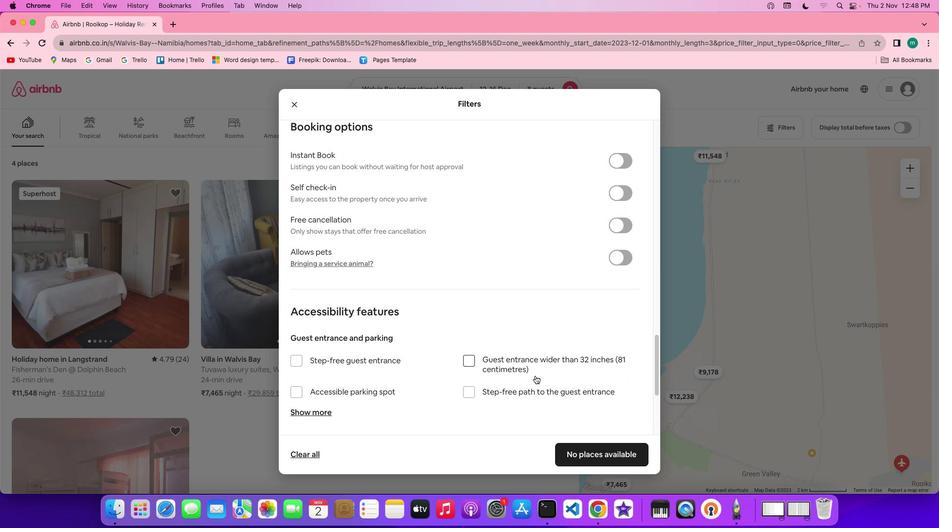 
Action: Mouse scrolled (535, 376) with delta (0, 0)
Screenshot: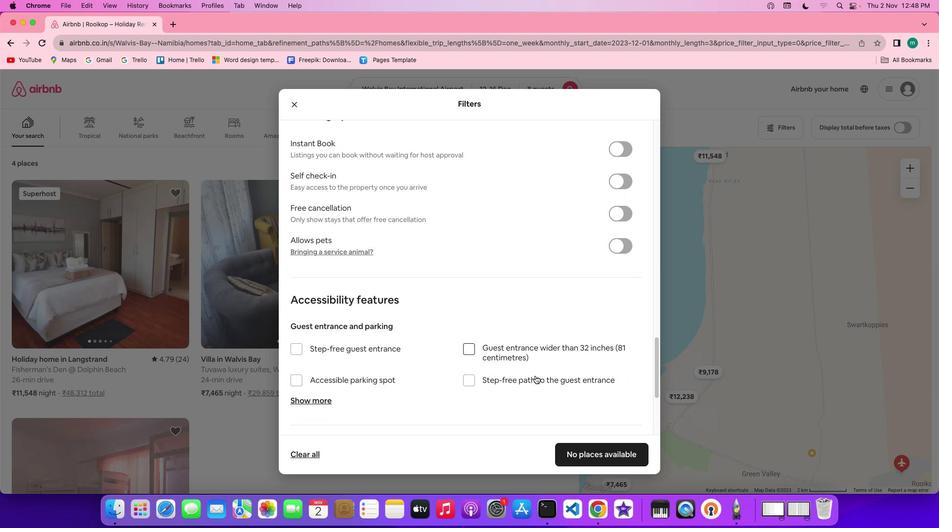 
Action: Mouse moved to (540, 389)
Screenshot: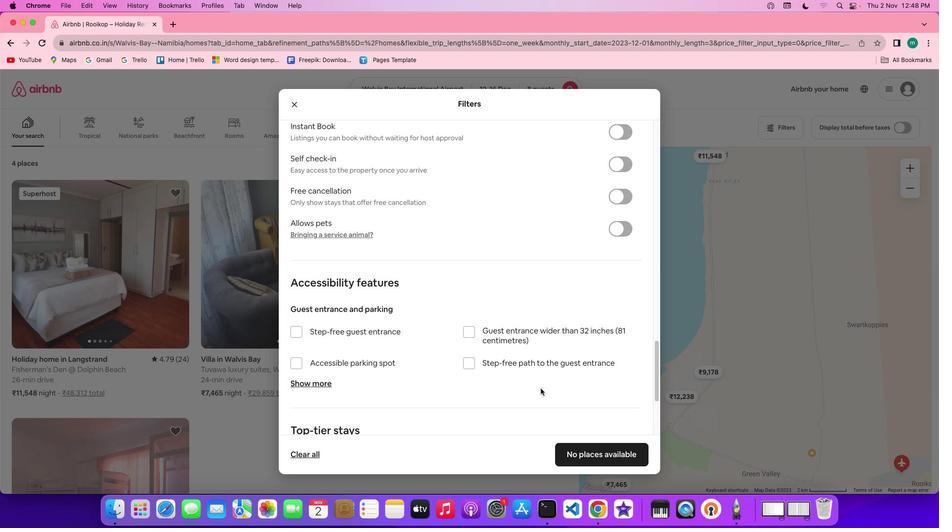 
Action: Mouse scrolled (540, 389) with delta (0, 0)
Screenshot: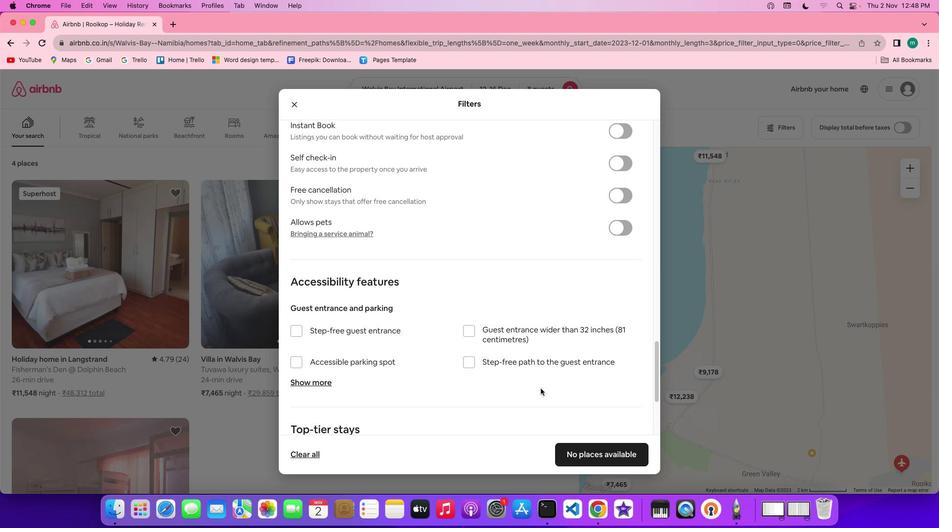 
Action: Mouse scrolled (540, 389) with delta (0, 0)
Screenshot: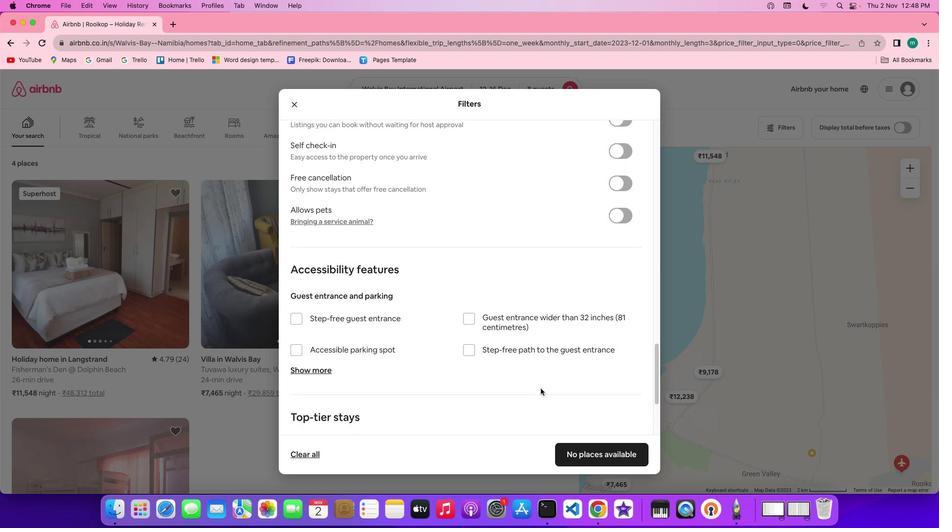 
Action: Mouse scrolled (540, 389) with delta (0, 0)
Screenshot: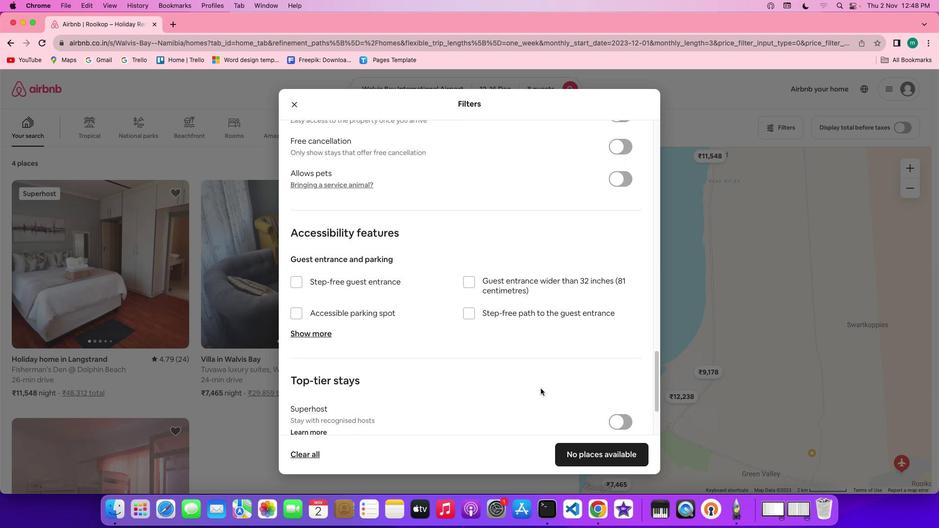 
Action: Mouse scrolled (540, 389) with delta (0, -1)
Screenshot: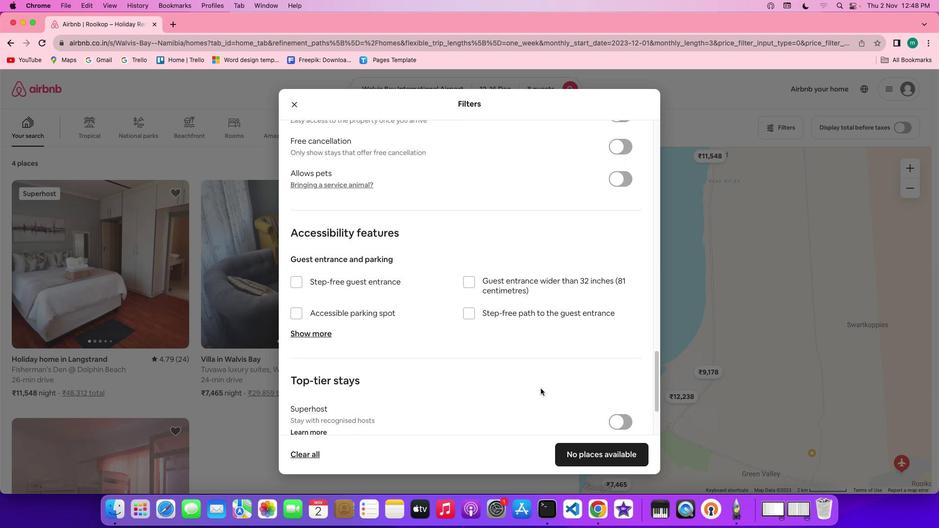 
Action: Mouse scrolled (540, 389) with delta (0, -1)
Screenshot: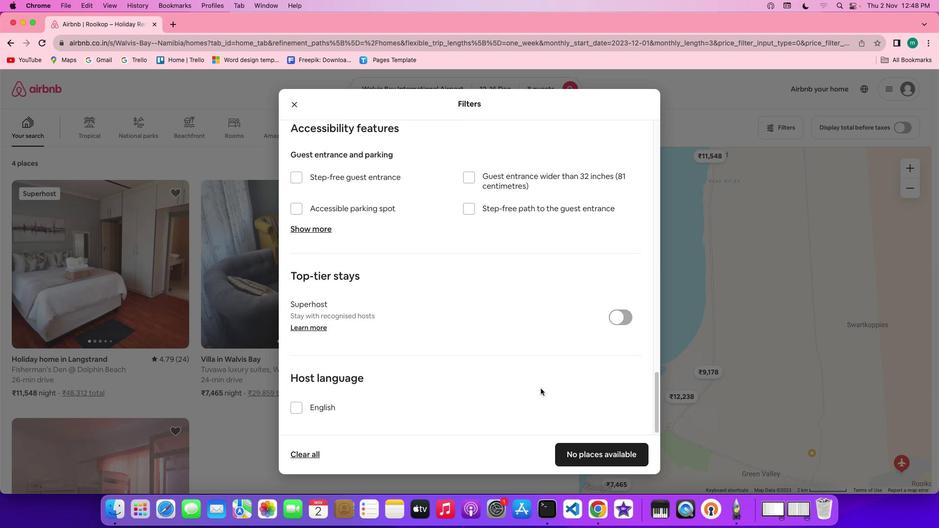 
Action: Mouse scrolled (540, 389) with delta (0, 0)
Screenshot: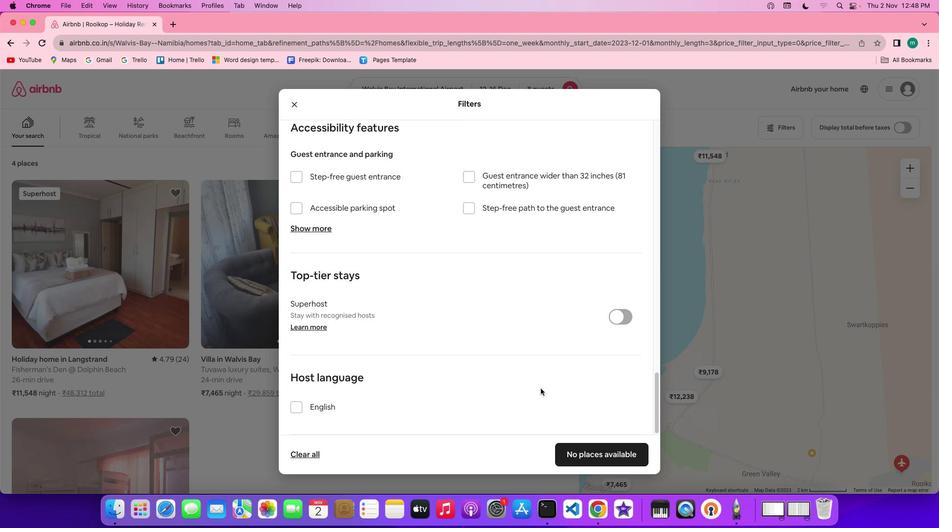 
Action: Mouse scrolled (540, 389) with delta (0, 0)
Screenshot: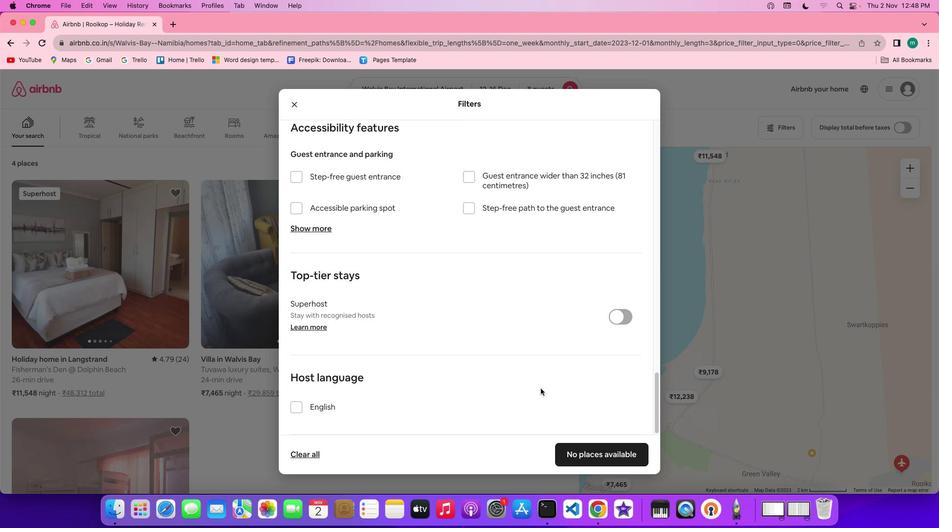 
Action: Mouse scrolled (540, 389) with delta (0, -1)
Screenshot: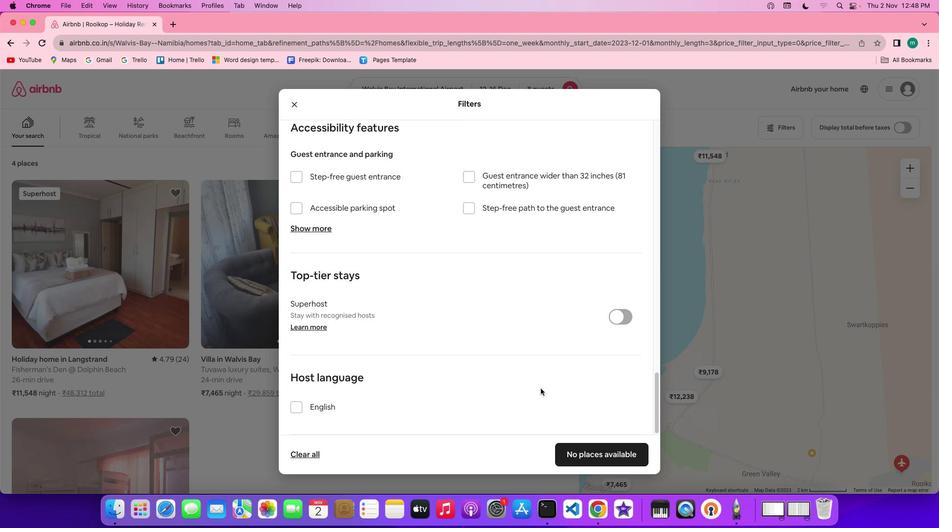 
Action: Mouse scrolled (540, 389) with delta (0, -2)
Screenshot: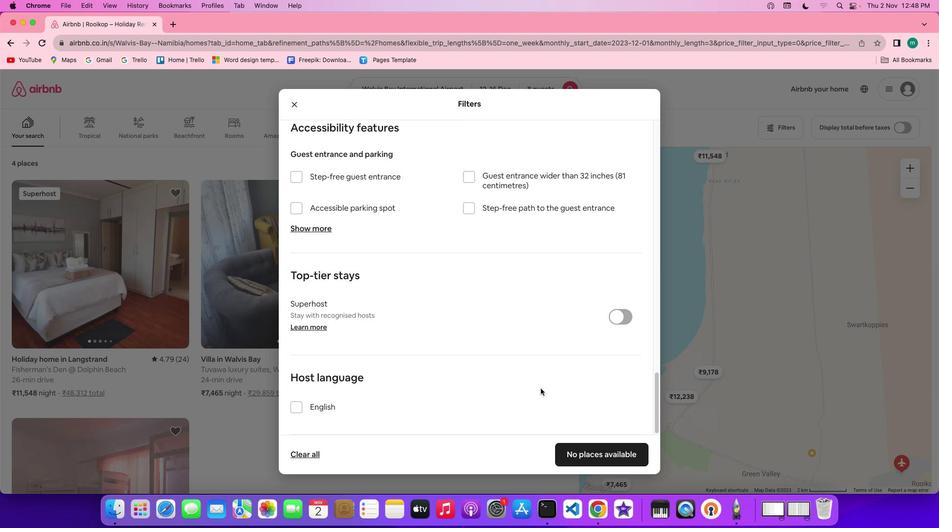 
Action: Mouse scrolled (540, 389) with delta (0, -2)
Screenshot: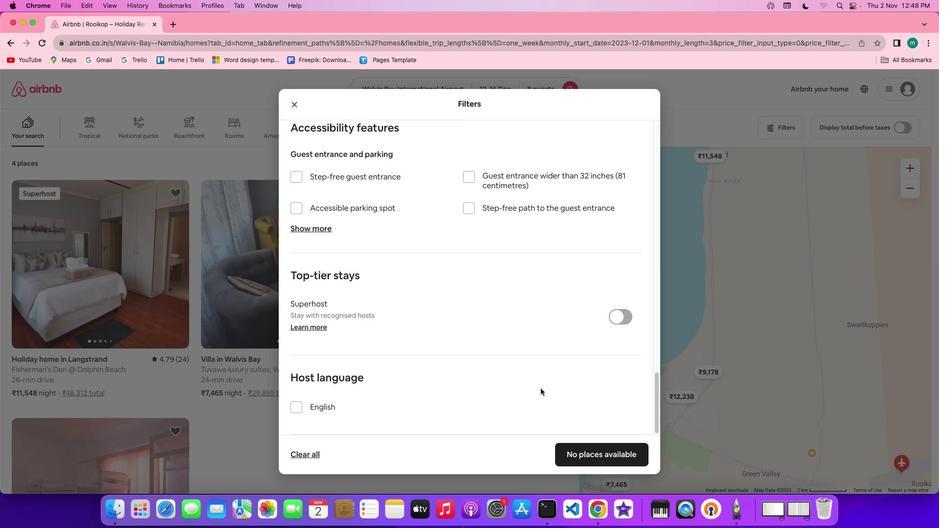 
Action: Mouse moved to (592, 453)
Screenshot: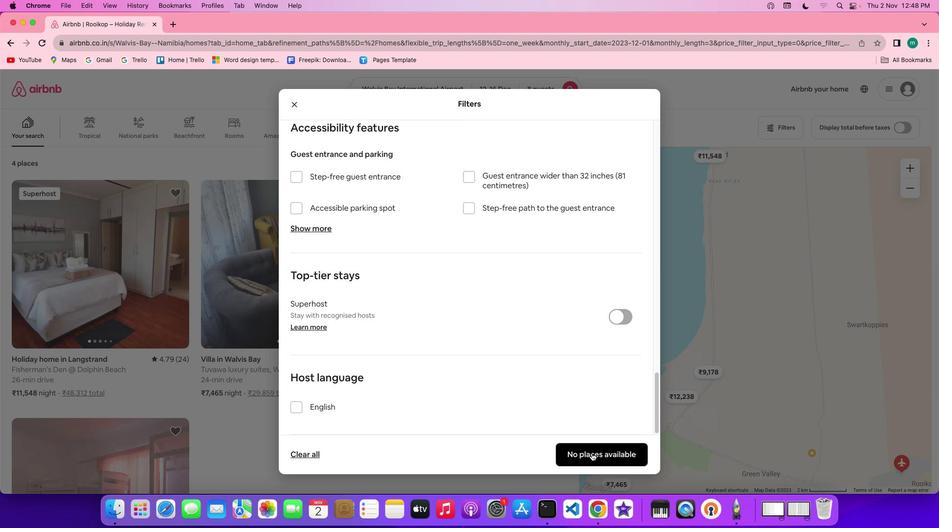 
Action: Mouse pressed left at (592, 453)
Screenshot: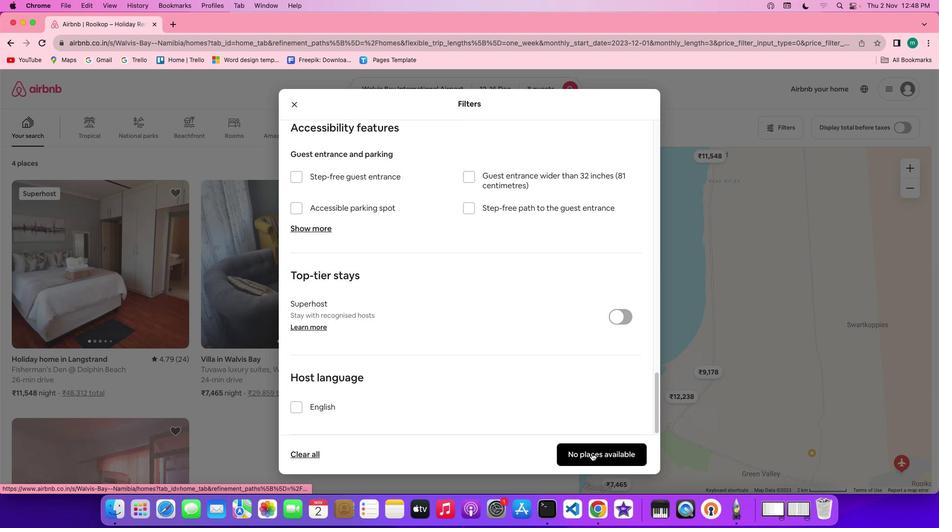 
Action: Mouse moved to (294, 356)
Screenshot: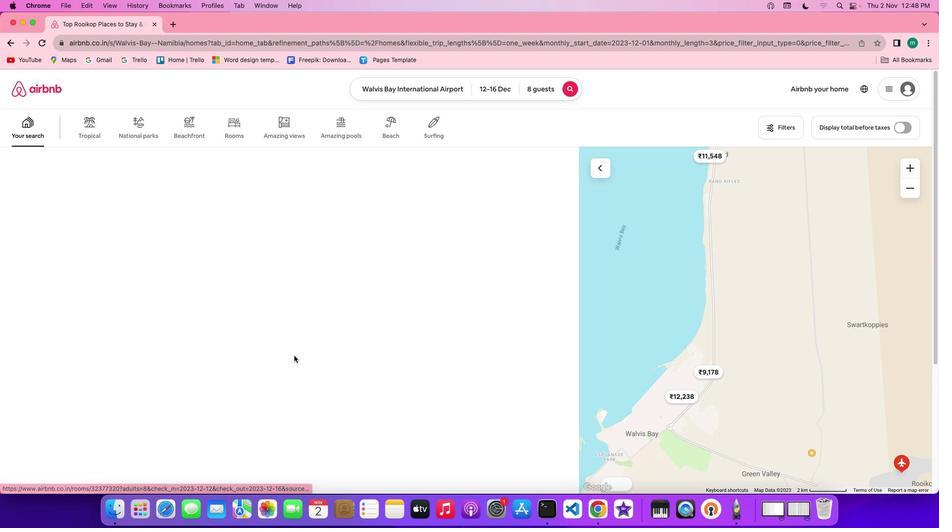 
